 Task: Slide 6 - Company Description.
Action: Mouse moved to (30, 80)
Screenshot: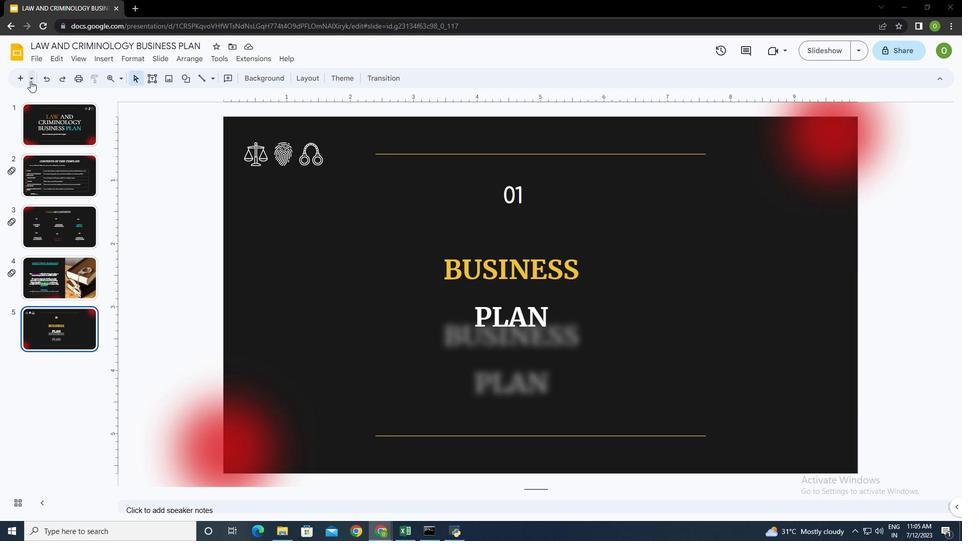 
Action: Mouse pressed left at (30, 80)
Screenshot: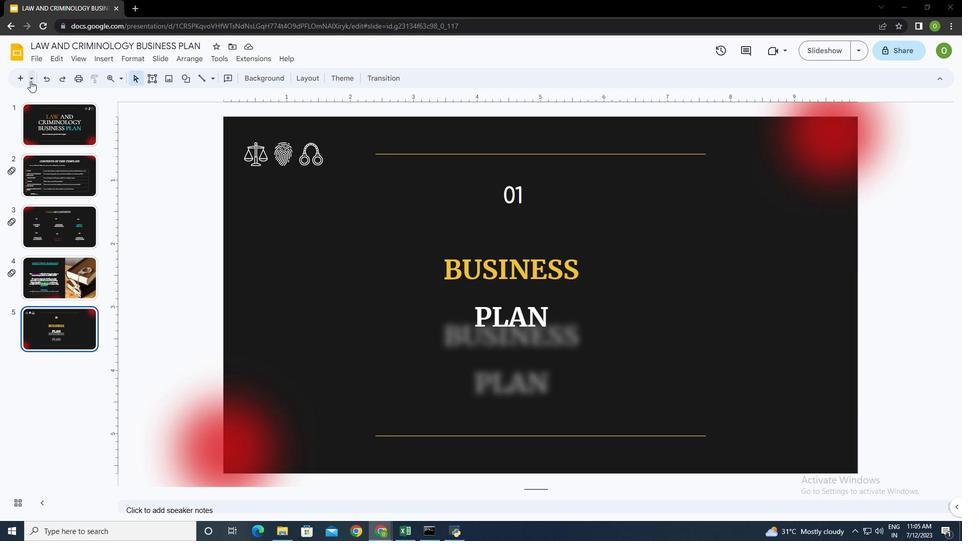 
Action: Mouse moved to (136, 266)
Screenshot: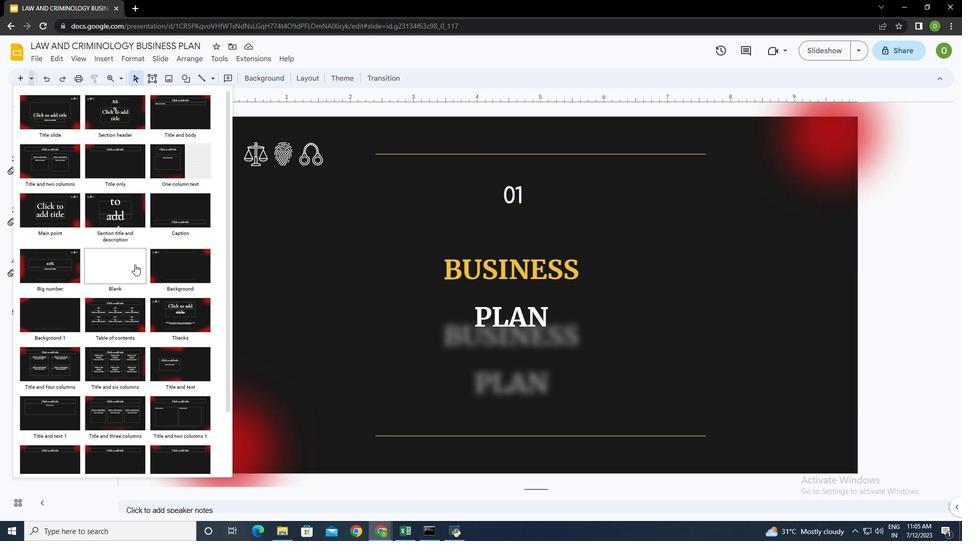 
Action: Mouse scrolled (136, 266) with delta (0, 0)
Screenshot: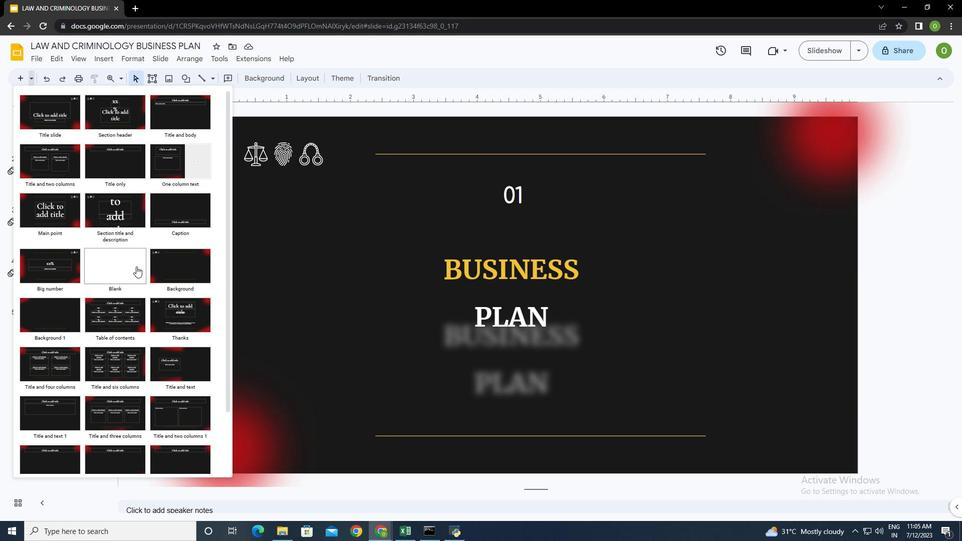 
Action: Mouse moved to (136, 266)
Screenshot: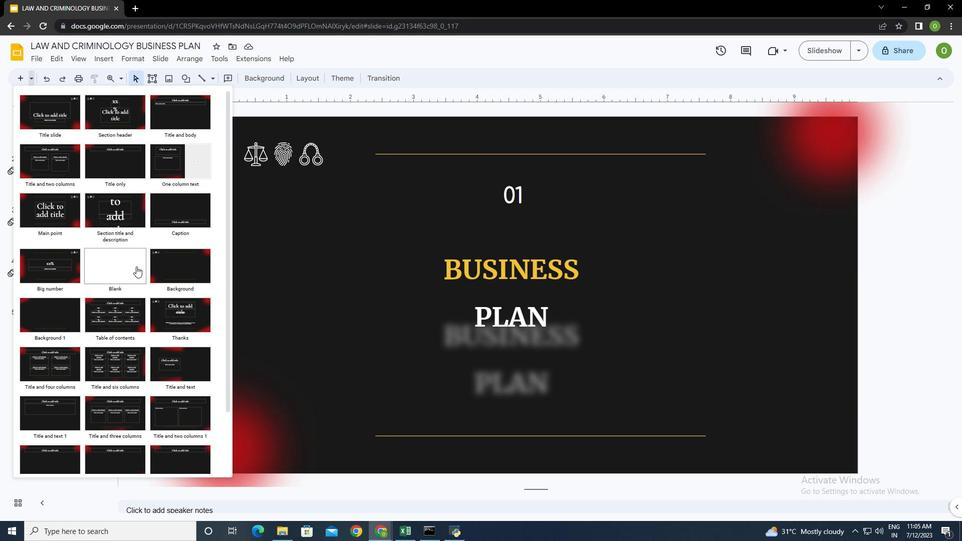 
Action: Mouse scrolled (136, 266) with delta (0, 0)
Screenshot: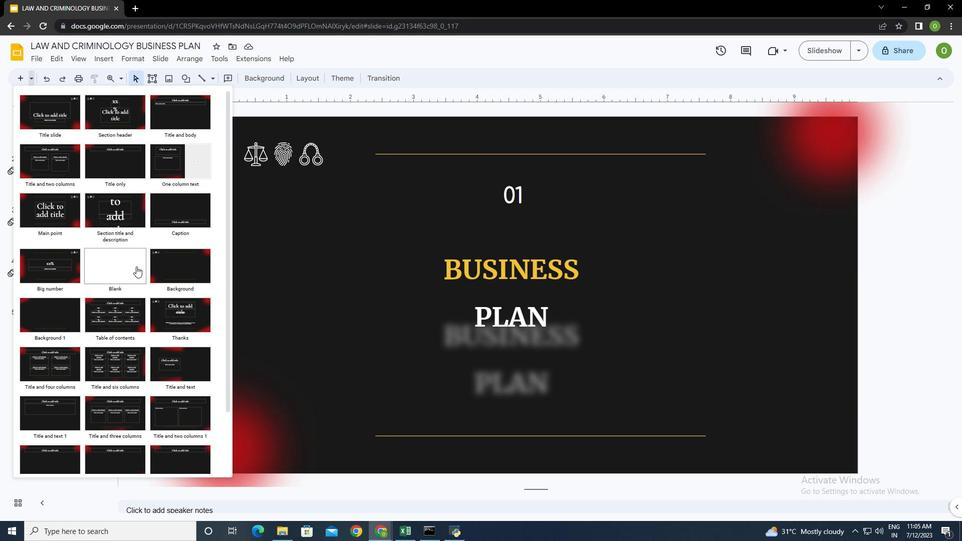 
Action: Mouse moved to (136, 266)
Screenshot: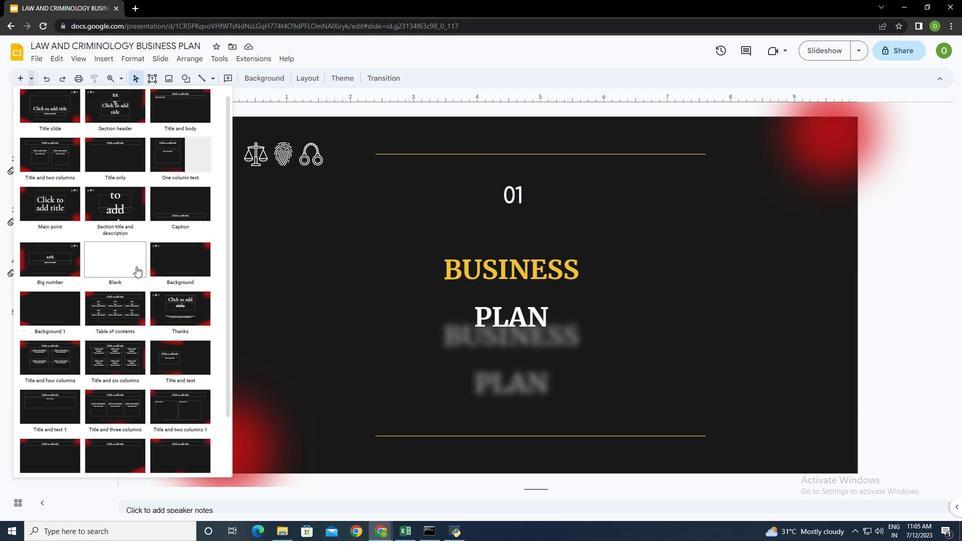 
Action: Mouse scrolled (136, 265) with delta (0, 0)
Screenshot: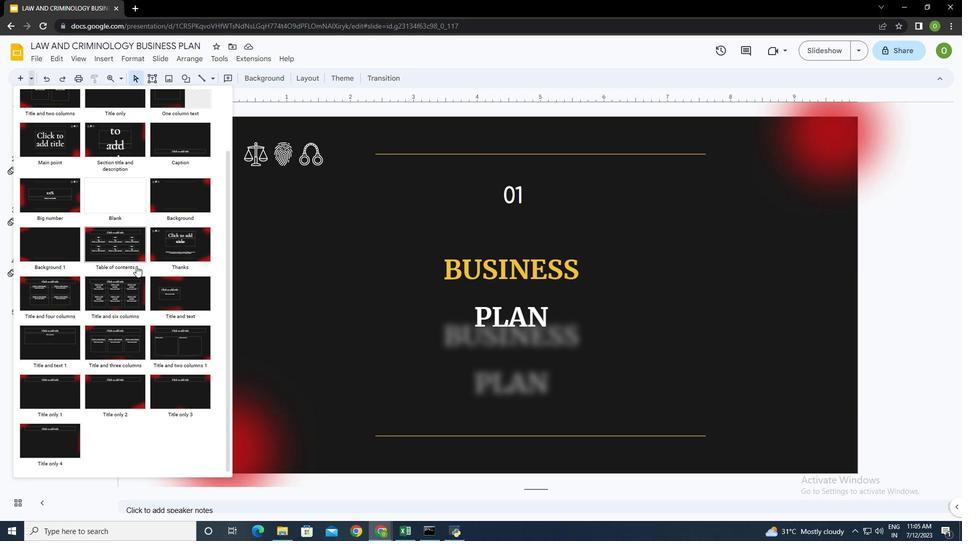
Action: Mouse moved to (136, 266)
Screenshot: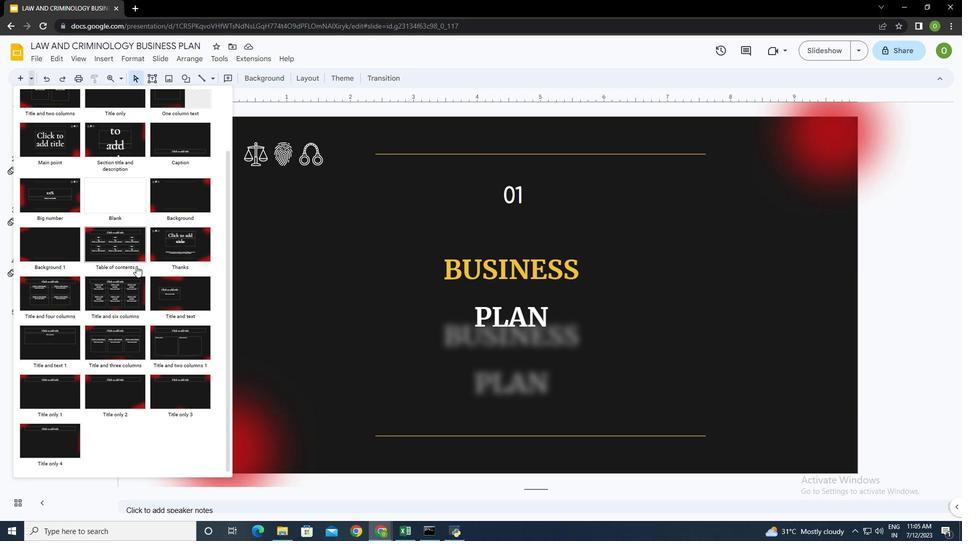 
Action: Mouse scrolled (136, 265) with delta (0, 0)
Screenshot: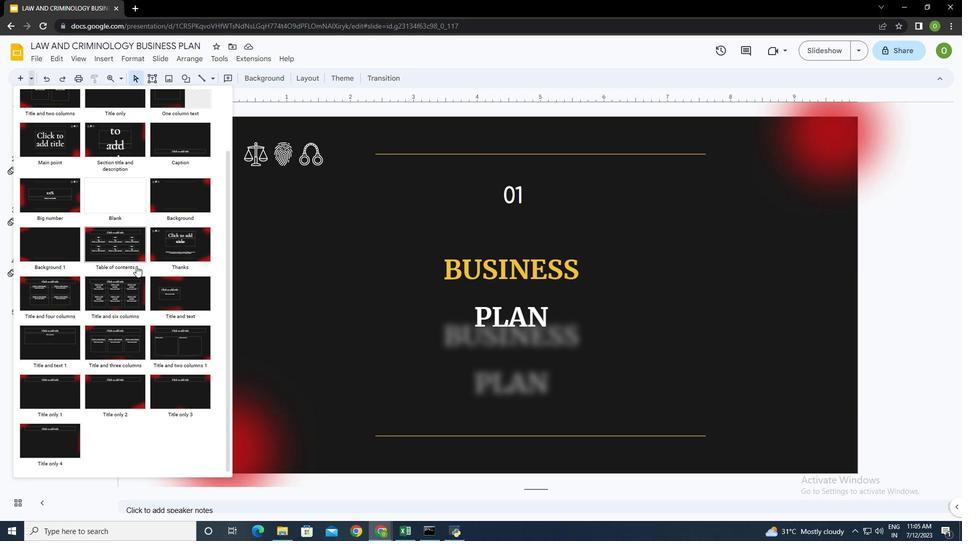 
Action: Mouse moved to (136, 266)
Screenshot: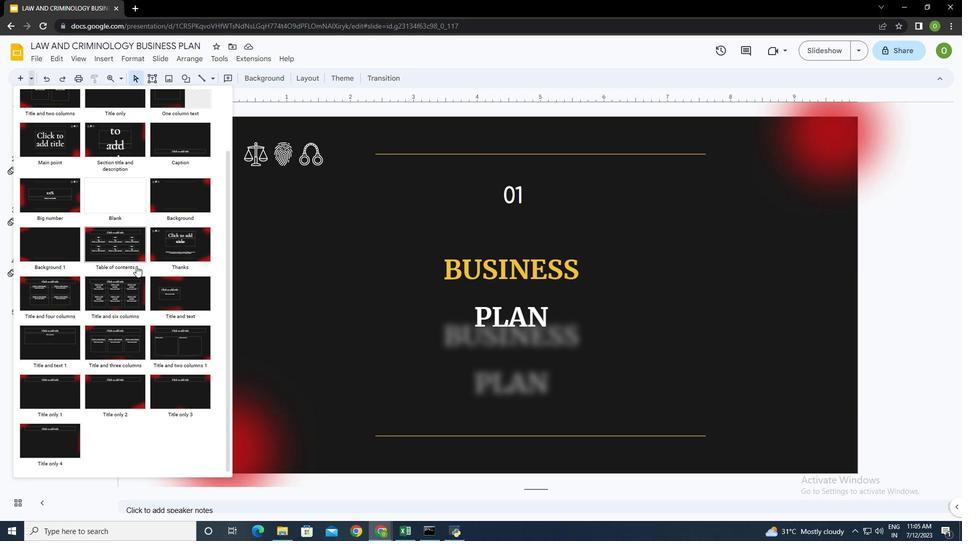 
Action: Mouse scrolled (136, 265) with delta (0, 0)
Screenshot: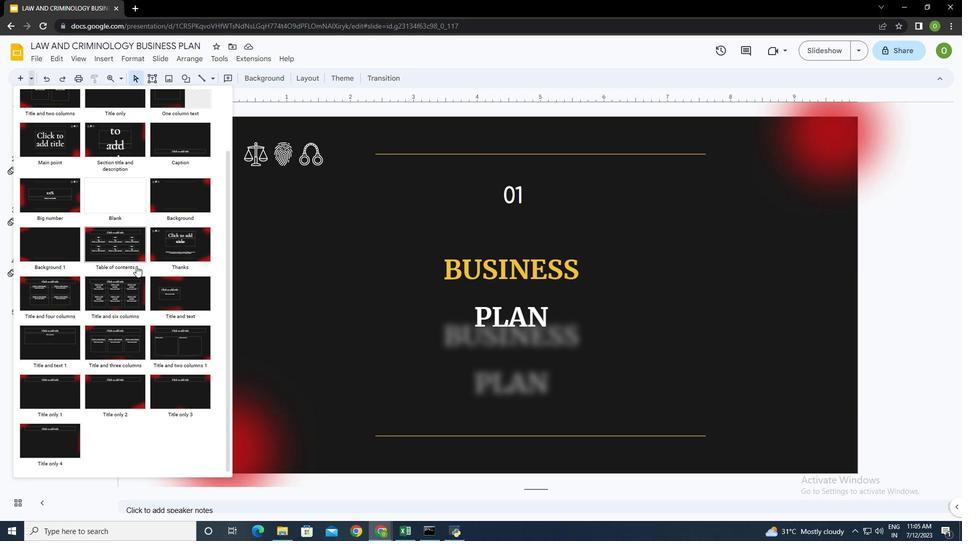 
Action: Mouse moved to (136, 273)
Screenshot: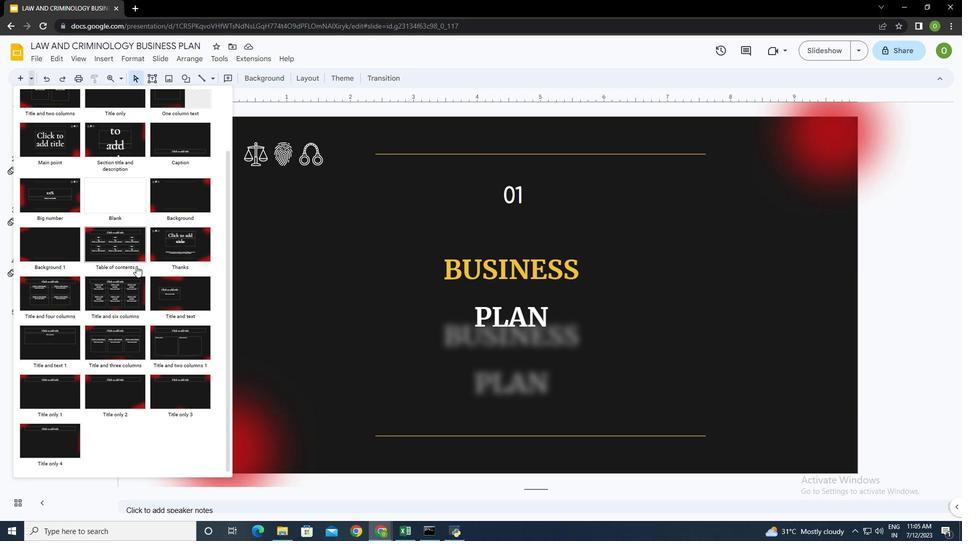
Action: Mouse scrolled (136, 272) with delta (0, 0)
Screenshot: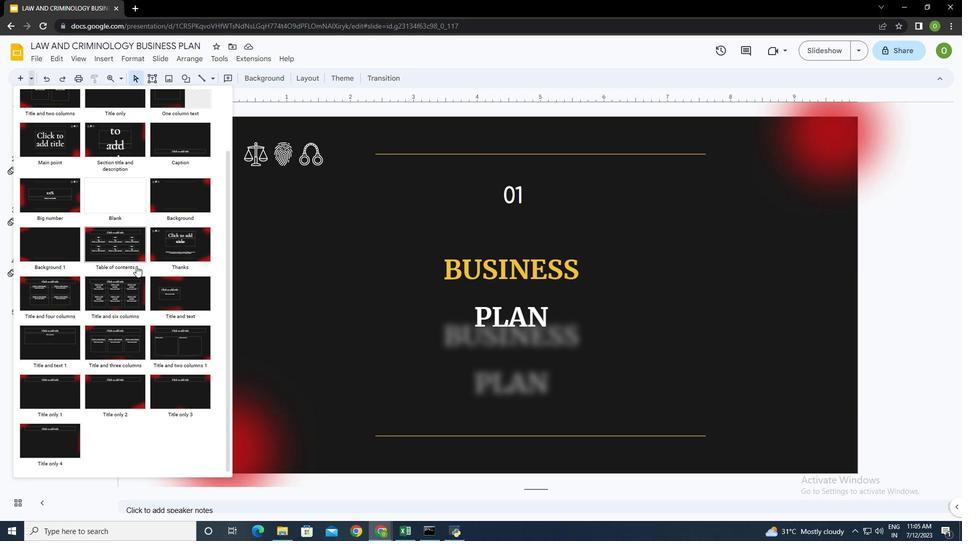 
Action: Mouse moved to (135, 276)
Screenshot: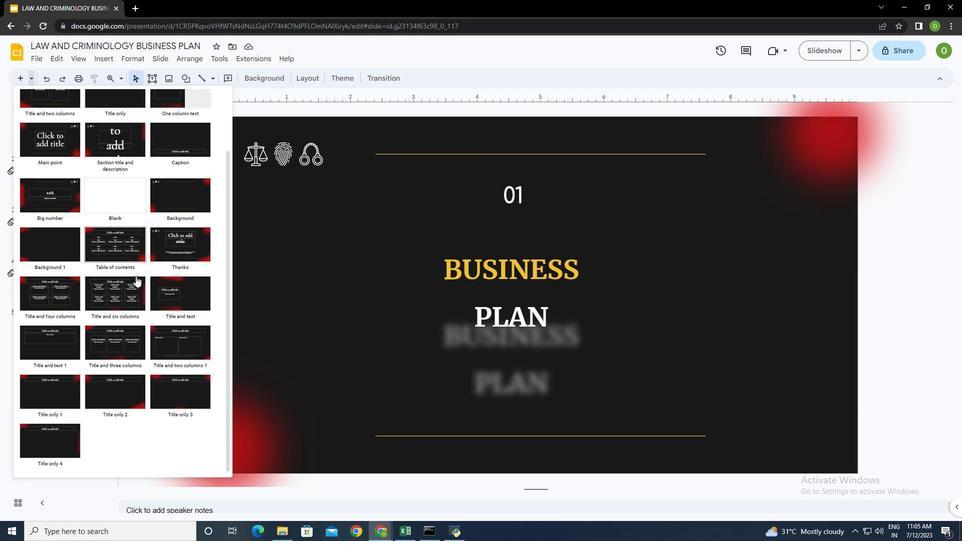 
Action: Mouse scrolled (135, 276) with delta (0, 0)
Screenshot: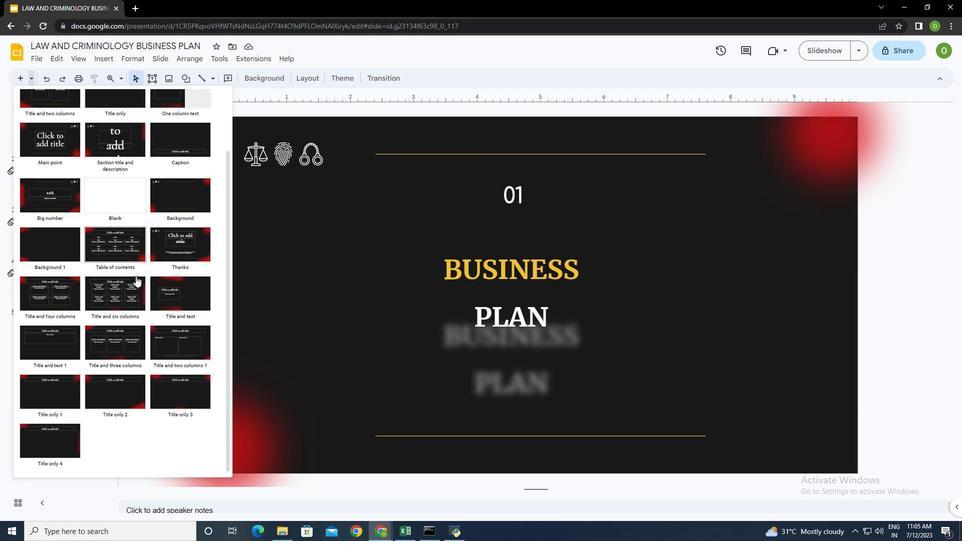 
Action: Mouse moved to (130, 291)
Screenshot: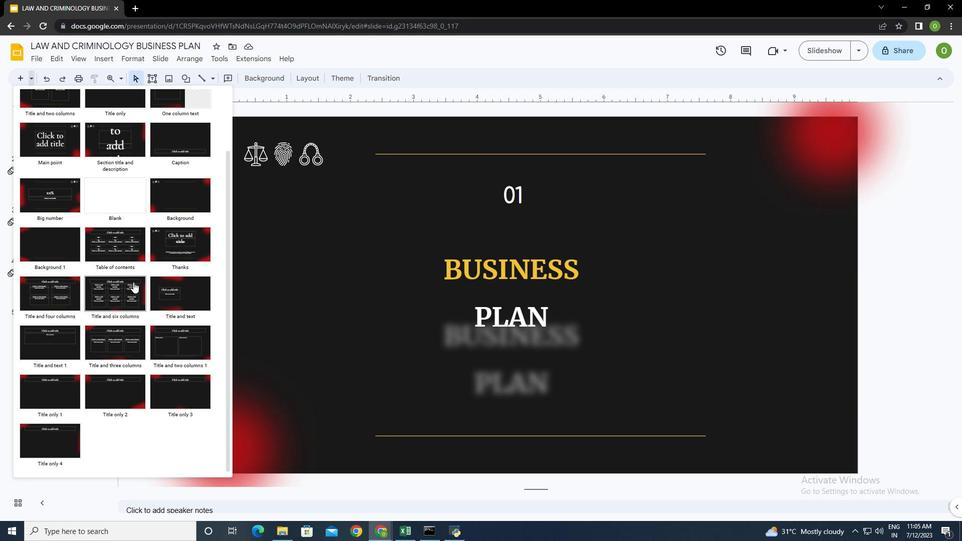 
Action: Mouse scrolled (130, 291) with delta (0, 0)
Screenshot: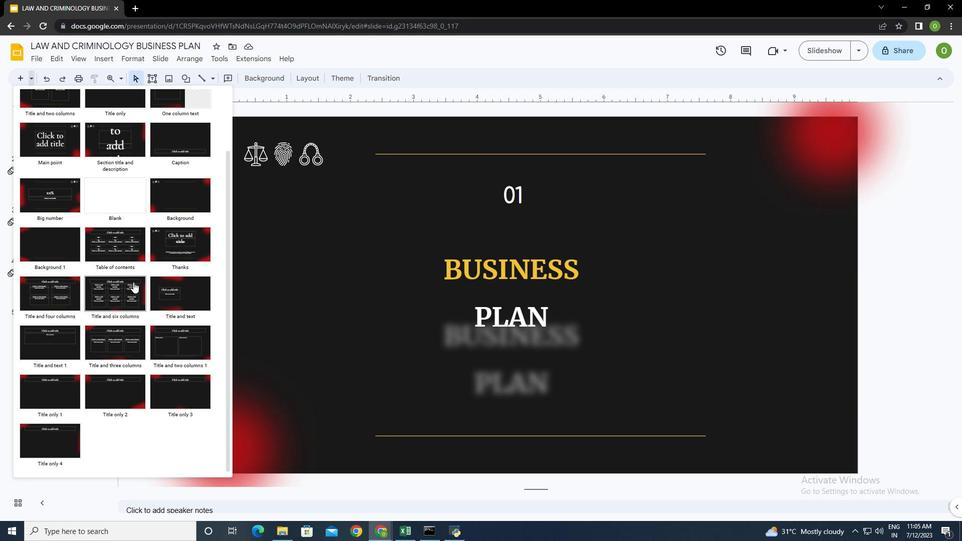 
Action: Mouse moved to (180, 394)
Screenshot: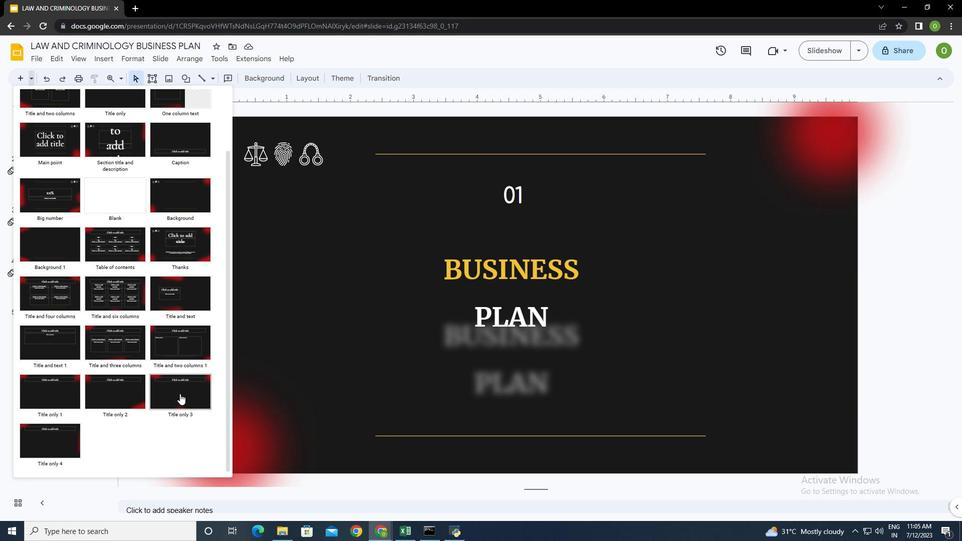 
Action: Mouse pressed left at (180, 394)
Screenshot: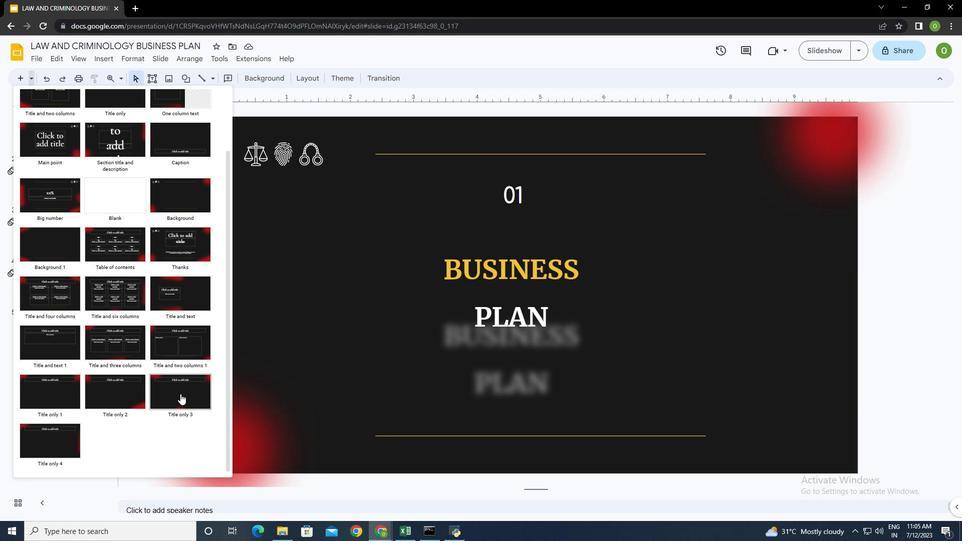 
Action: Mouse moved to (449, 162)
Screenshot: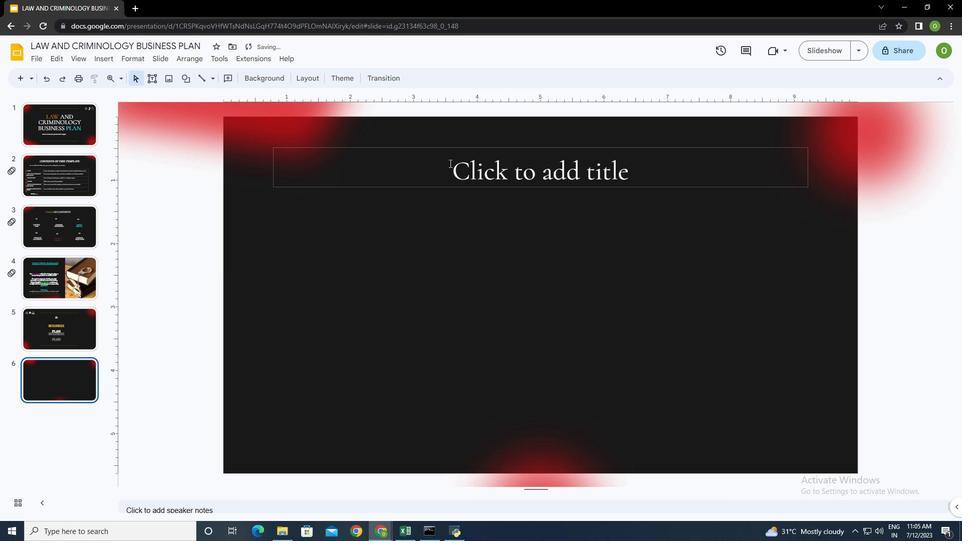 
Action: Mouse pressed left at (449, 162)
Screenshot: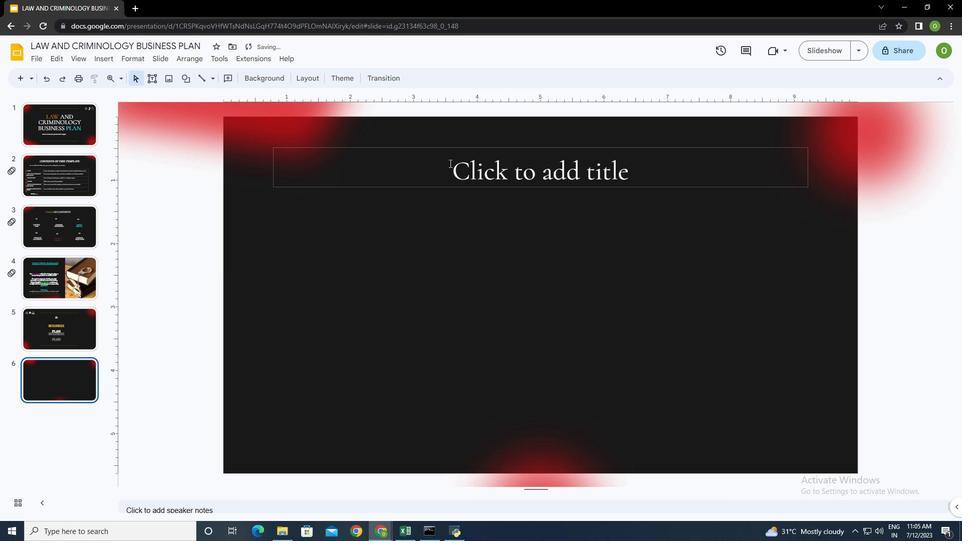 
Action: Mouse moved to (450, 165)
Screenshot: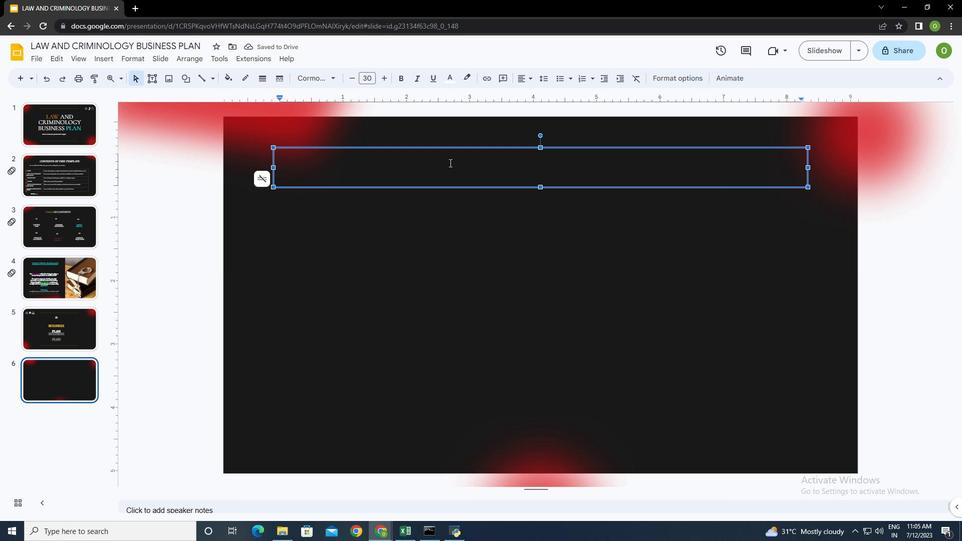
Action: Key pressed <Key.shift><Key.caps_lock>COMPSNY<Key.space>DESCRIPTION
Screenshot: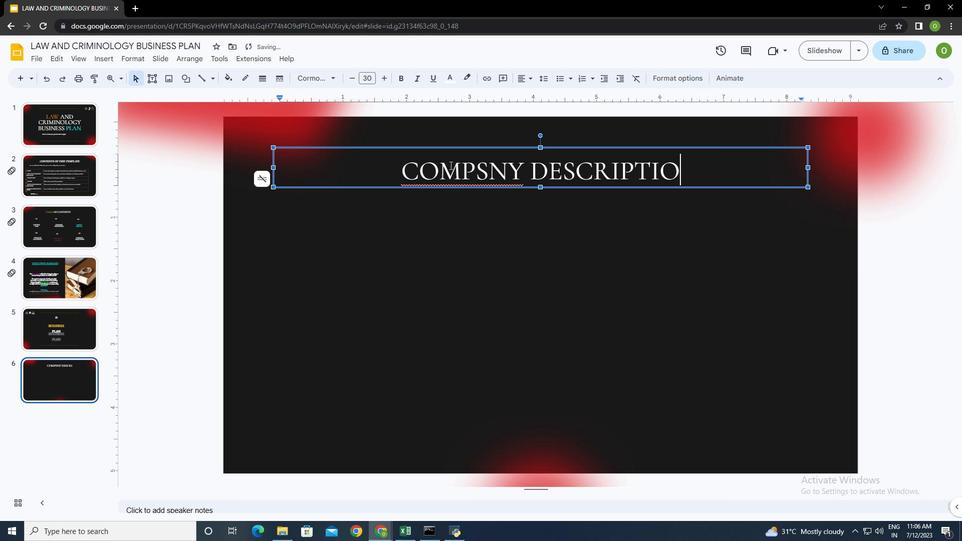 
Action: Mouse moved to (386, 234)
Screenshot: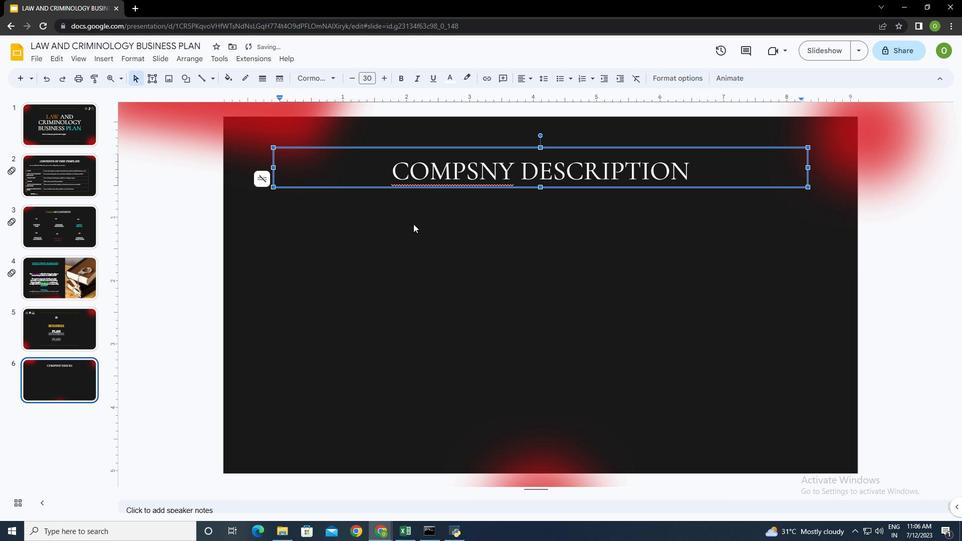 
Action: Mouse pressed left at (386, 234)
Screenshot: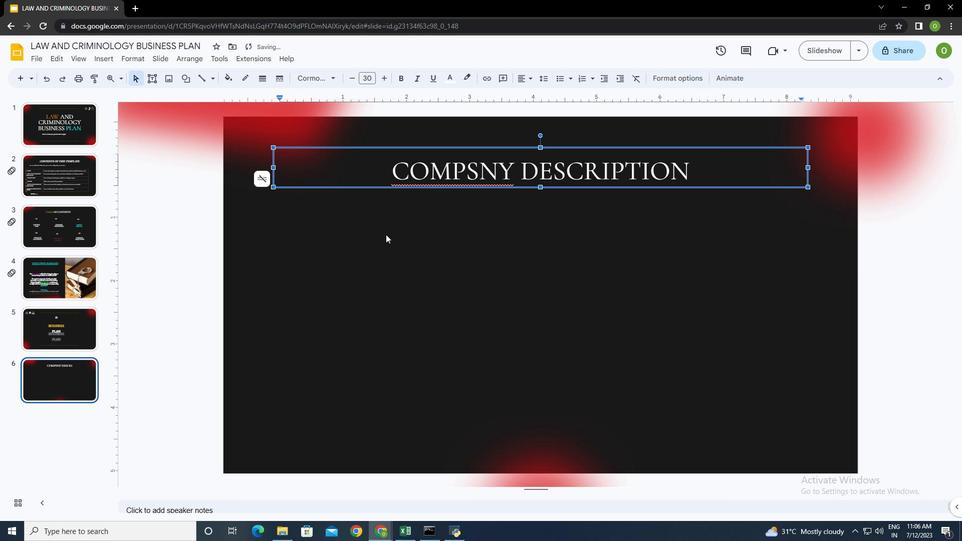 
Action: Mouse moved to (442, 168)
Screenshot: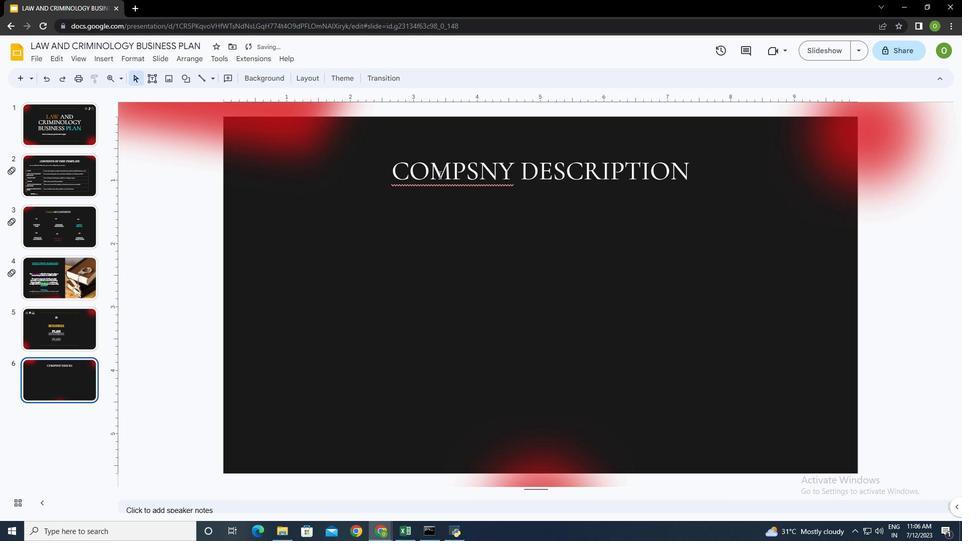 
Action: Mouse pressed left at (442, 168)
Screenshot: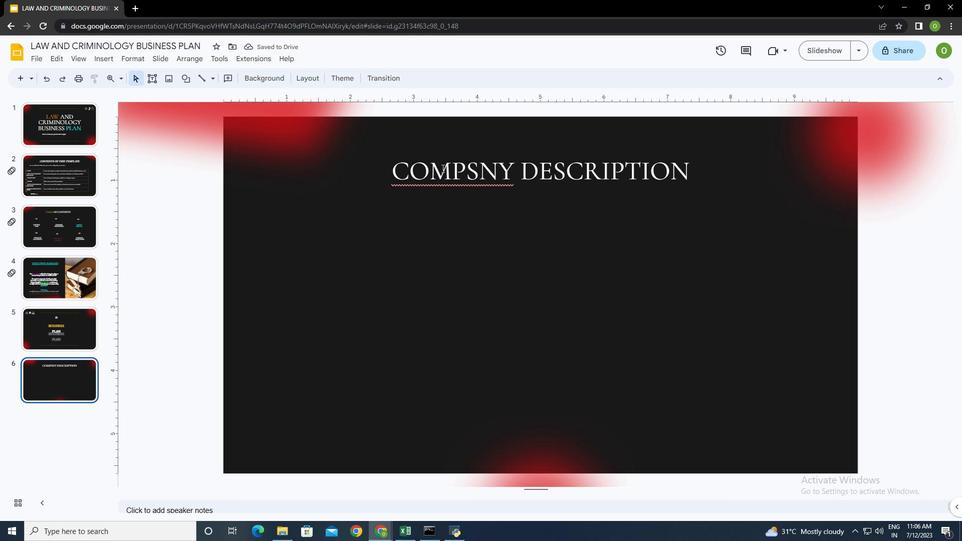 
Action: Mouse moved to (361, 233)
Screenshot: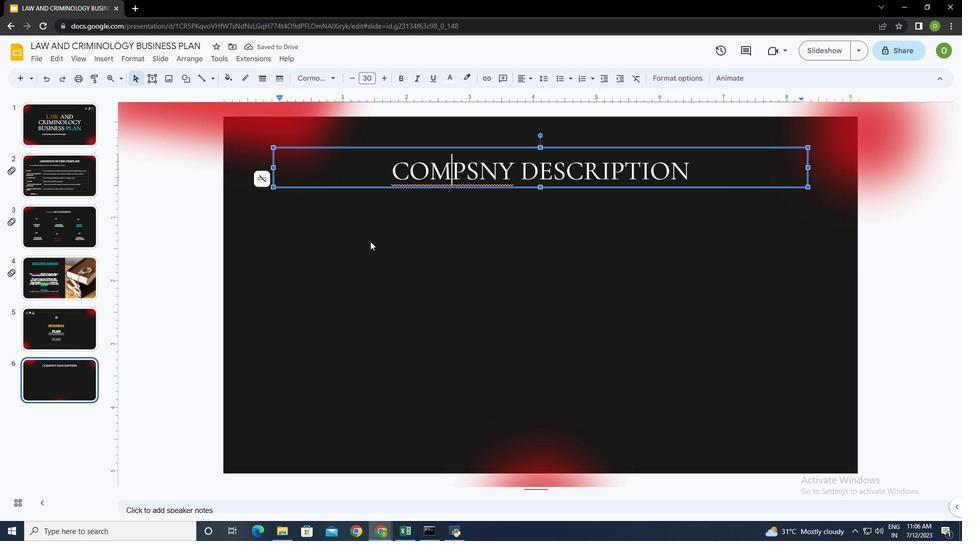 
Action: Mouse pressed left at (361, 233)
Screenshot: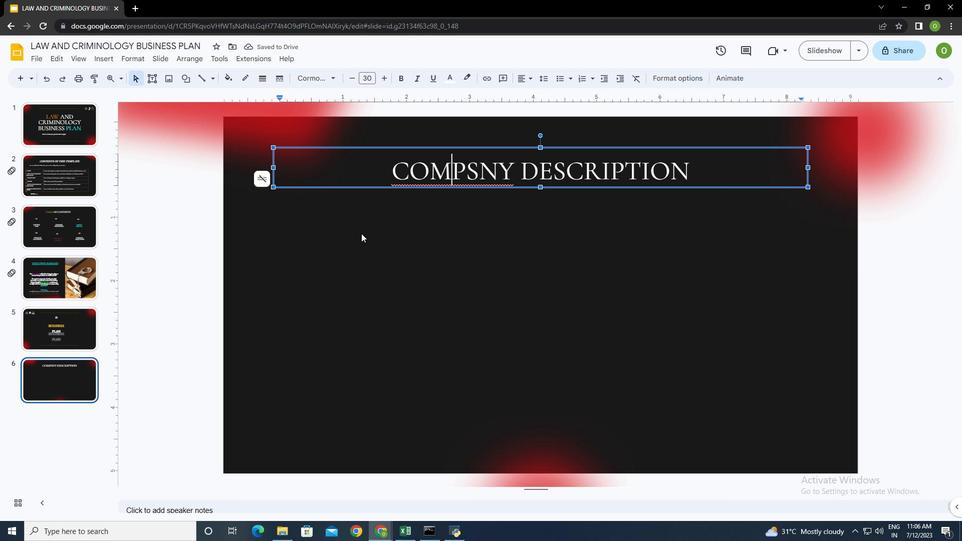 
Action: Mouse moved to (391, 168)
Screenshot: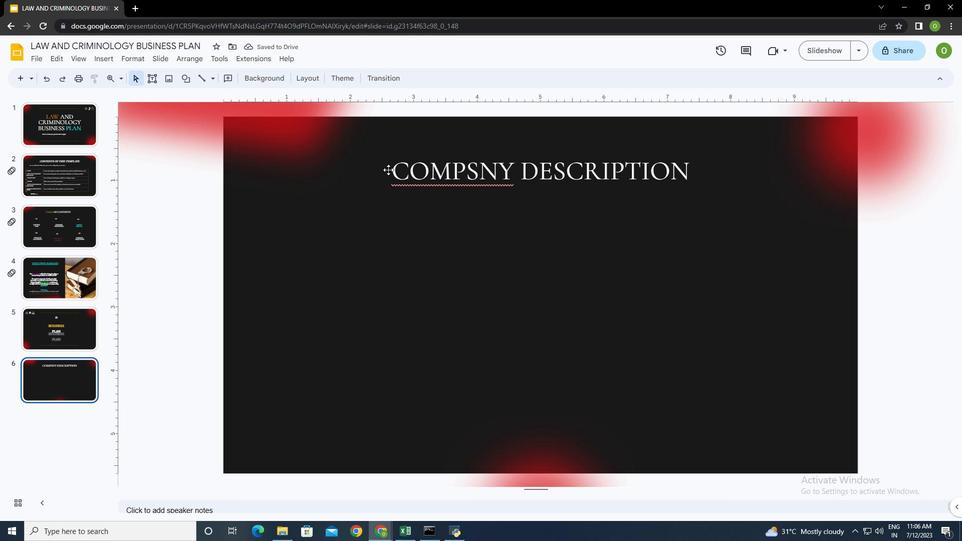 
Action: Mouse pressed left at (391, 168)
Screenshot: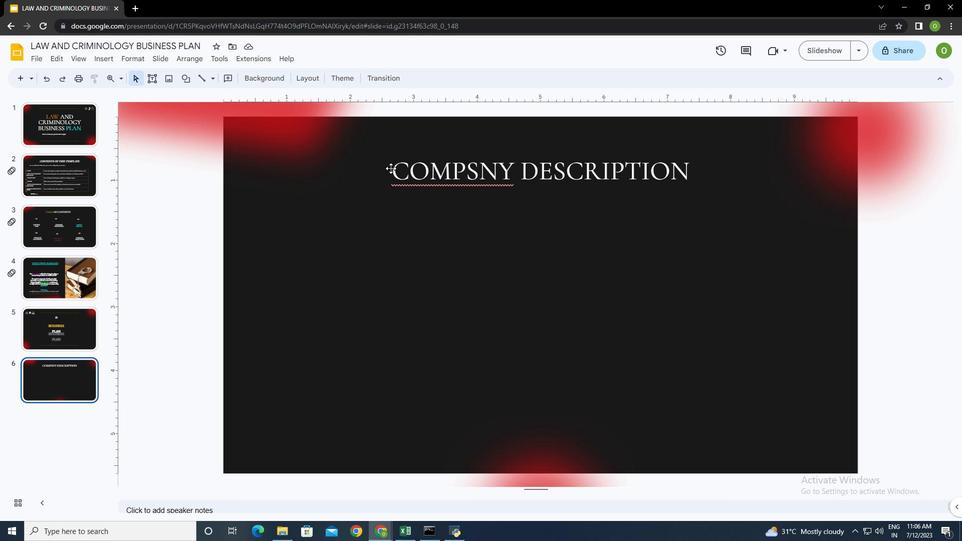 
Action: Mouse moved to (344, 234)
Screenshot: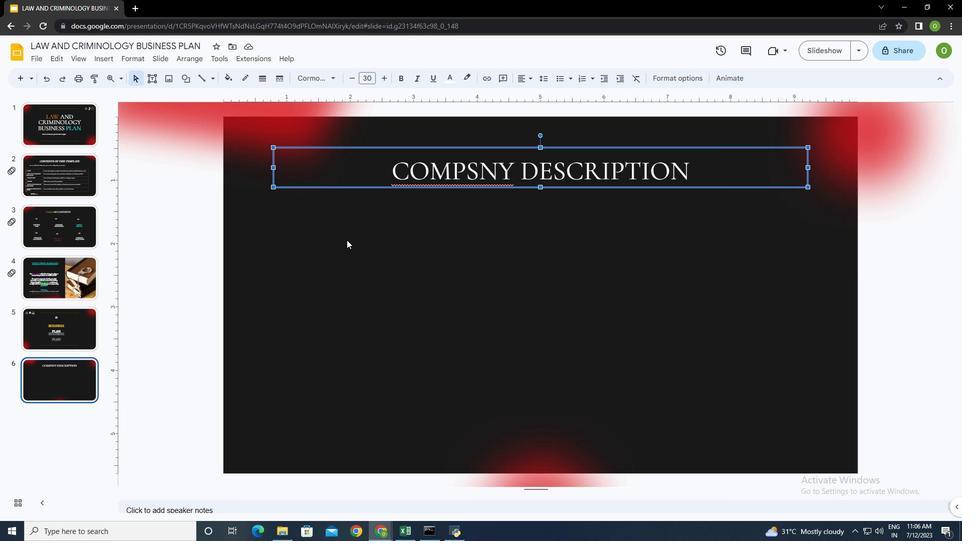 
Action: Mouse pressed left at (344, 234)
Screenshot: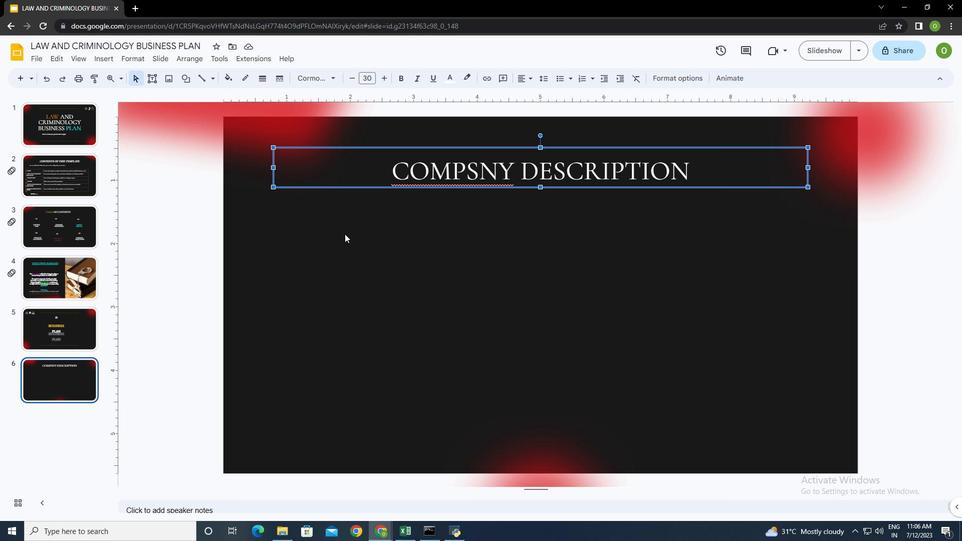 
Action: Mouse moved to (155, 78)
Screenshot: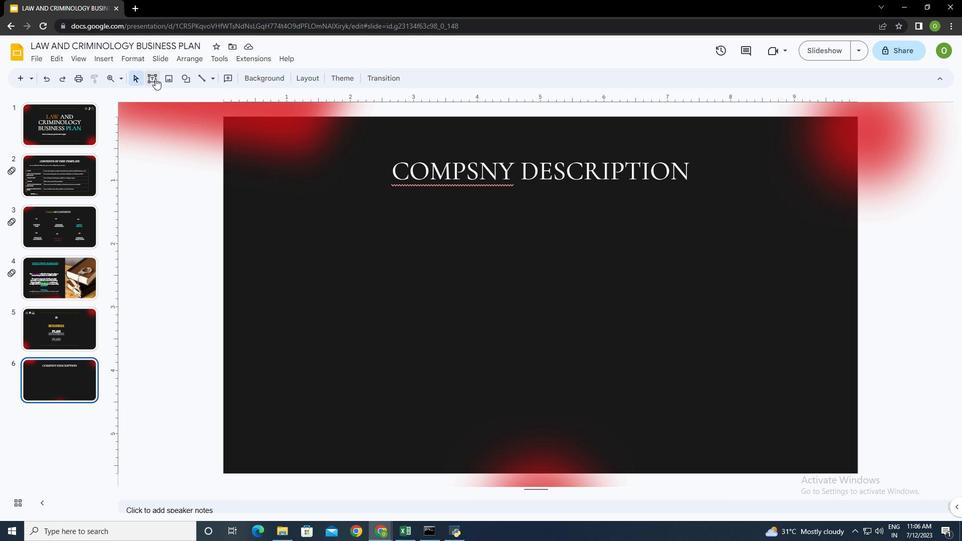 
Action: Mouse pressed left at (155, 78)
Screenshot: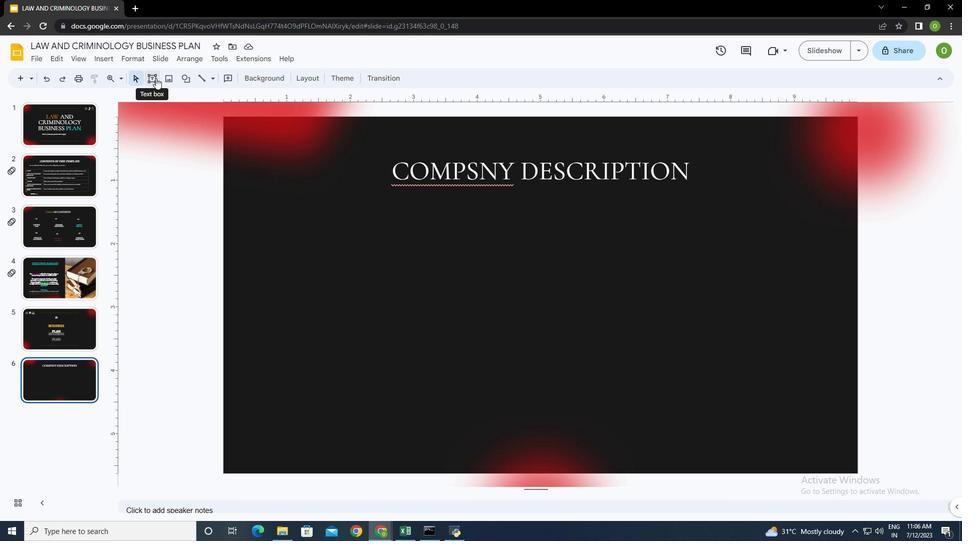 
Action: Mouse moved to (322, 216)
Screenshot: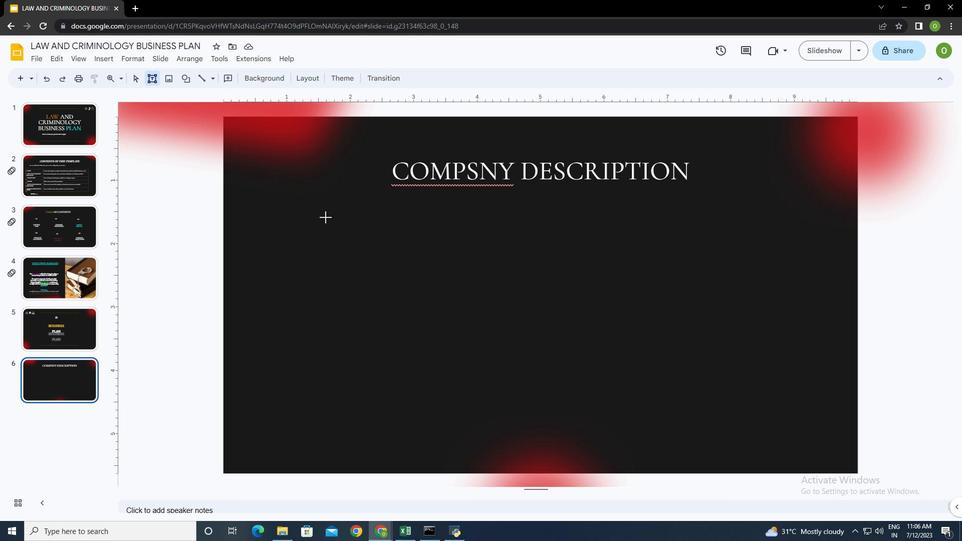 
Action: Mouse pressed left at (322, 216)
Screenshot: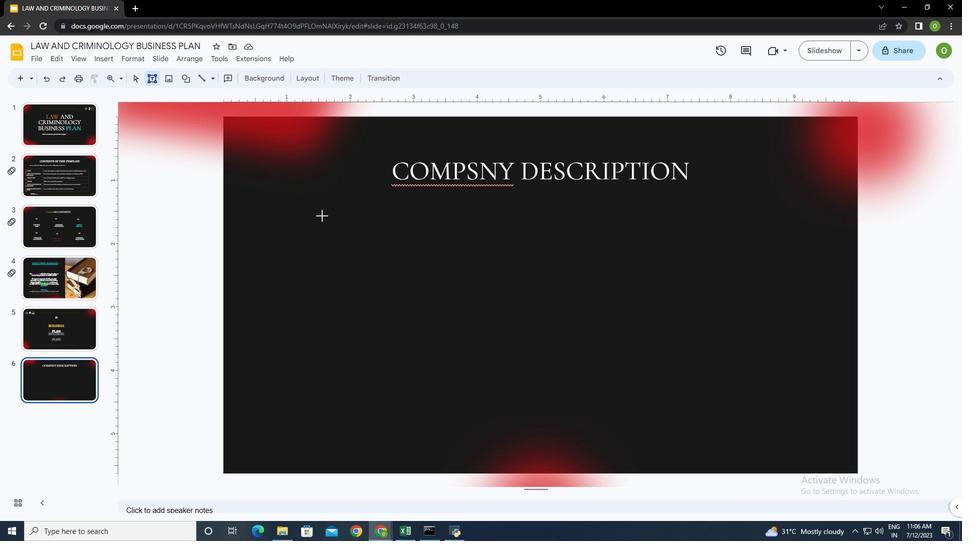 
Action: Mouse moved to (418, 255)
Screenshot: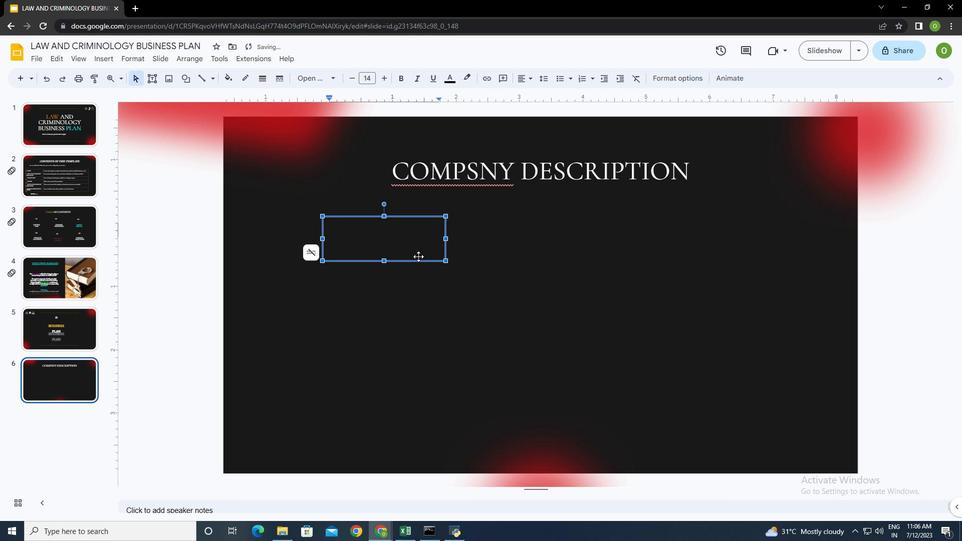 
Action: Key pressed <Key.delete>
Screenshot: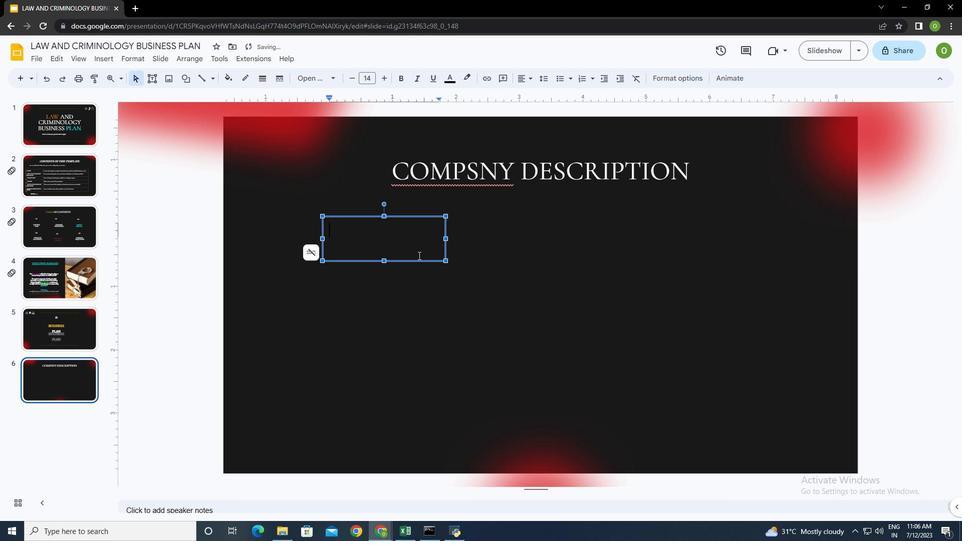 
Action: Mouse moved to (386, 217)
Screenshot: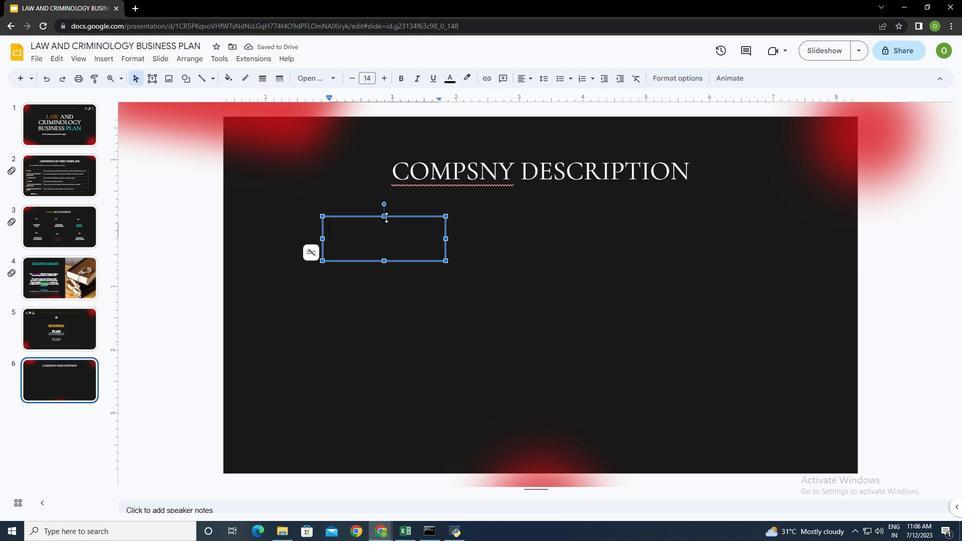 
Action: Mouse pressed left at (386, 217)
Screenshot: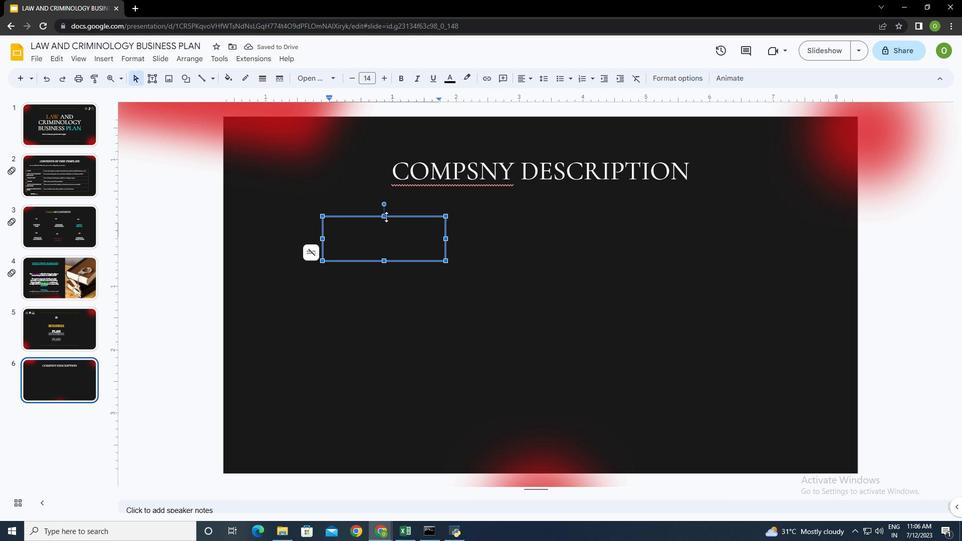 
Action: Key pressed <Key.delete>
Screenshot: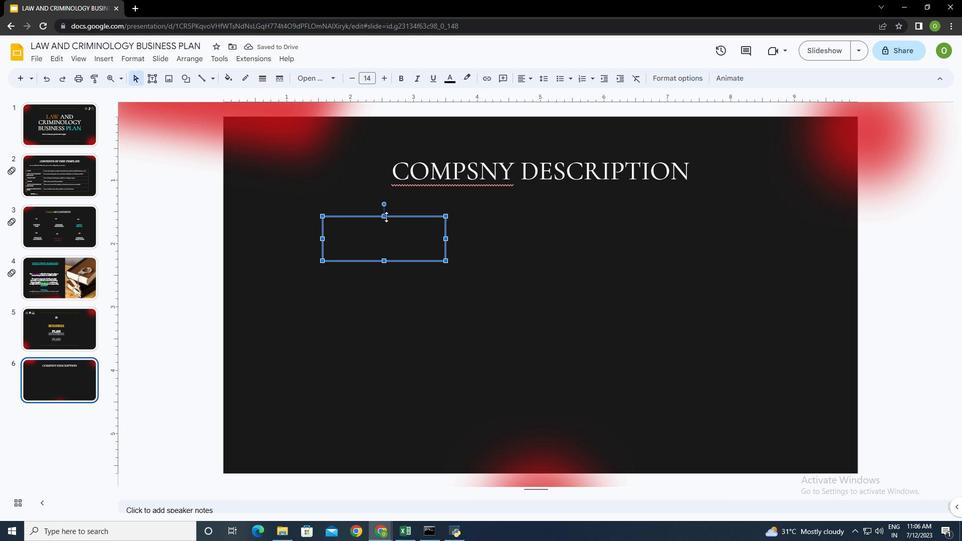 
Action: Mouse moved to (187, 75)
Screenshot: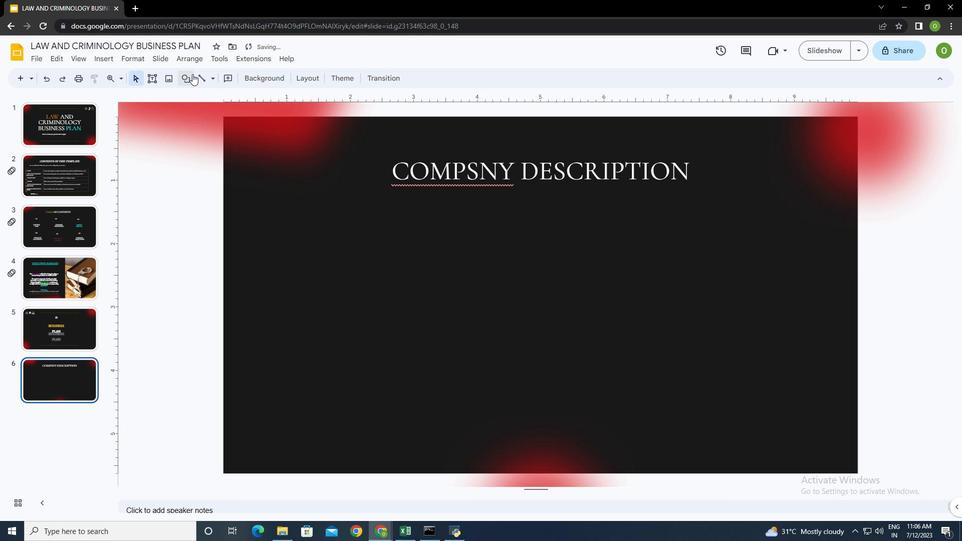 
Action: Mouse pressed left at (187, 75)
Screenshot: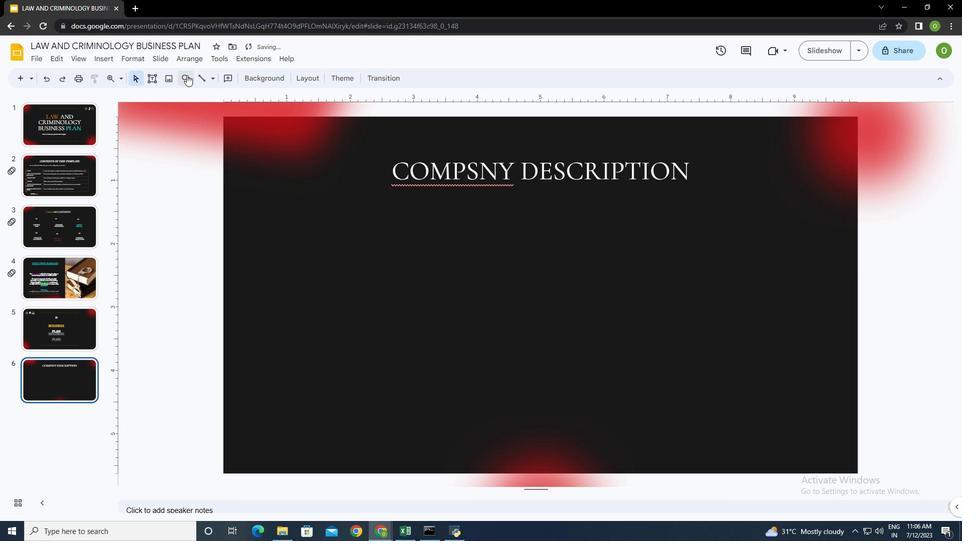 
Action: Mouse moved to (361, 142)
Screenshot: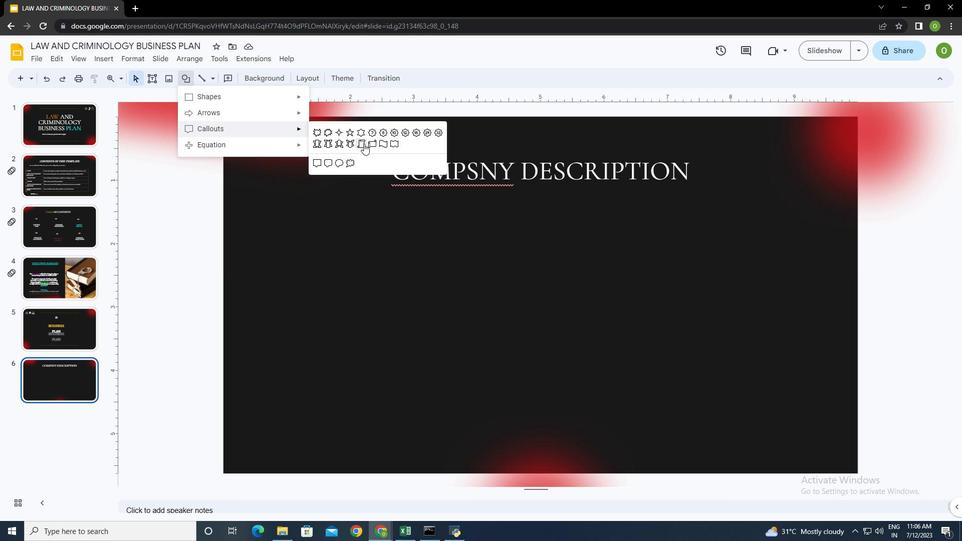 
Action: Mouse pressed left at (361, 142)
Screenshot: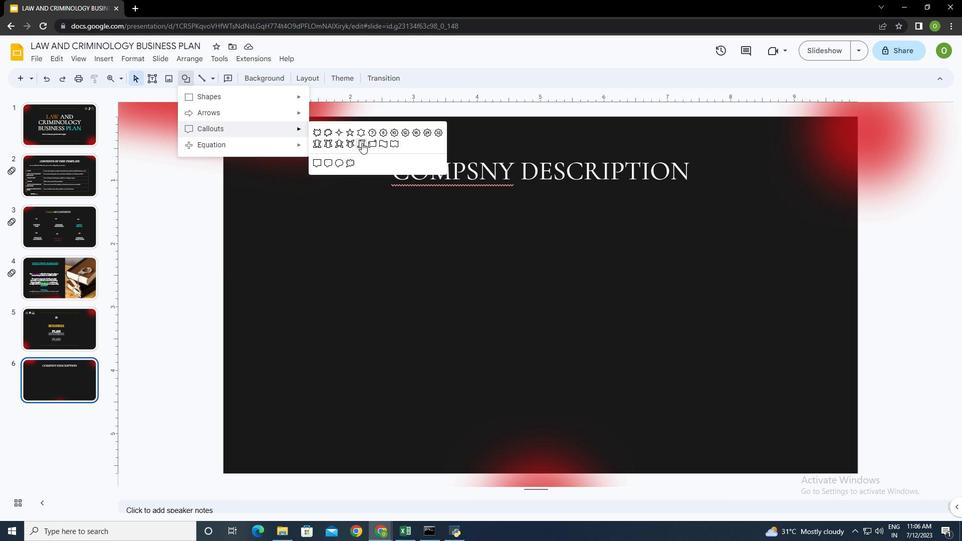
Action: Mouse moved to (290, 232)
Screenshot: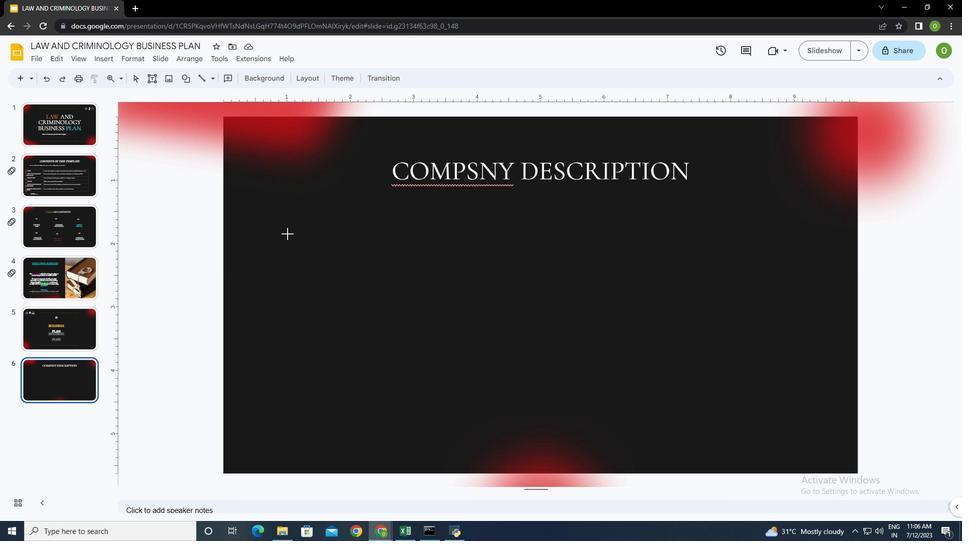 
Action: Mouse pressed left at (290, 232)
Screenshot: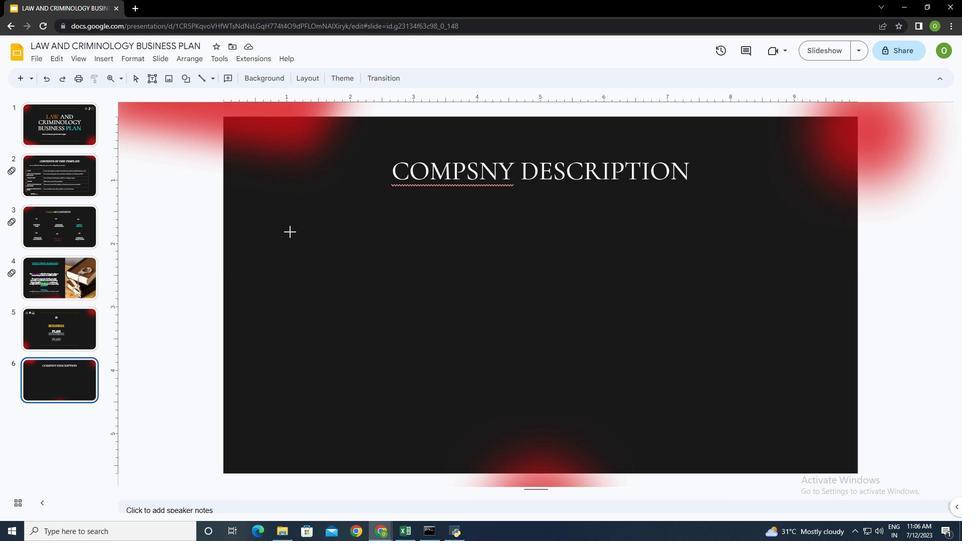 
Action: Mouse moved to (243, 78)
Screenshot: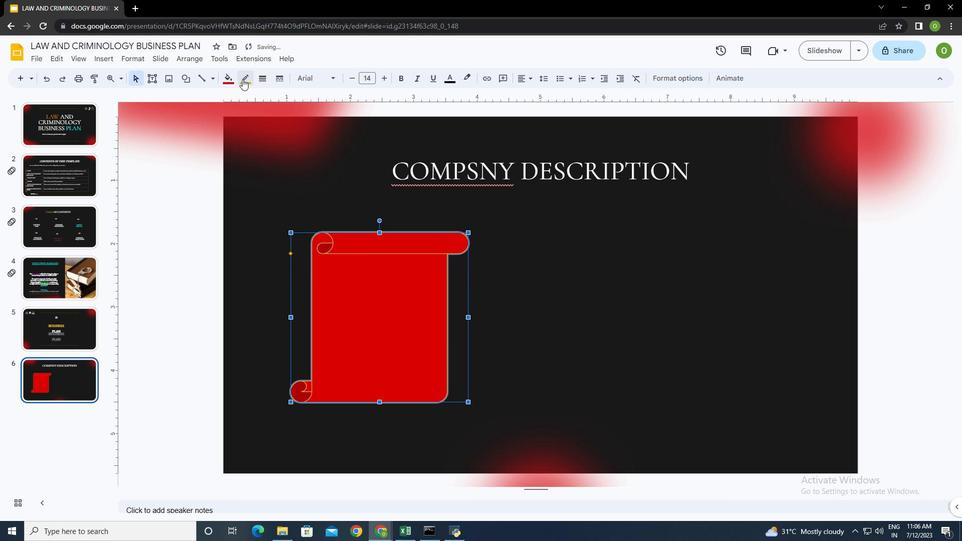 
Action: Mouse pressed left at (243, 78)
Screenshot: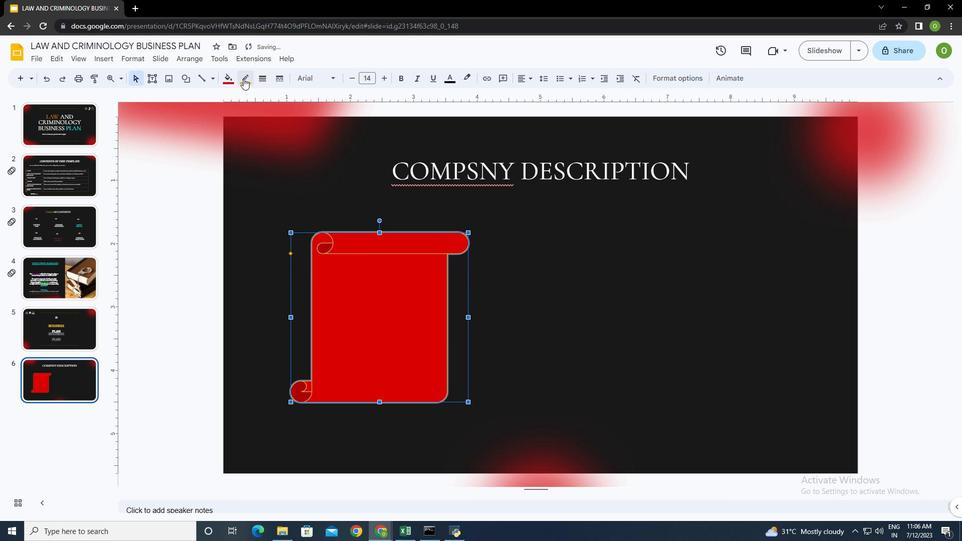 
Action: Mouse moved to (325, 173)
Screenshot: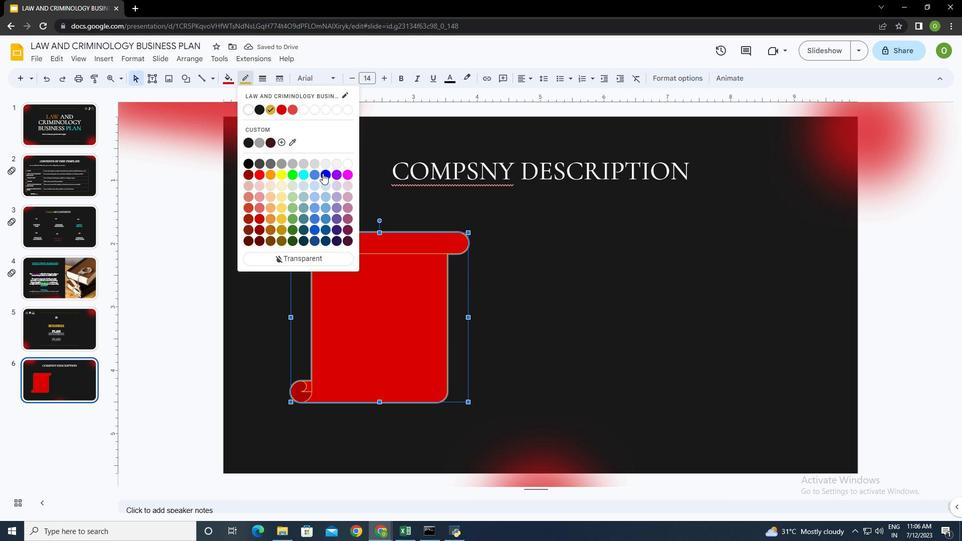 
Action: Mouse pressed left at (325, 173)
Screenshot: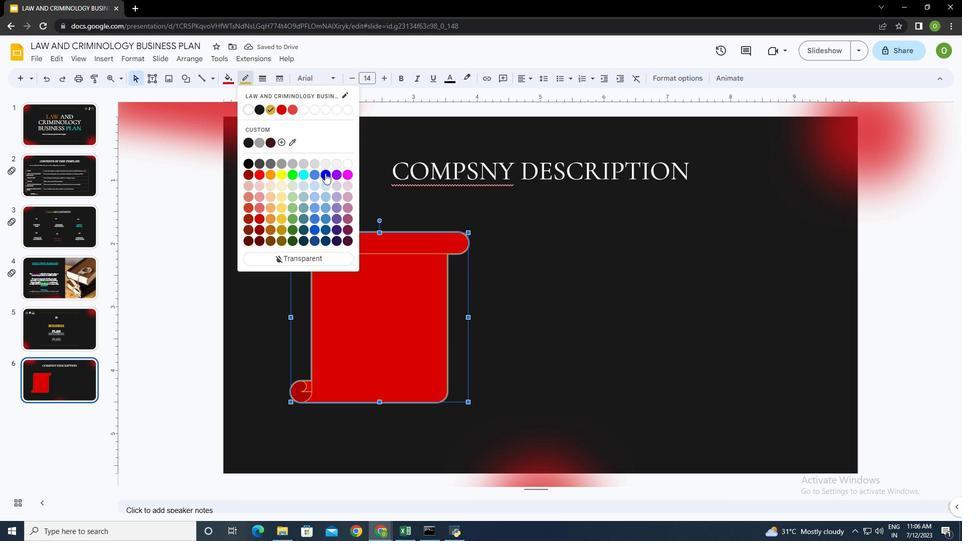 
Action: Mouse moved to (228, 77)
Screenshot: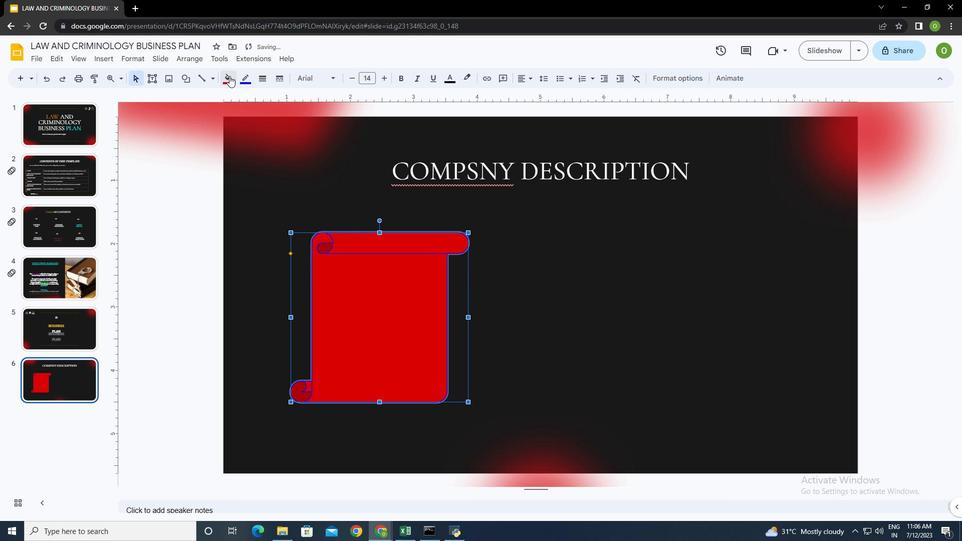 
Action: Mouse pressed left at (228, 77)
Screenshot: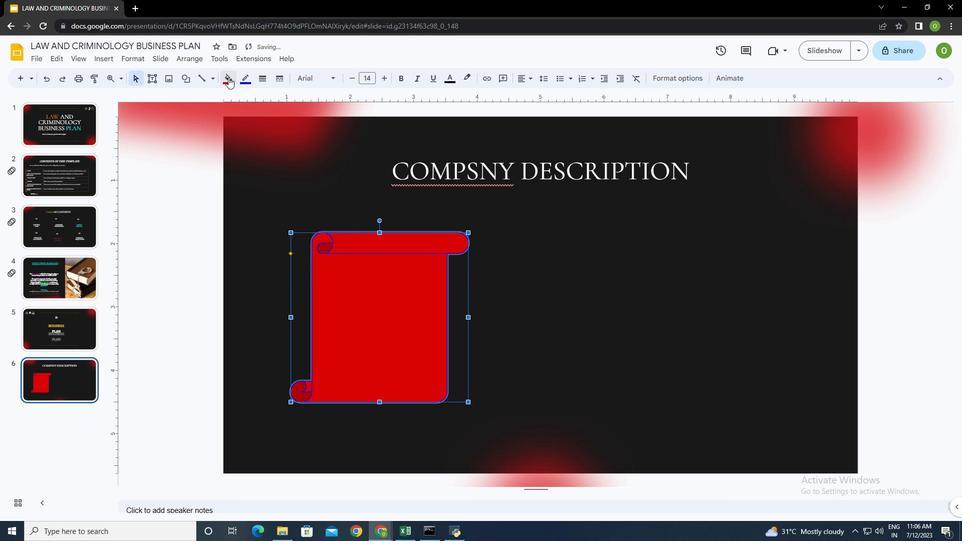 
Action: Mouse moved to (297, 192)
Screenshot: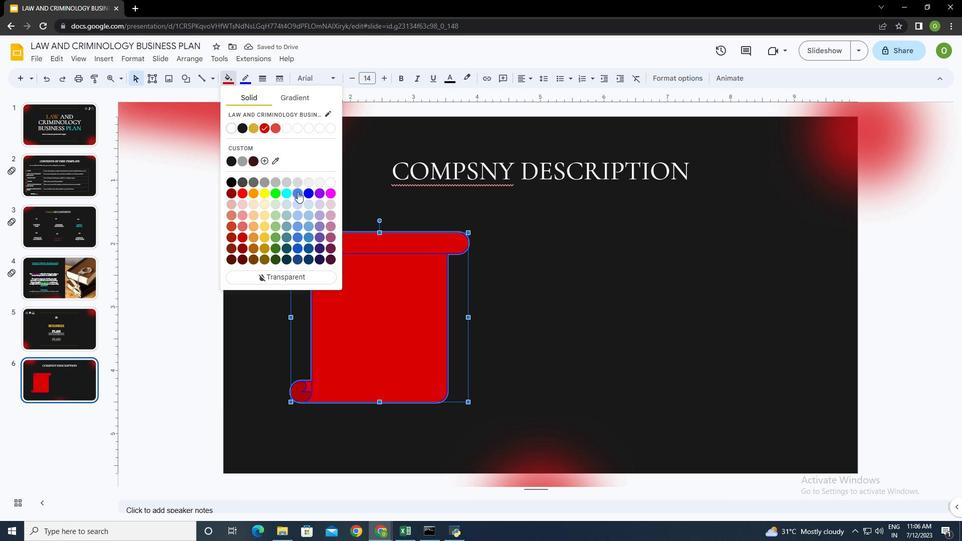 
Action: Mouse pressed left at (297, 192)
Screenshot: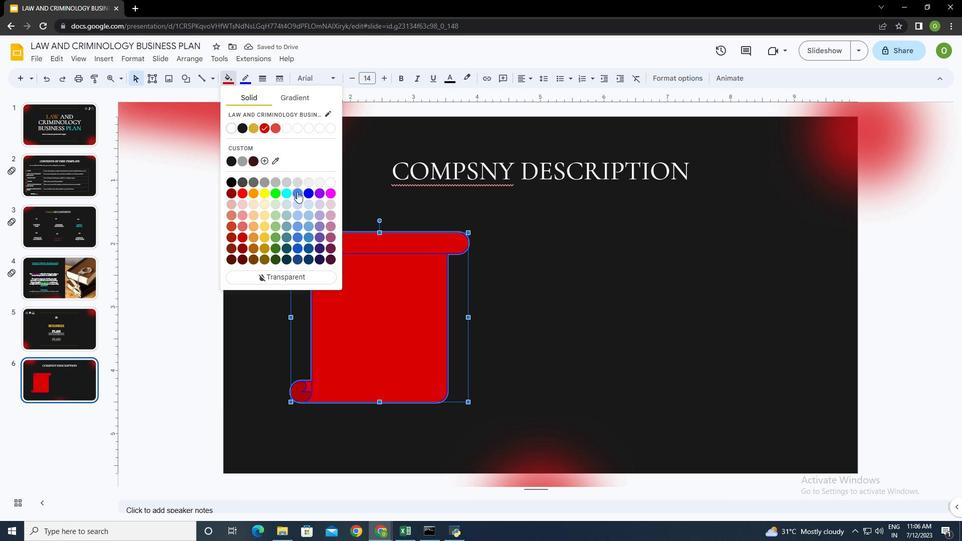 
Action: Mouse moved to (380, 403)
Screenshot: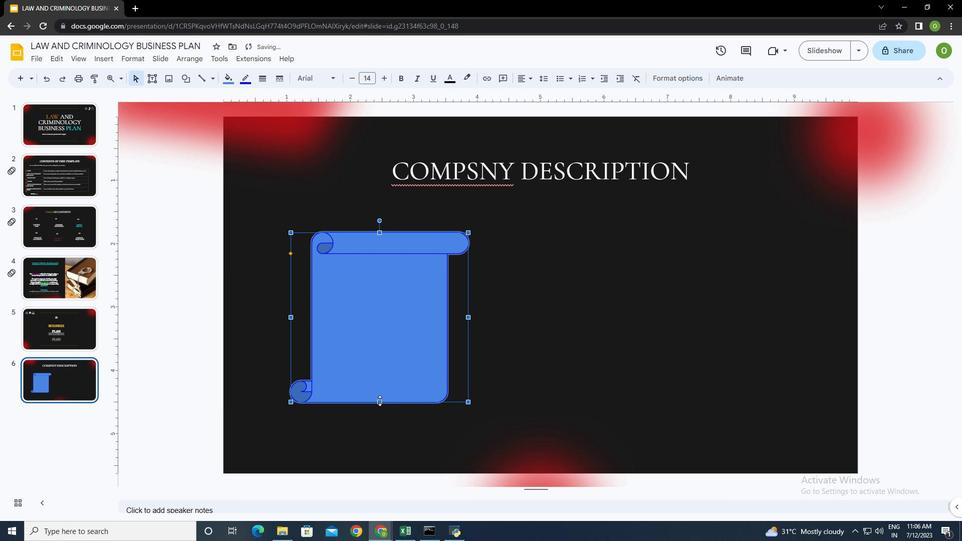 
Action: Mouse pressed left at (380, 403)
Screenshot: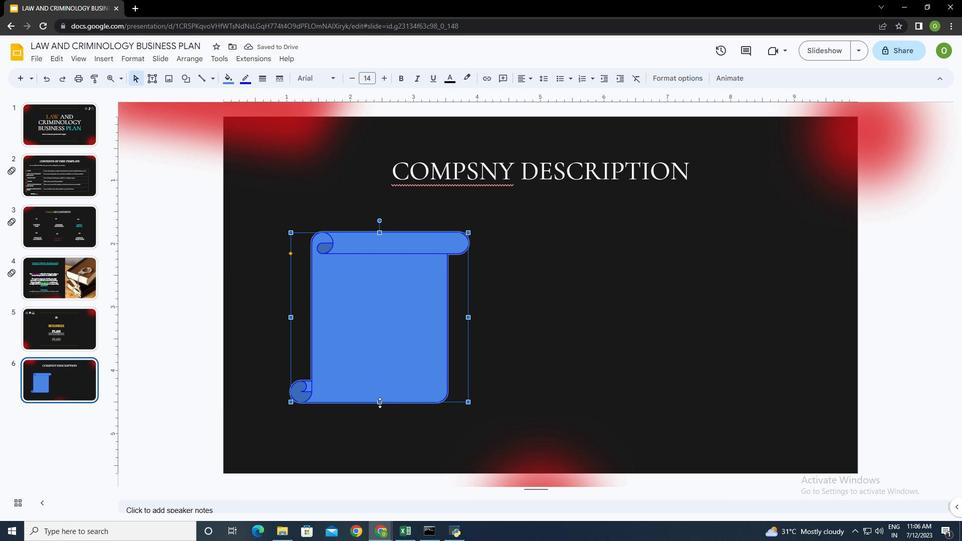 
Action: Mouse moved to (359, 241)
Screenshot: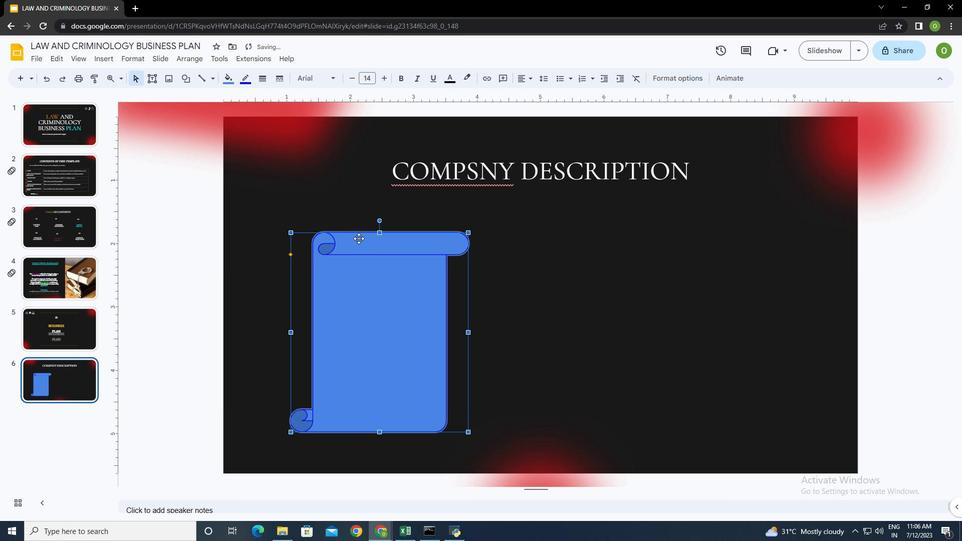 
Action: Mouse pressed left at (359, 241)
Screenshot: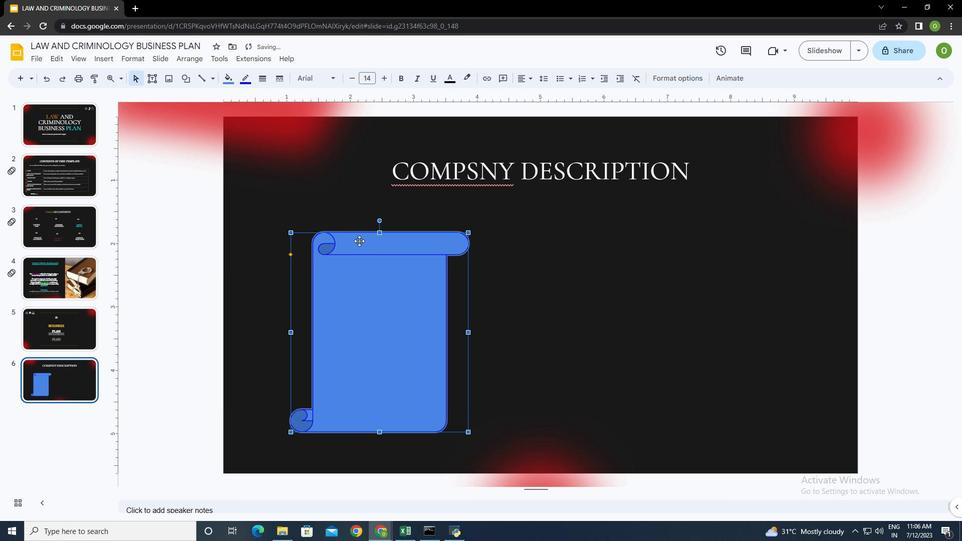
Action: Mouse moved to (225, 80)
Screenshot: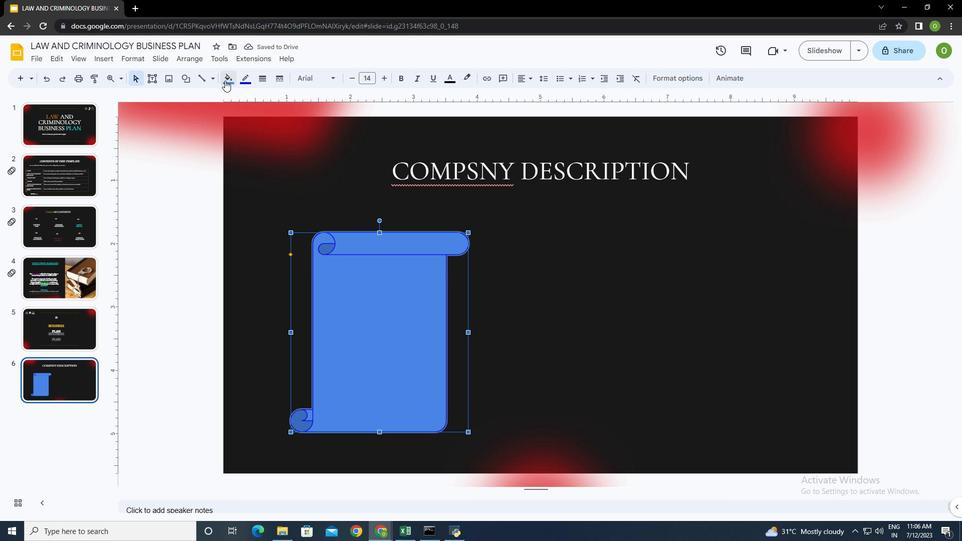 
Action: Mouse pressed left at (225, 80)
Screenshot: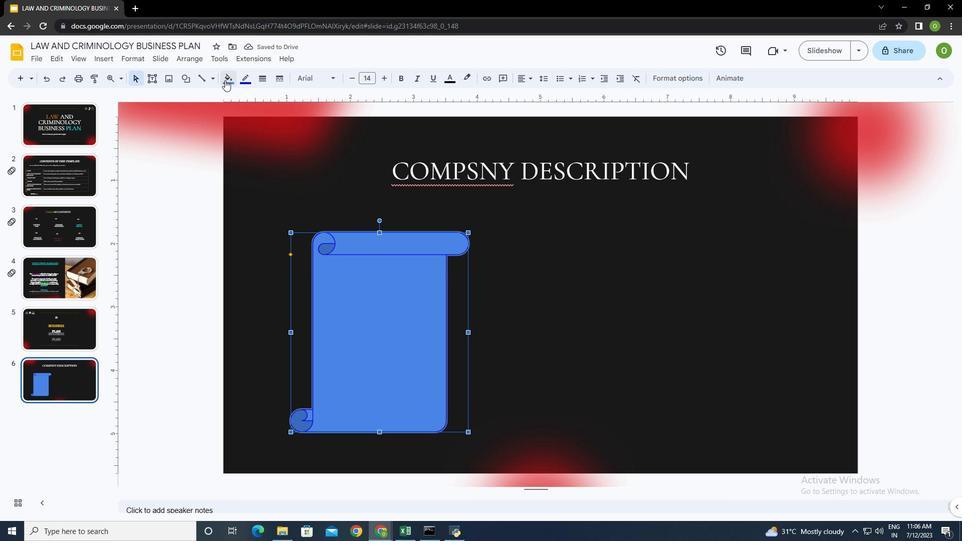 
Action: Mouse moved to (299, 213)
Screenshot: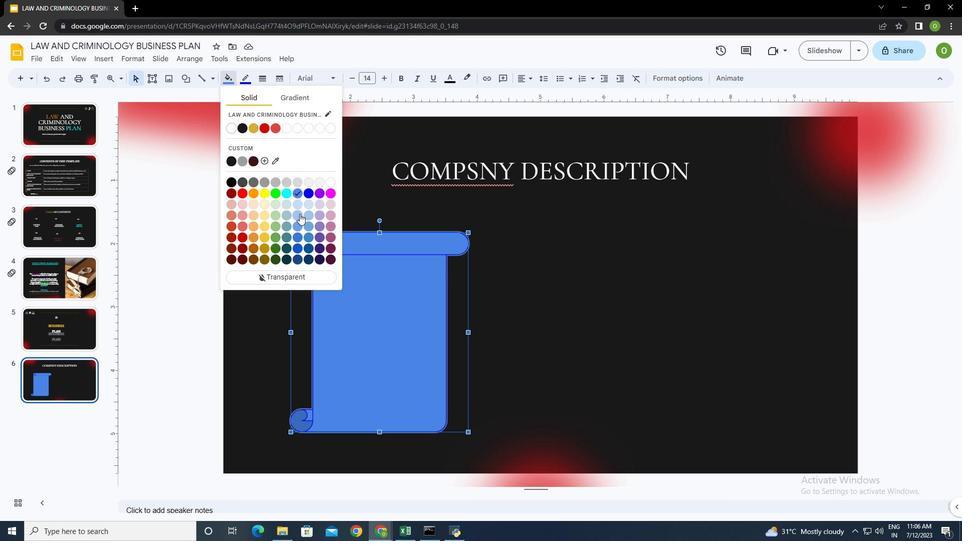 
Action: Mouse pressed left at (299, 213)
Screenshot: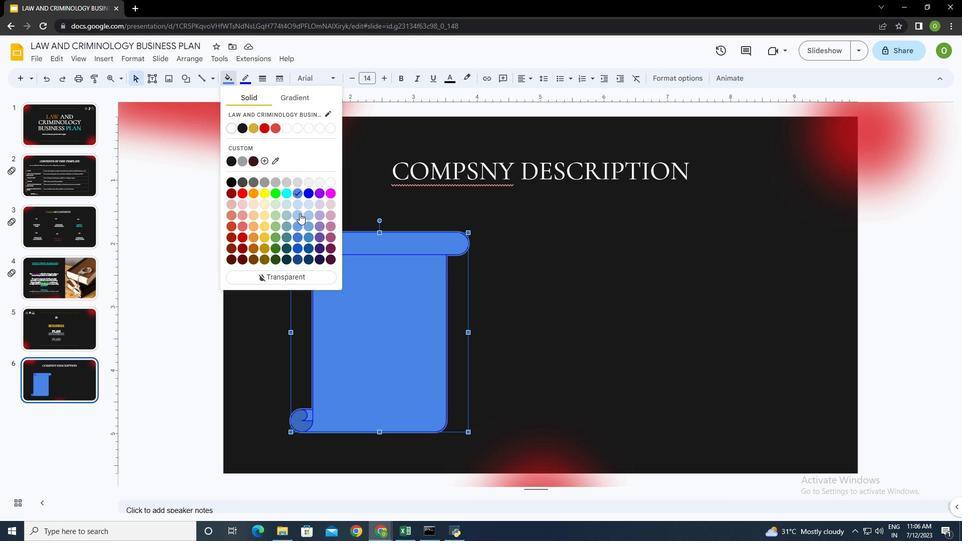 
Action: Mouse moved to (226, 77)
Screenshot: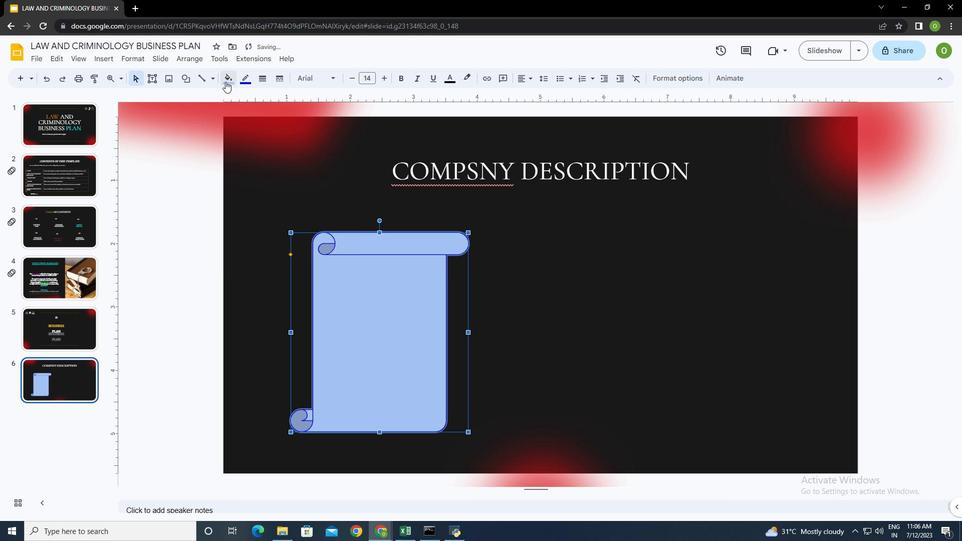 
Action: Mouse pressed left at (226, 77)
Screenshot: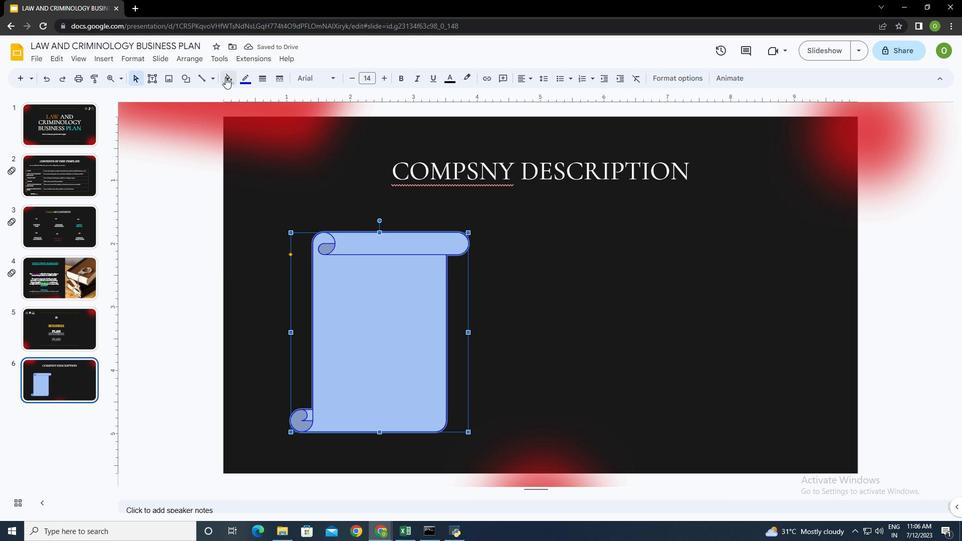 
Action: Mouse moved to (296, 226)
Screenshot: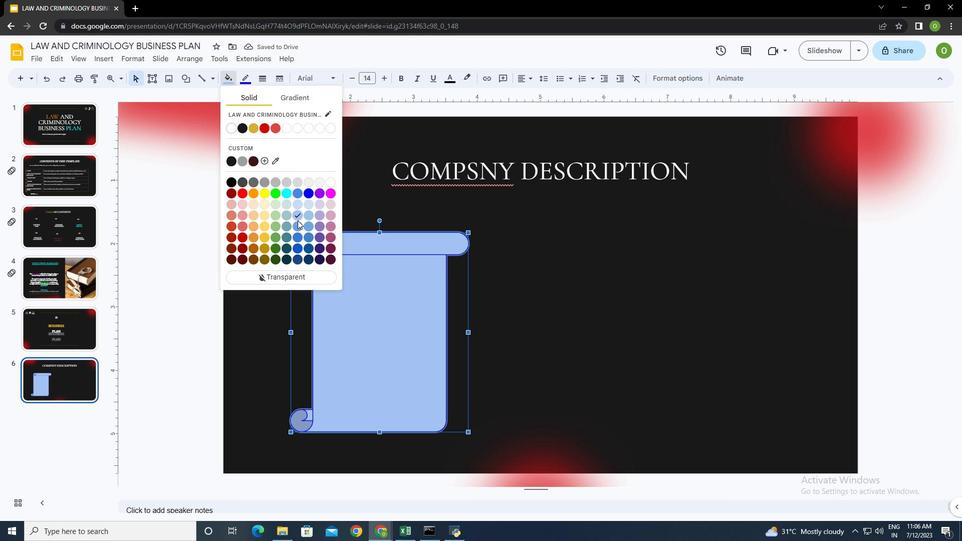 
Action: Mouse pressed left at (296, 226)
Screenshot: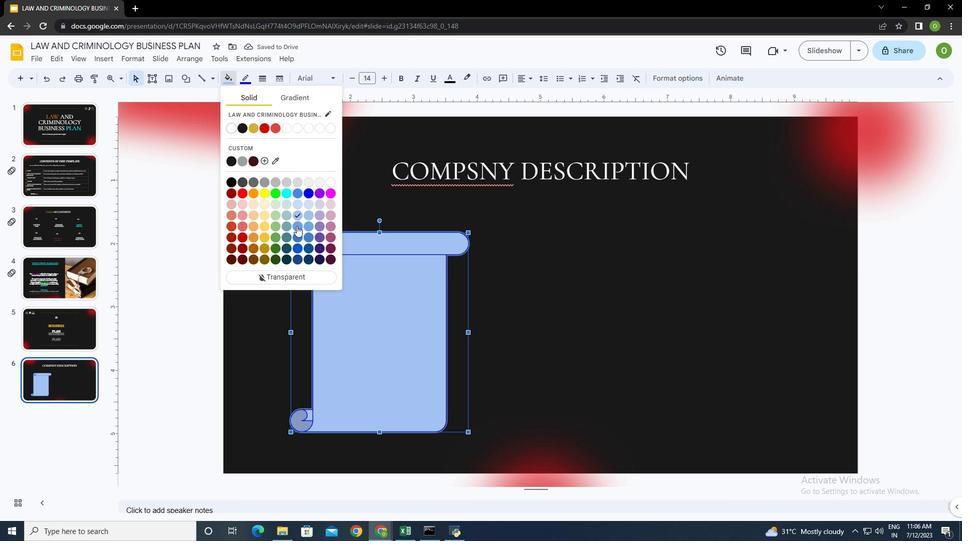 
Action: Mouse moved to (350, 246)
Screenshot: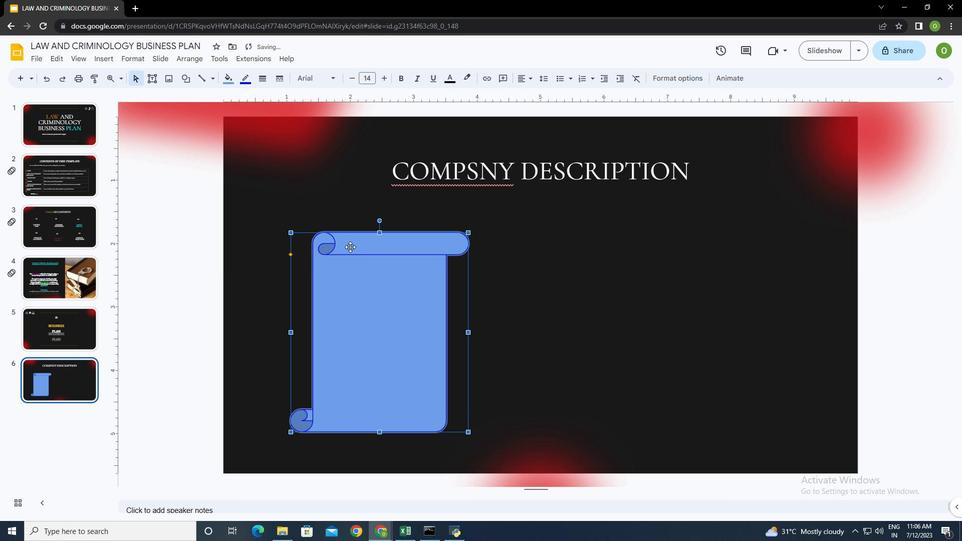 
Action: Mouse pressed left at (350, 246)
Screenshot: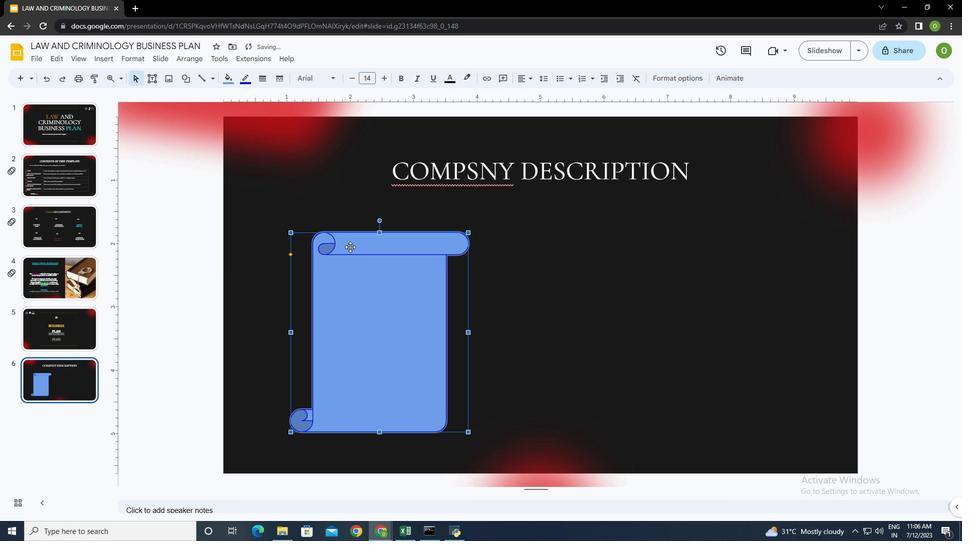 
Action: Mouse moved to (151, 77)
Screenshot: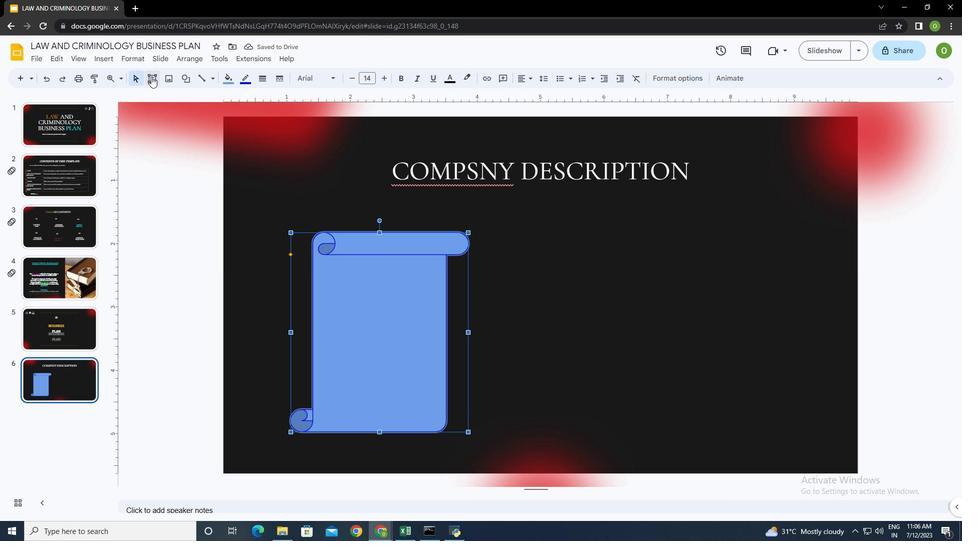 
Action: Mouse pressed left at (151, 77)
Screenshot: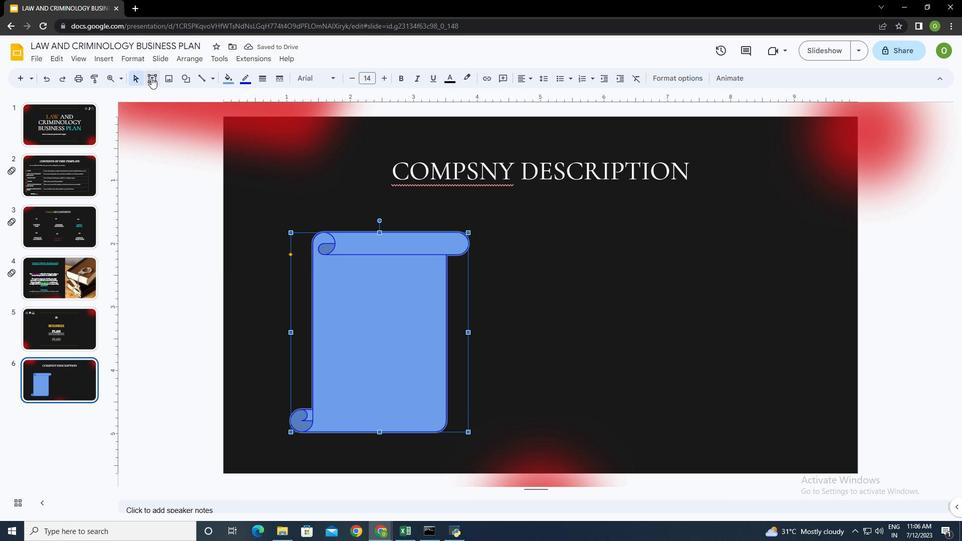
Action: Mouse moved to (344, 236)
Screenshot: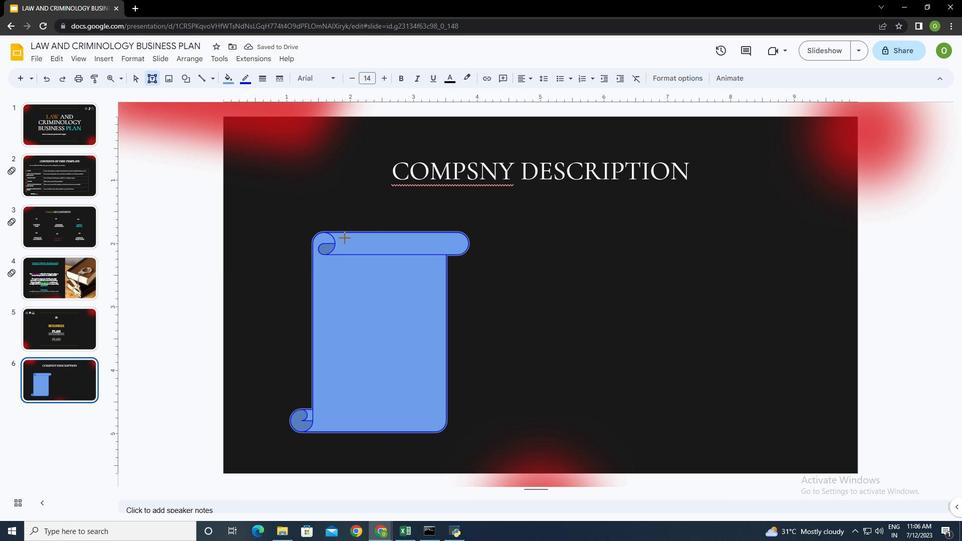 
Action: Mouse pressed left at (344, 236)
Screenshot: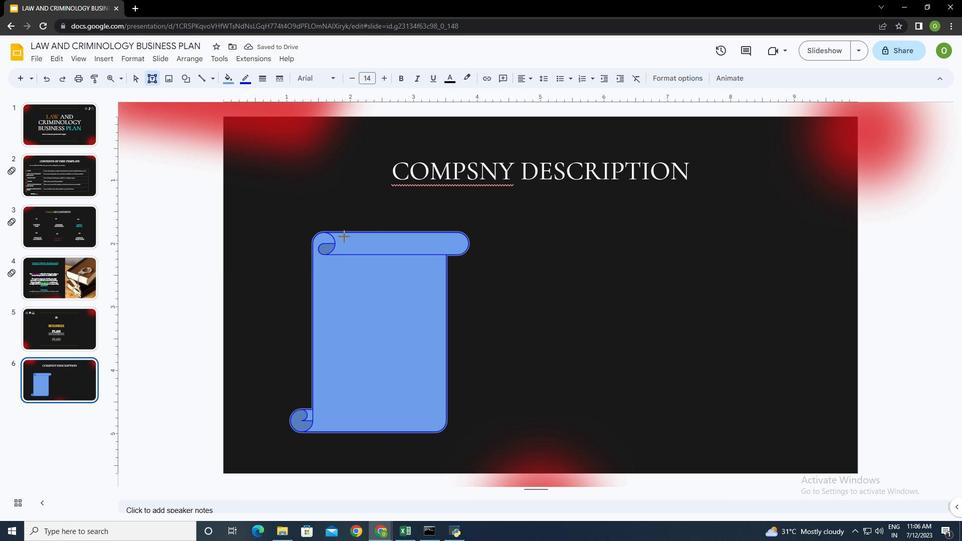 
Action: Mouse moved to (368, 251)
Screenshot: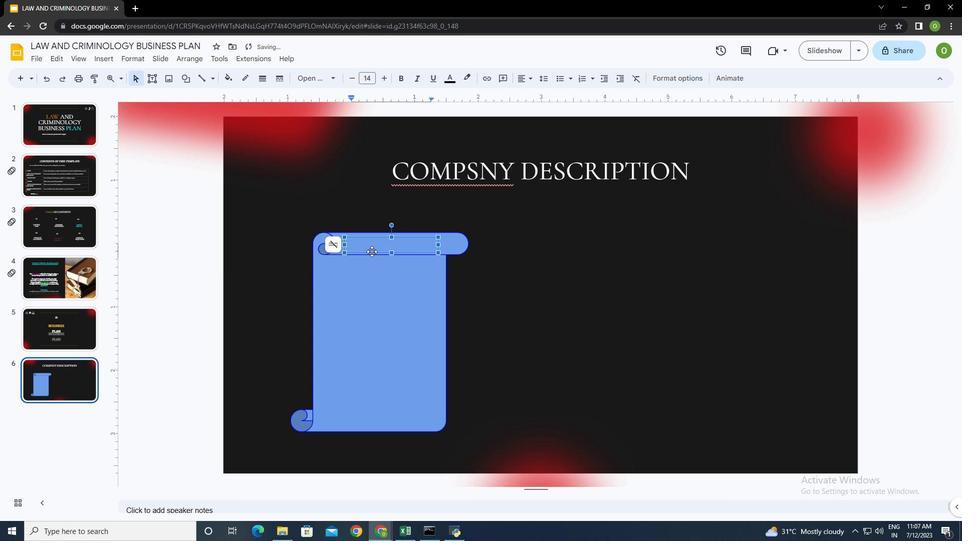 
Action: Key pressed H<Key.caps_lock>istory<Key.space>and<Key.space>vision
Screenshot: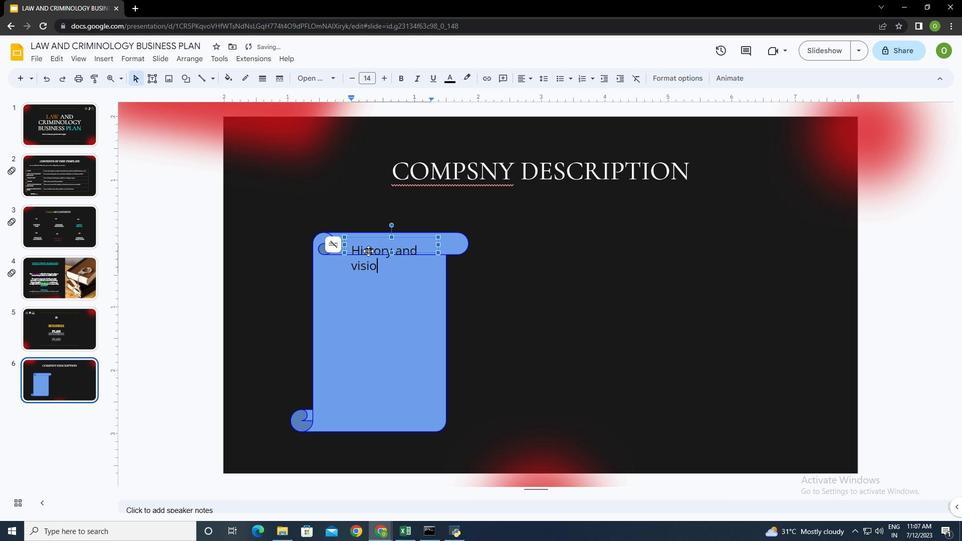 
Action: Mouse moved to (437, 246)
Screenshot: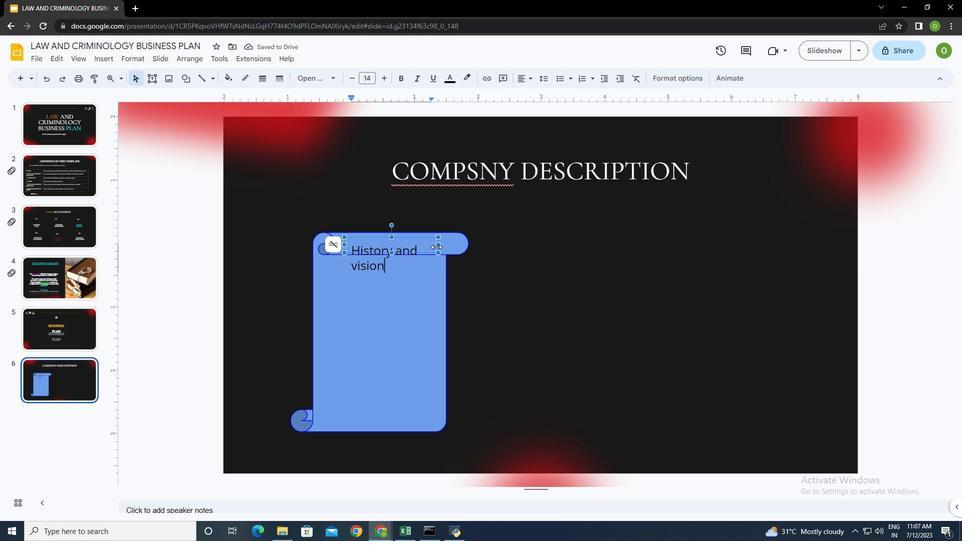 
Action: Mouse pressed left at (437, 246)
Screenshot: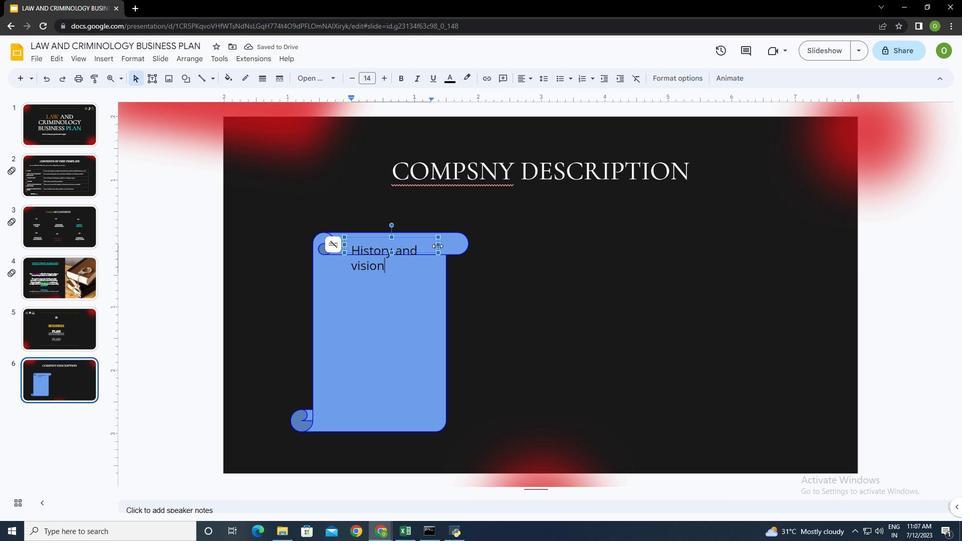 
Action: Mouse moved to (345, 246)
Screenshot: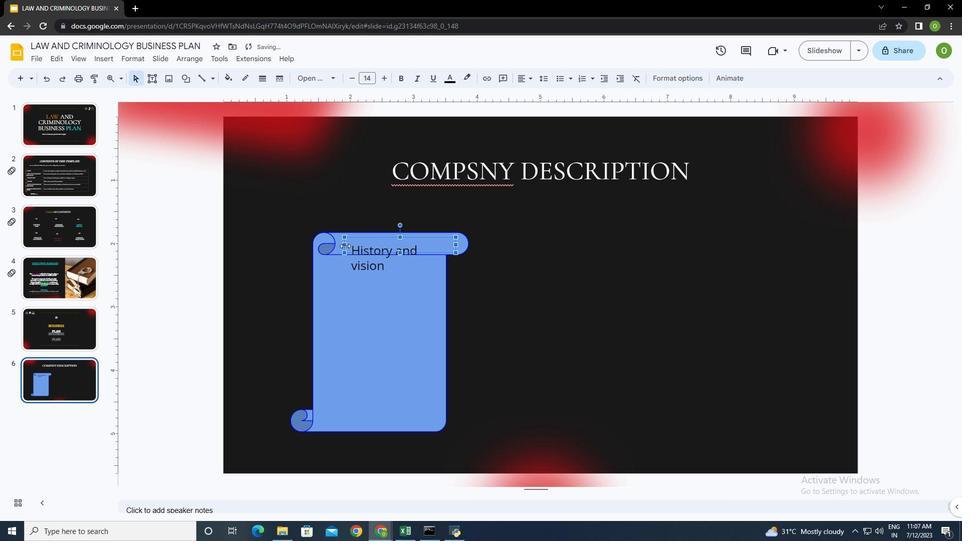 
Action: Mouse pressed left at (345, 246)
Screenshot: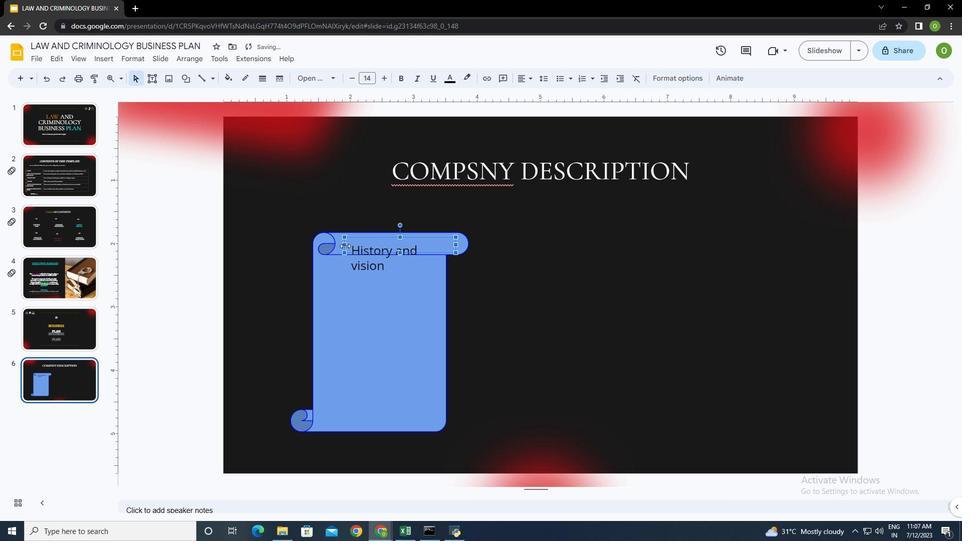 
Action: Mouse moved to (421, 248)
Screenshot: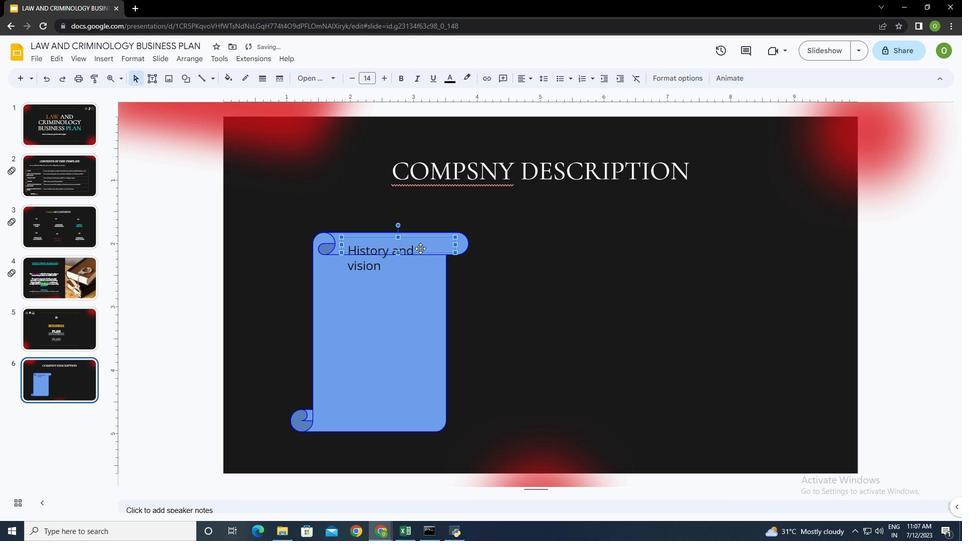 
Action: Mouse pressed left at (421, 248)
Screenshot: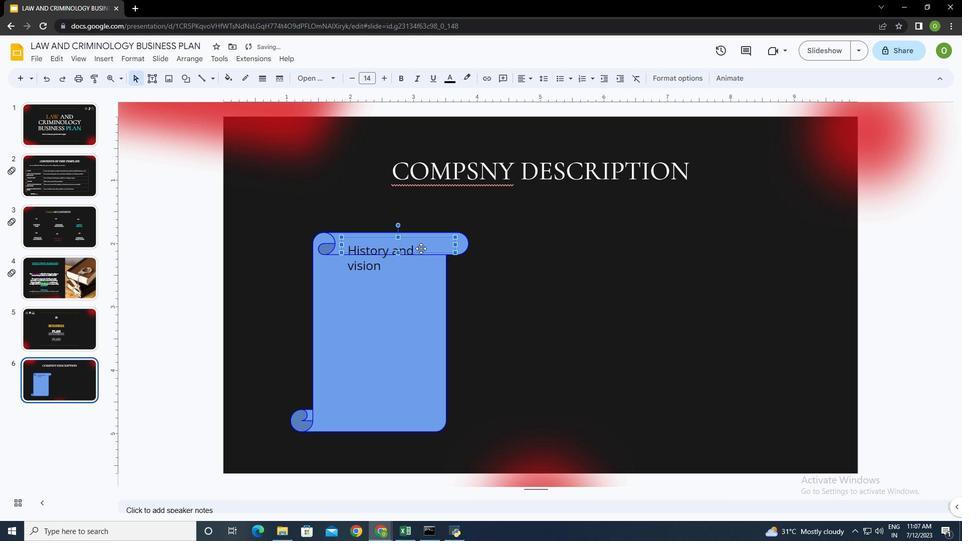 
Action: Mouse moved to (421, 248)
Screenshot: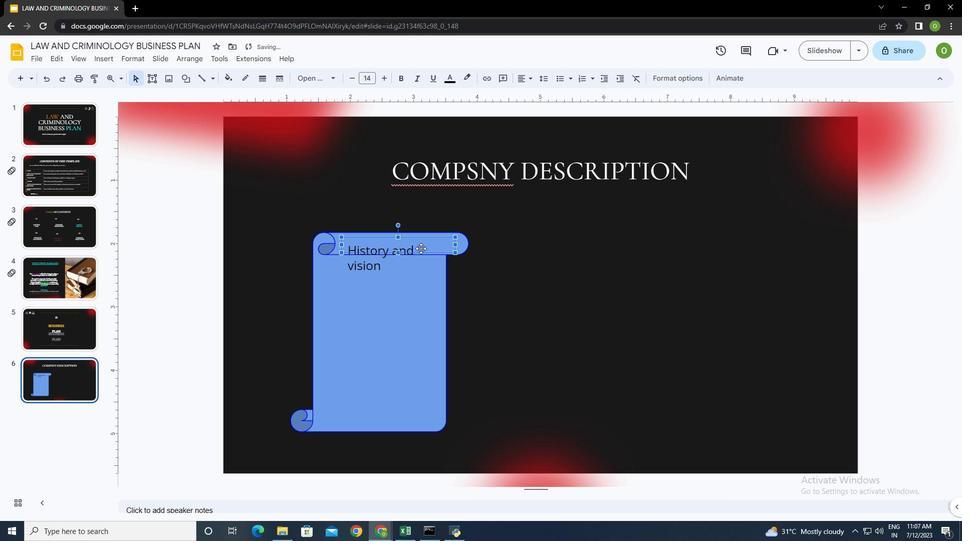 
Action: Key pressed ctrl+A
Screenshot: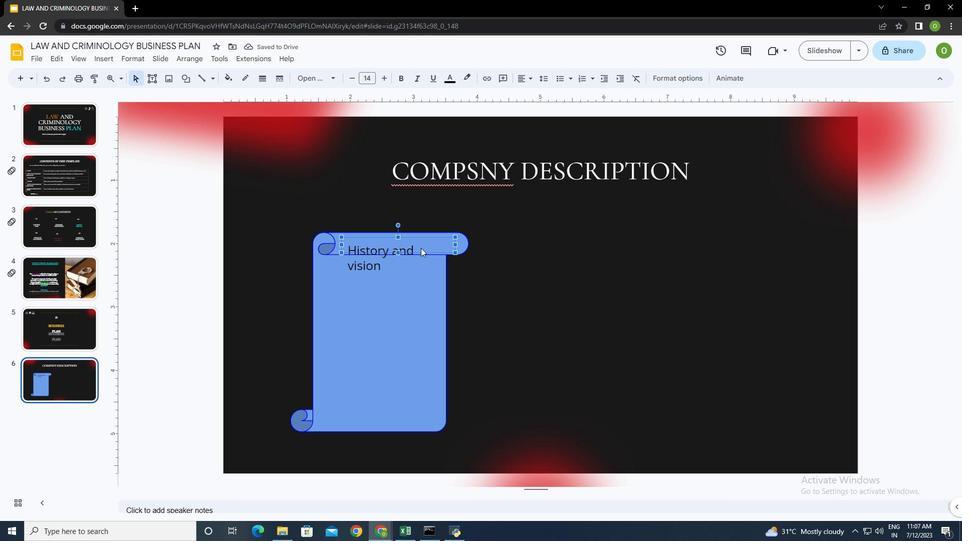 
Action: Mouse moved to (421, 247)
Screenshot: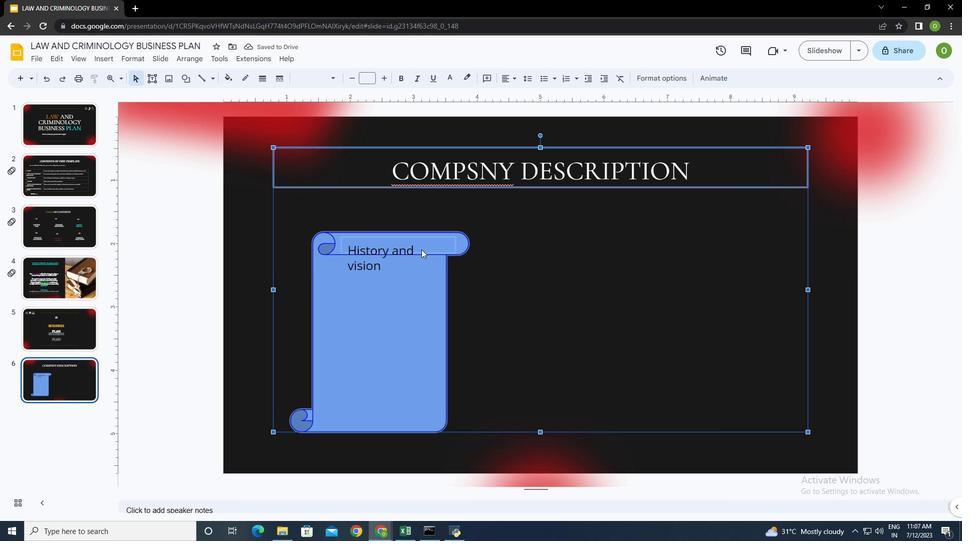 
Action: Mouse pressed left at (421, 247)
Screenshot: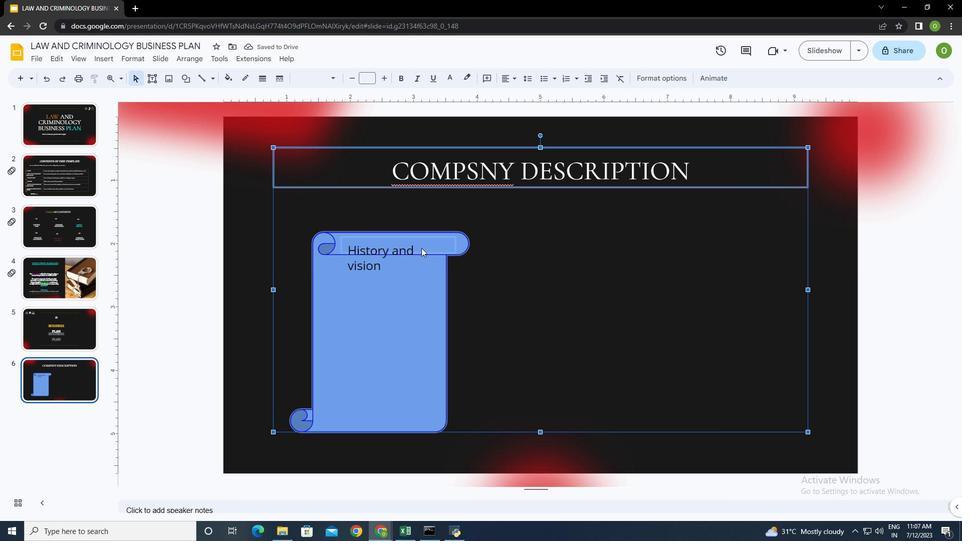 
Action: Mouse moved to (379, 275)
Screenshot: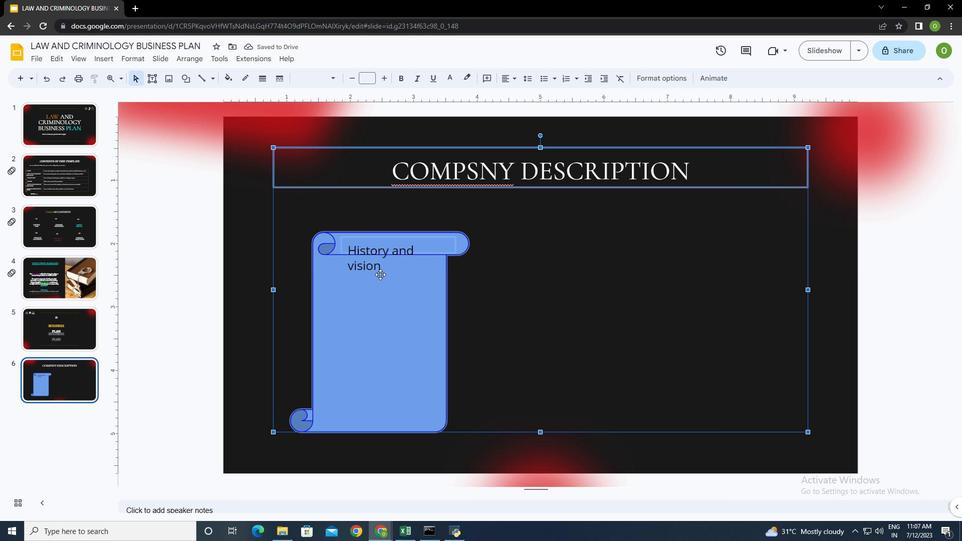
Action: Mouse pressed left at (379, 275)
Screenshot: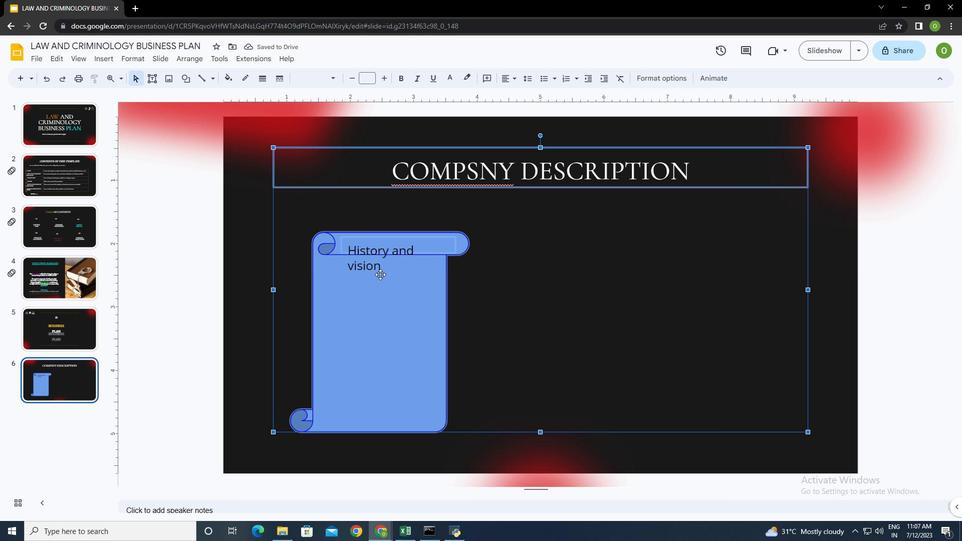 
Action: Mouse moved to (379, 275)
Screenshot: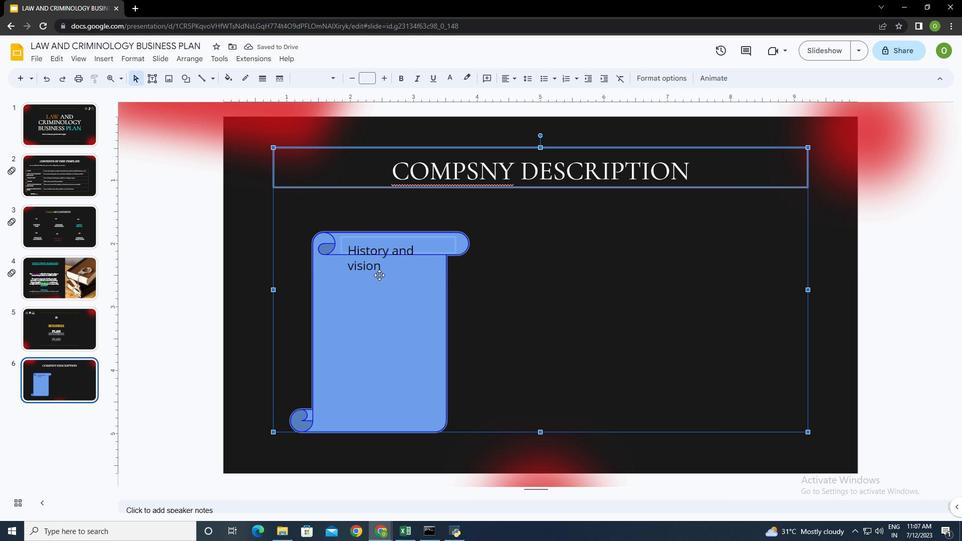 
Action: Mouse pressed left at (379, 275)
Screenshot: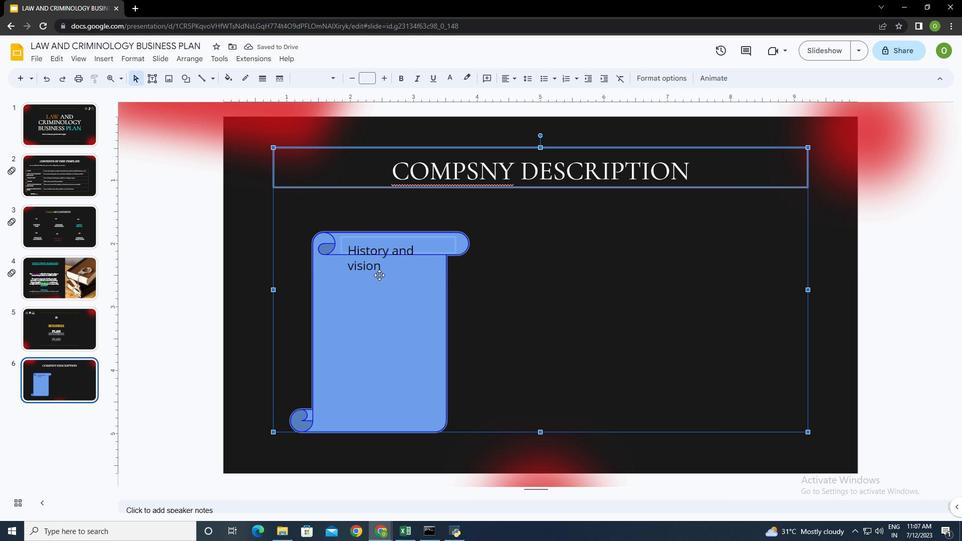 
Action: Mouse moved to (378, 250)
Screenshot: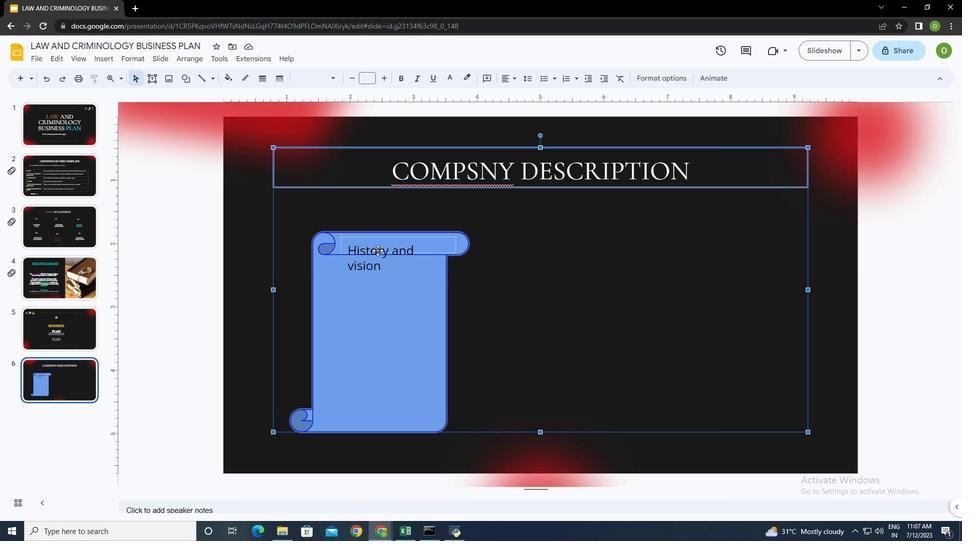 
Action: Mouse pressed left at (378, 250)
Screenshot: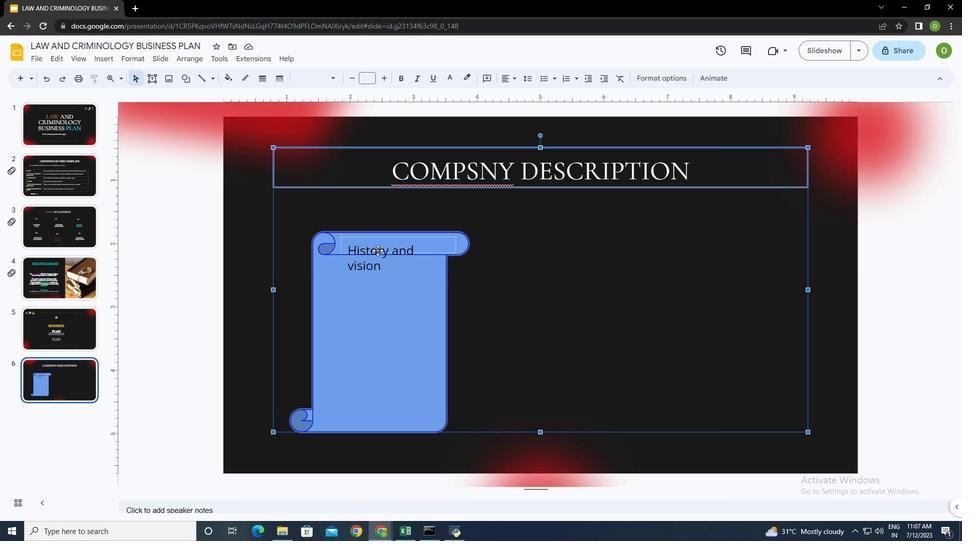 
Action: Mouse pressed left at (378, 250)
Screenshot: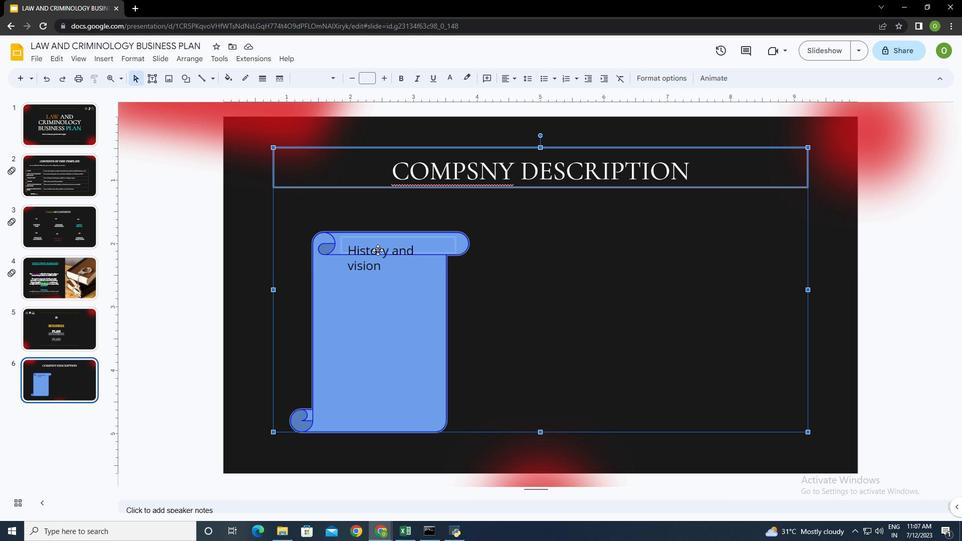 
Action: Mouse pressed left at (378, 250)
Screenshot: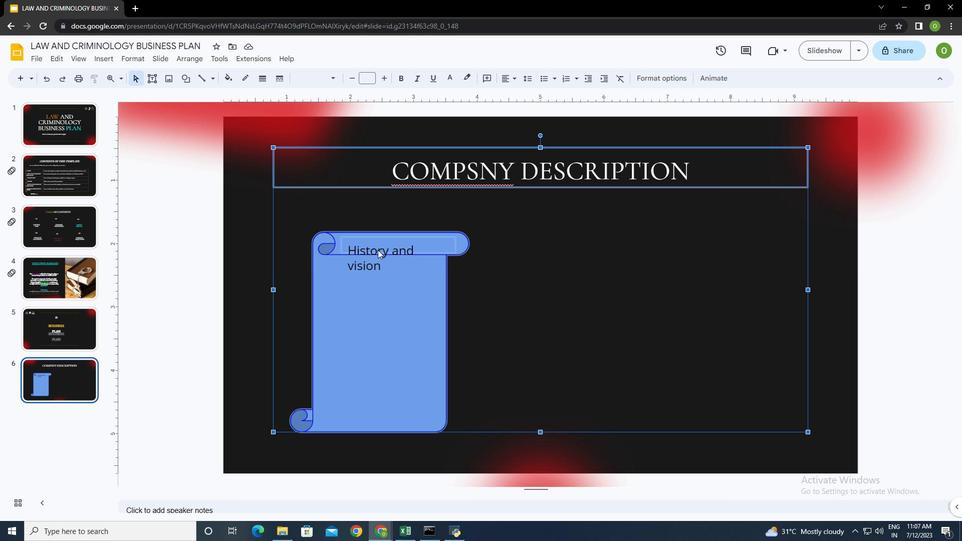 
Action: Mouse moved to (237, 238)
Screenshot: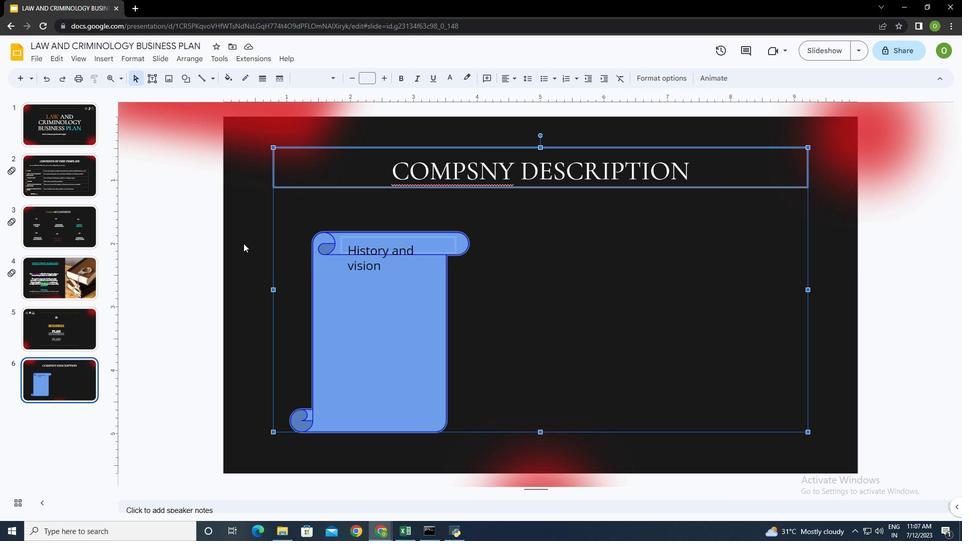 
Action: Mouse pressed left at (237, 238)
Screenshot: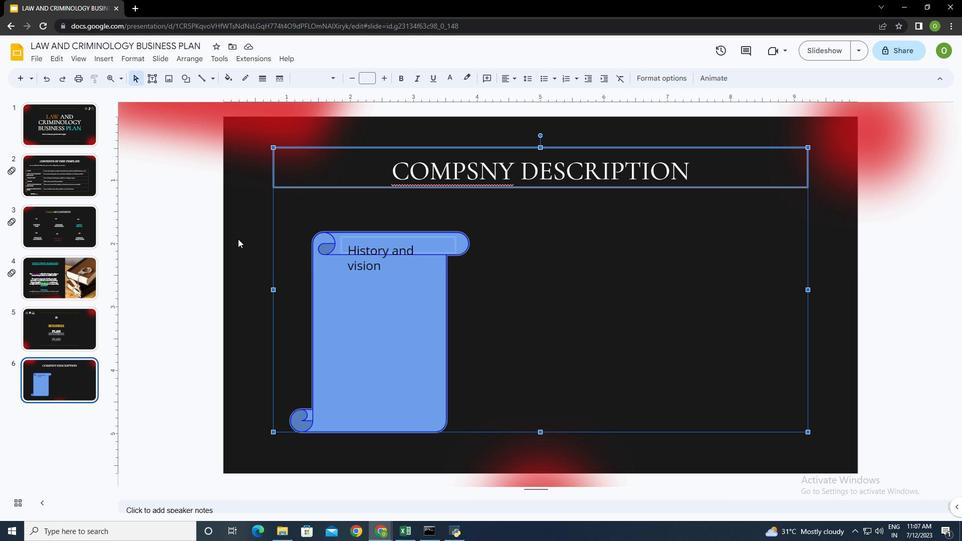 
Action: Mouse moved to (395, 243)
Screenshot: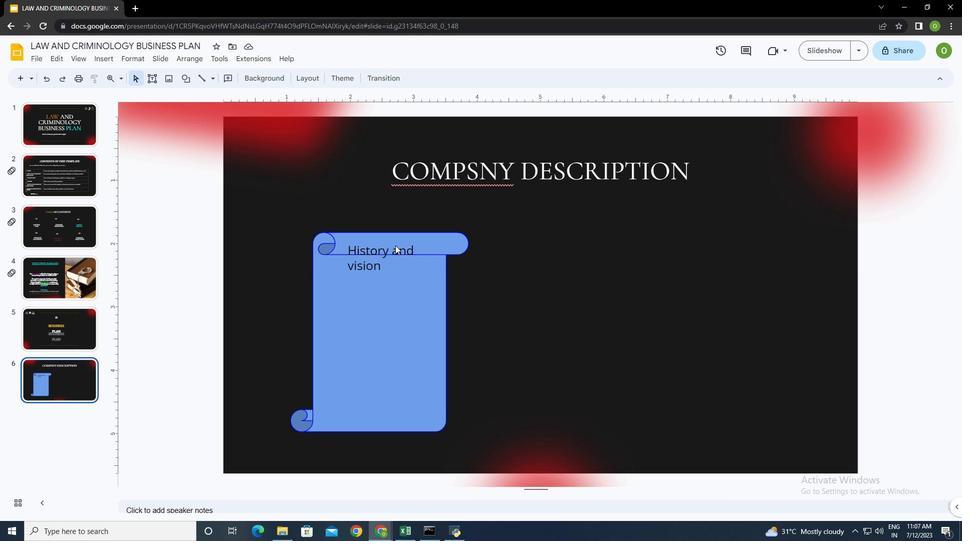 
Action: Mouse pressed left at (395, 243)
Screenshot: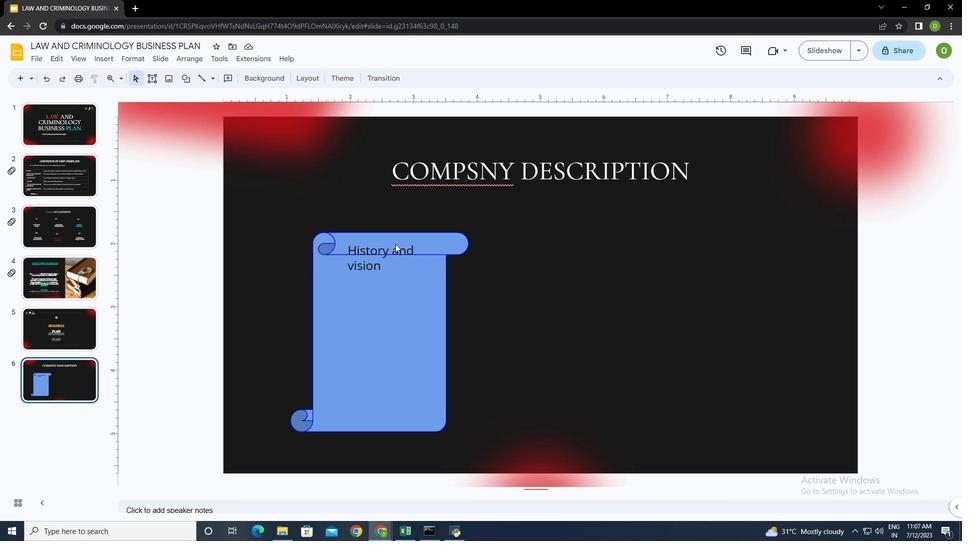 
Action: Mouse moved to (387, 225)
Screenshot: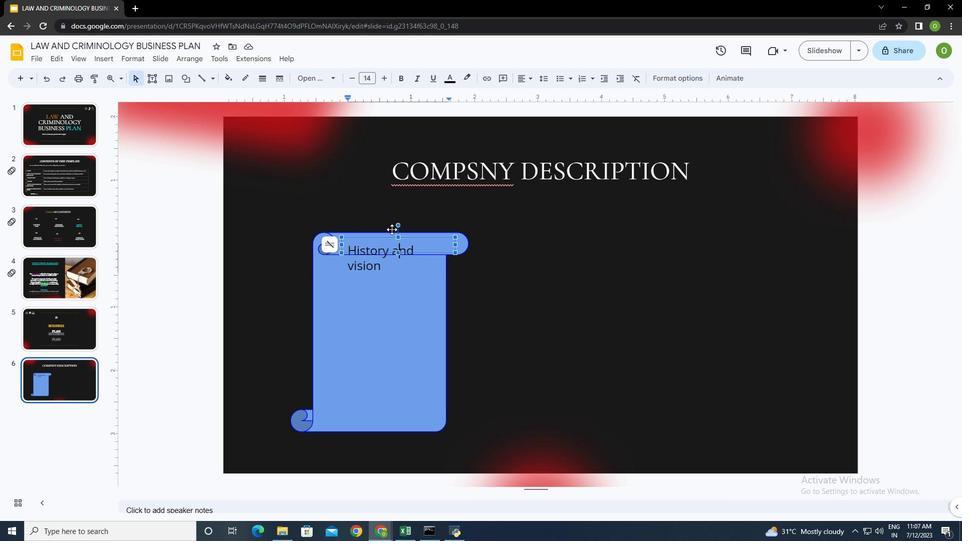 
Action: Key pressed <Key.left><Key.left><Key.left><Key.left><Key.left><Key.left><Key.left><Key.left><Key.left><Key.shift_r><Key.down><Key.down>
Screenshot: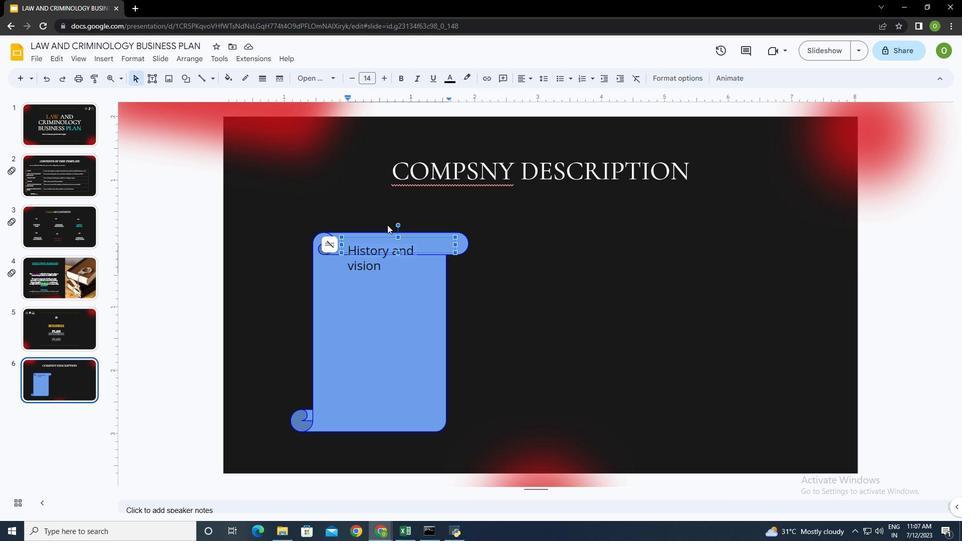 
Action: Mouse moved to (327, 75)
Screenshot: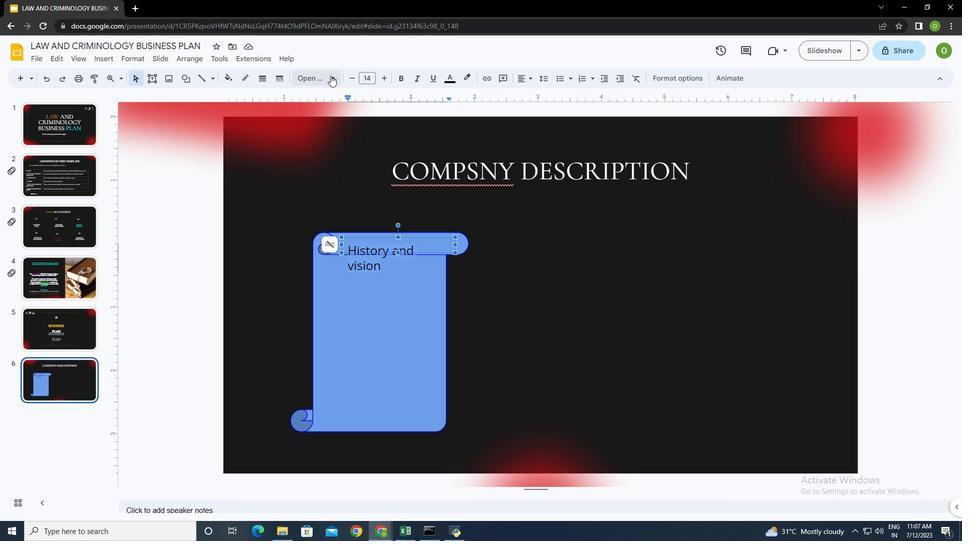 
Action: Mouse pressed left at (327, 75)
Screenshot: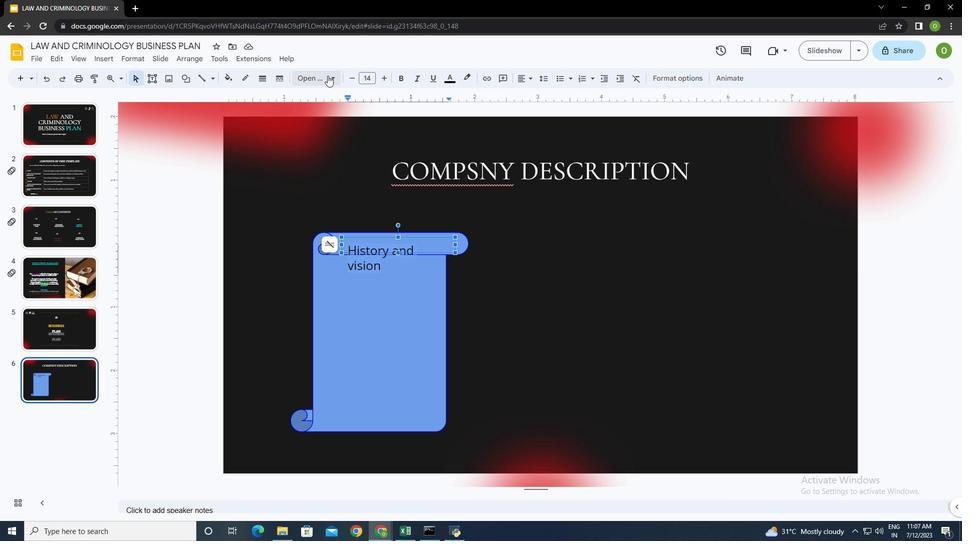 
Action: Mouse moved to (343, 334)
Screenshot: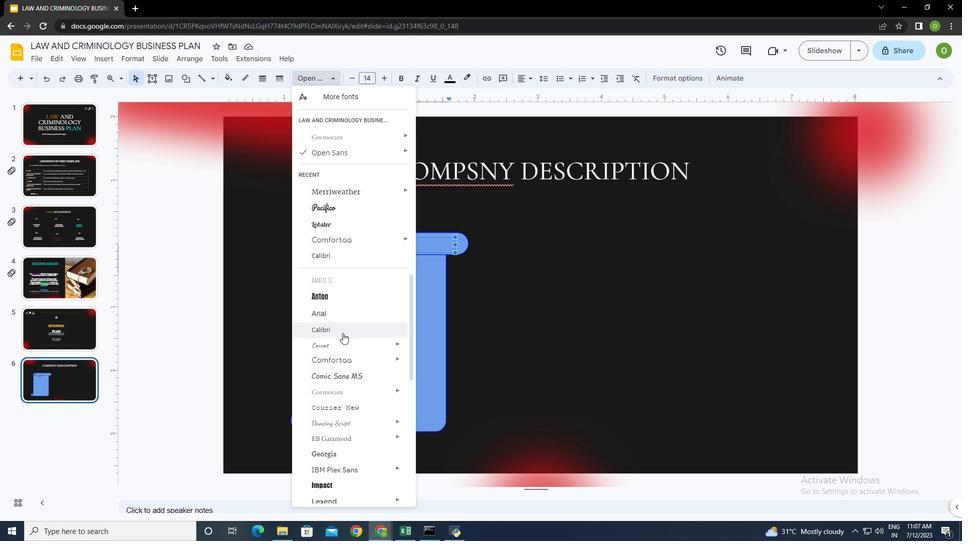 
Action: Mouse scrolled (343, 333) with delta (0, 0)
Screenshot: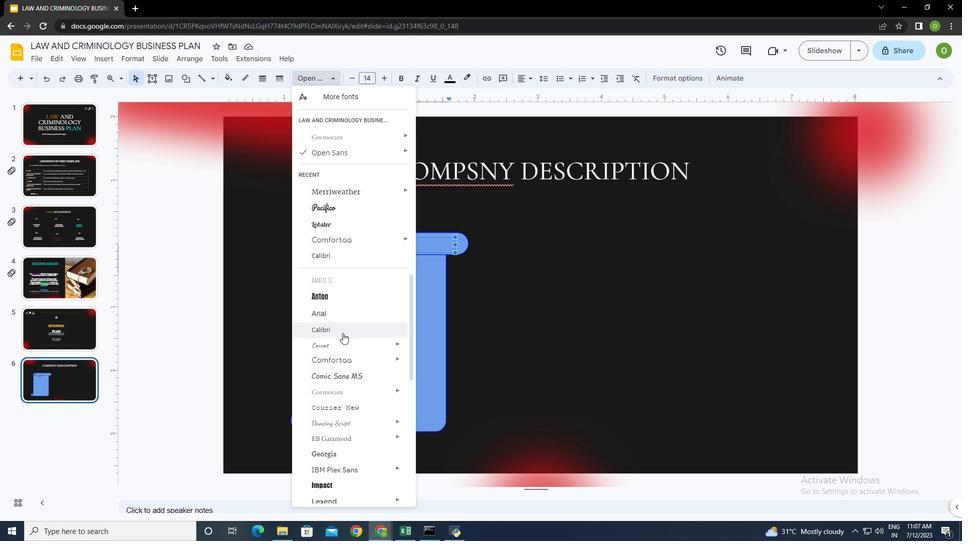 
Action: Mouse scrolled (343, 333) with delta (0, 0)
Screenshot: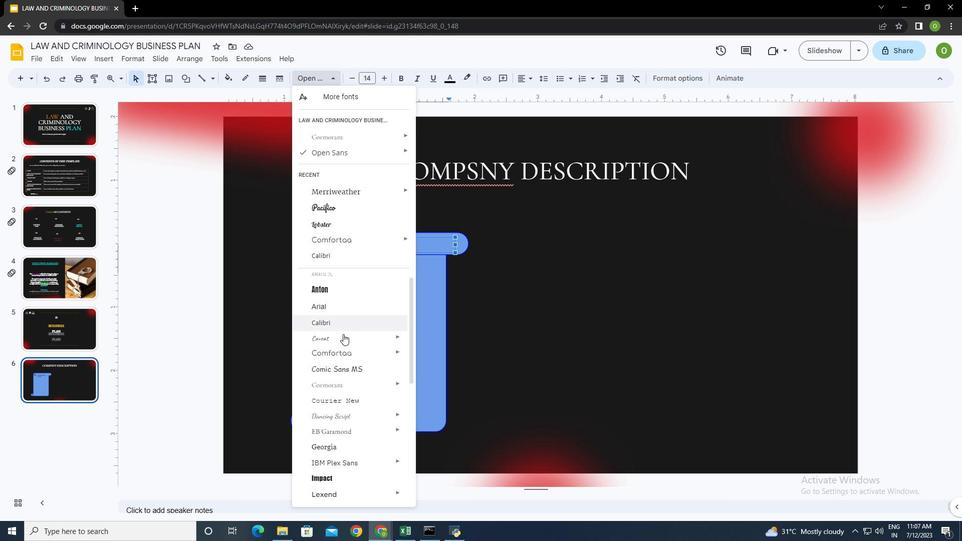 
Action: Mouse scrolled (343, 334) with delta (0, 0)
Screenshot: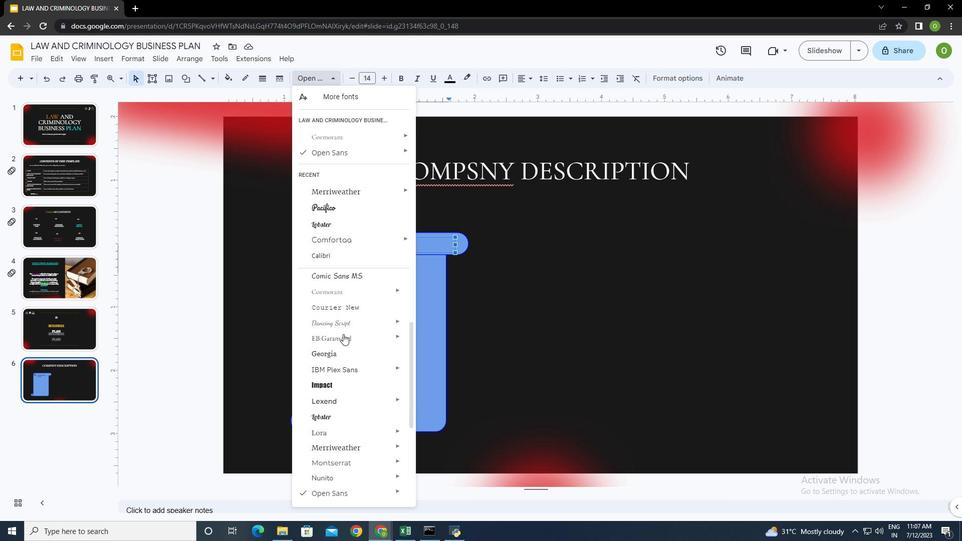 
Action: Mouse scrolled (343, 334) with delta (0, 0)
Screenshot: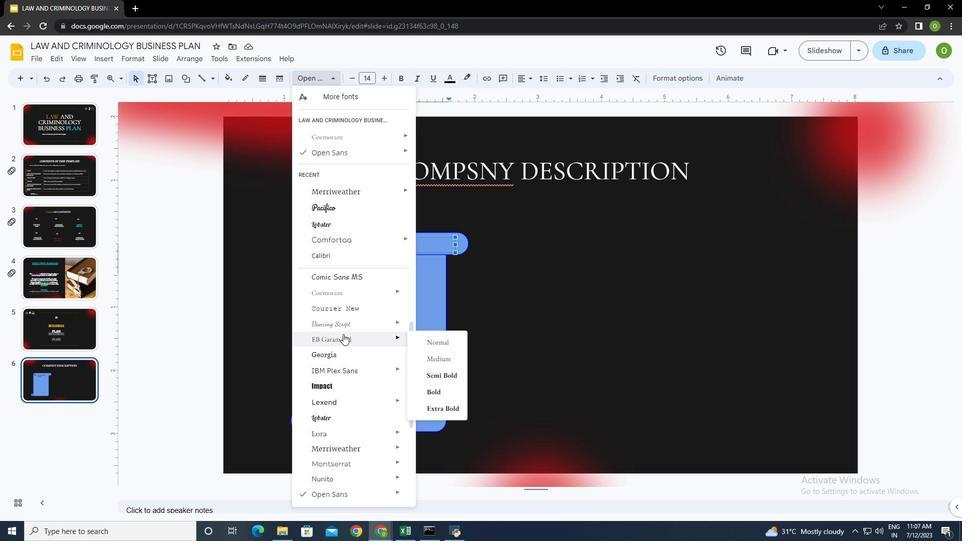 
Action: Mouse moved to (345, 323)
Screenshot: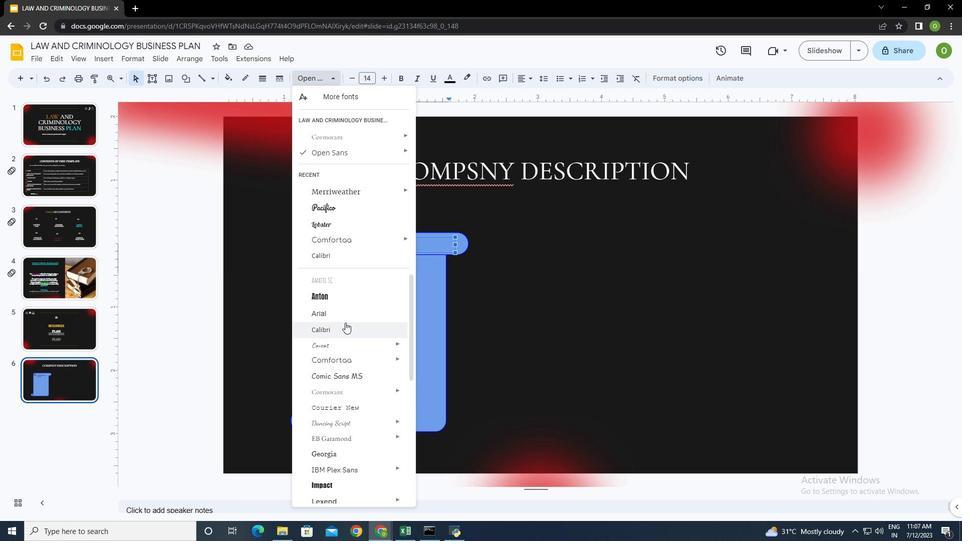 
Action: Mouse scrolled (345, 323) with delta (0, 0)
Screenshot: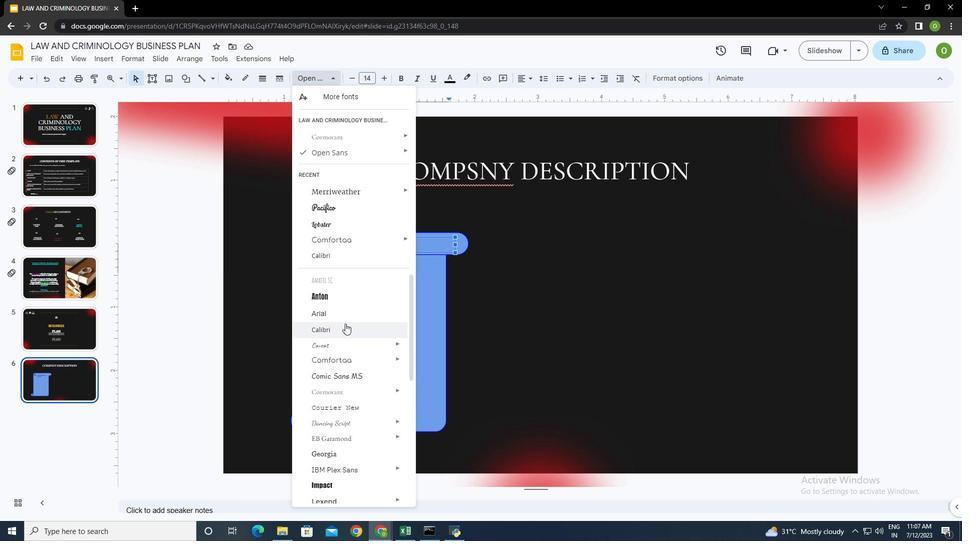 
Action: Mouse scrolled (345, 323) with delta (0, 0)
Screenshot: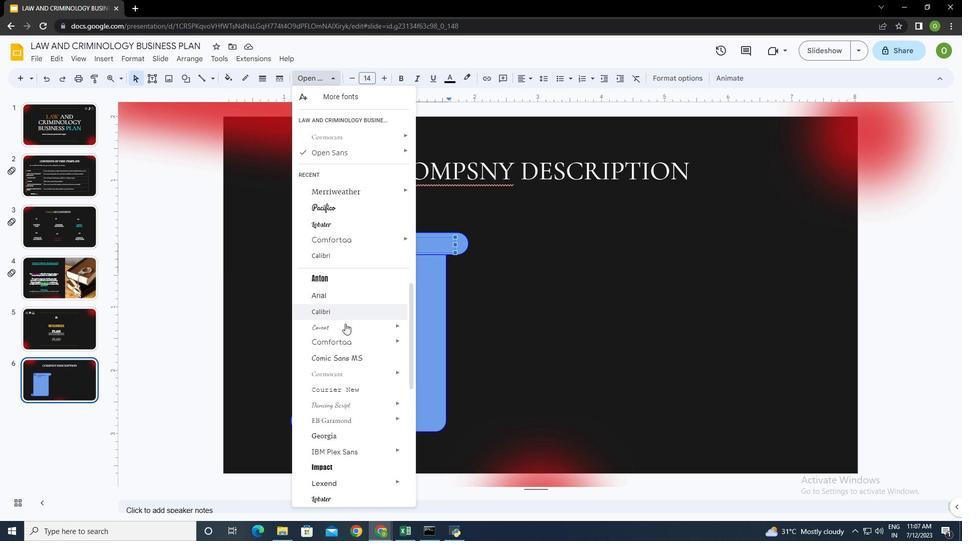 
Action: Mouse scrolled (345, 323) with delta (0, 0)
Screenshot: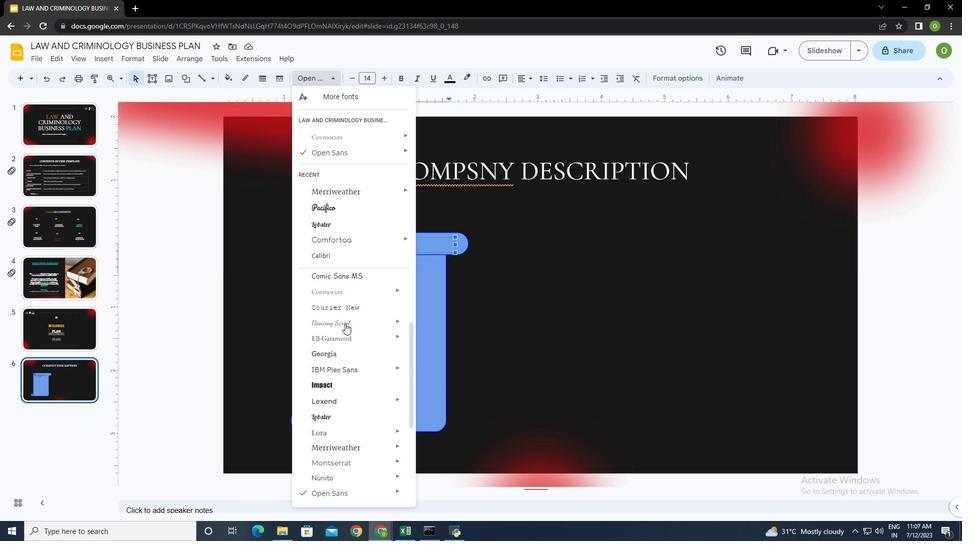 
Action: Mouse moved to (344, 477)
Screenshot: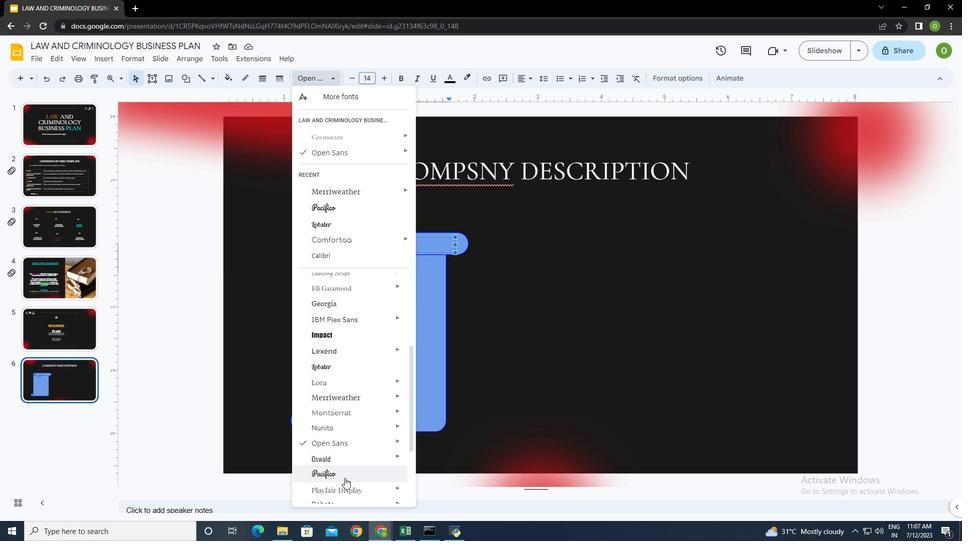 
Action: Mouse scrolled (344, 477) with delta (0, 0)
Screenshot: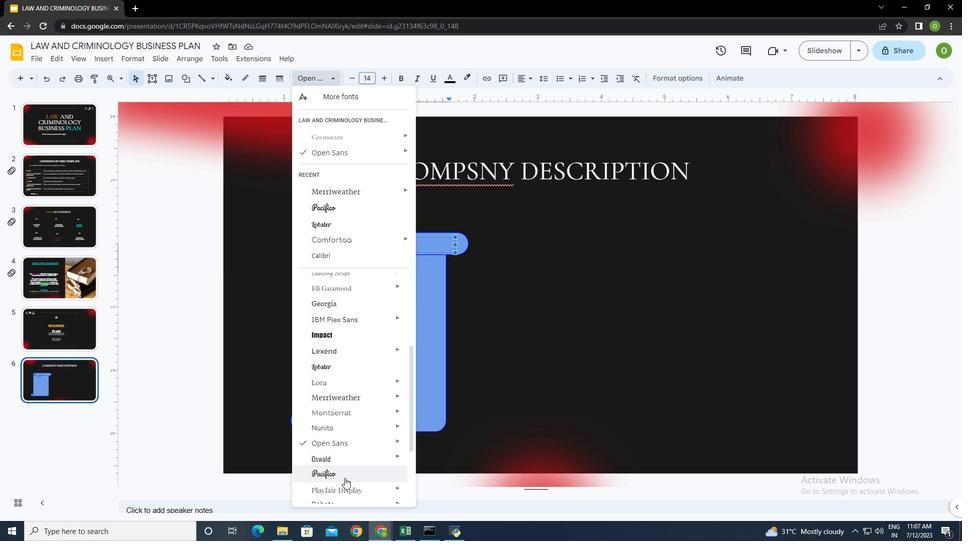 
Action: Mouse moved to (344, 477)
Screenshot: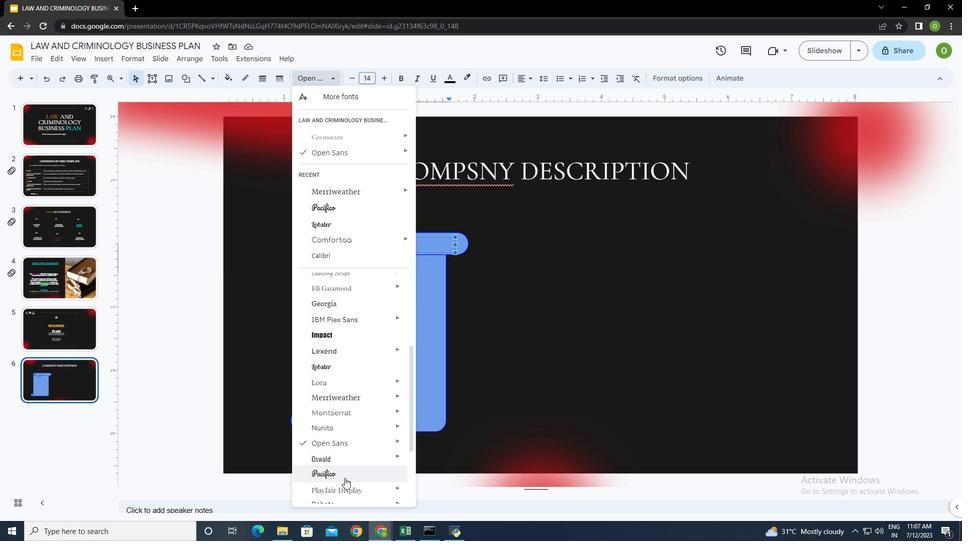 
Action: Mouse scrolled (344, 476) with delta (0, 0)
Screenshot: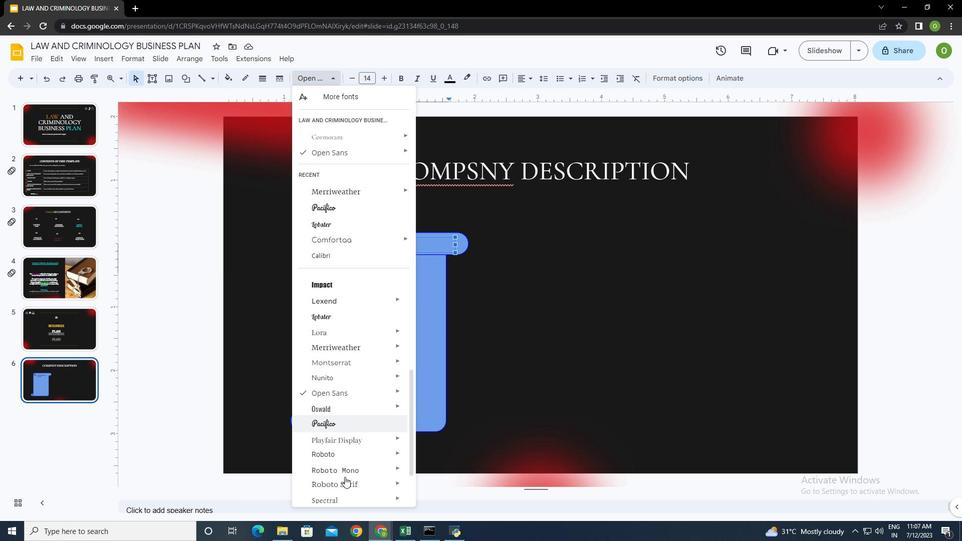 
Action: Mouse scrolled (344, 476) with delta (0, 0)
Screenshot: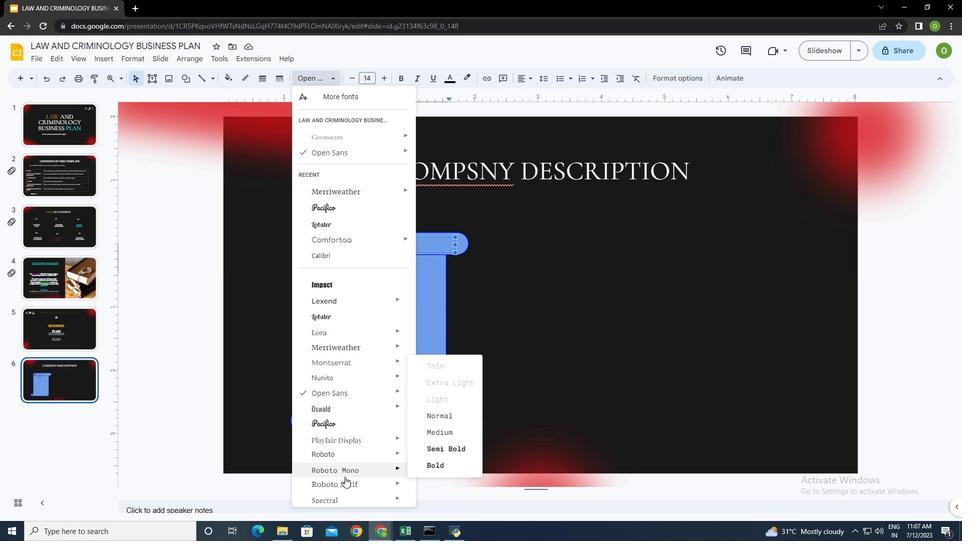 
Action: Mouse moved to (345, 478)
Screenshot: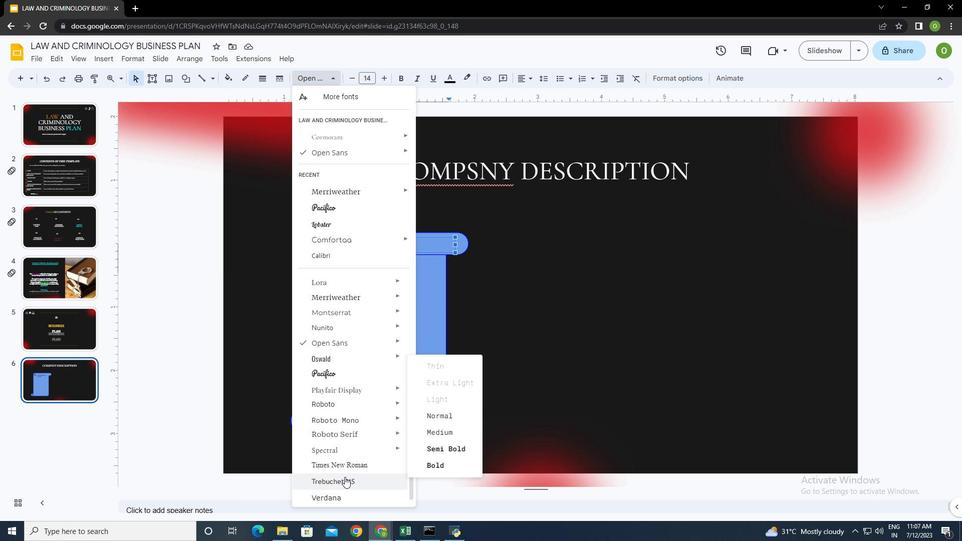 
Action: Mouse scrolled (345, 478) with delta (0, 0)
Screenshot: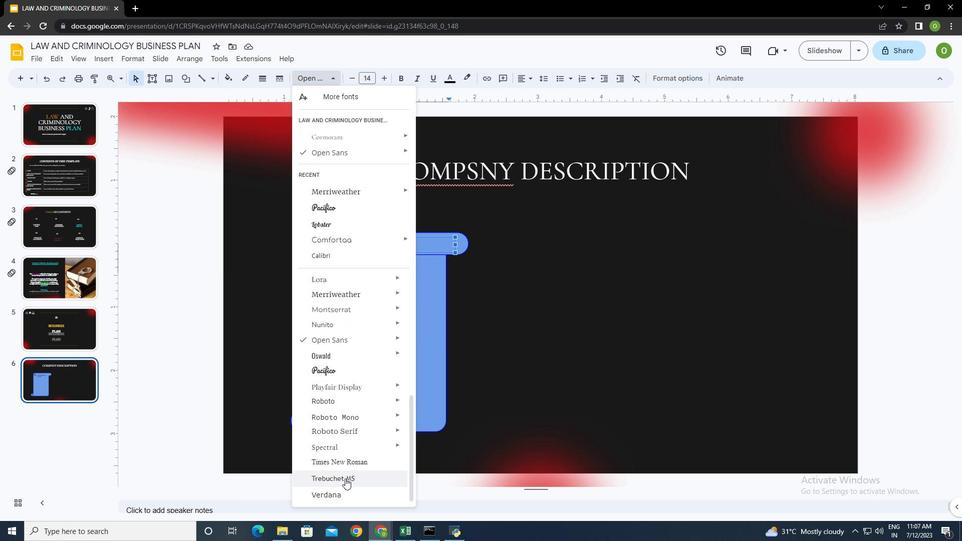 
Action: Mouse scrolled (345, 478) with delta (0, 0)
Screenshot: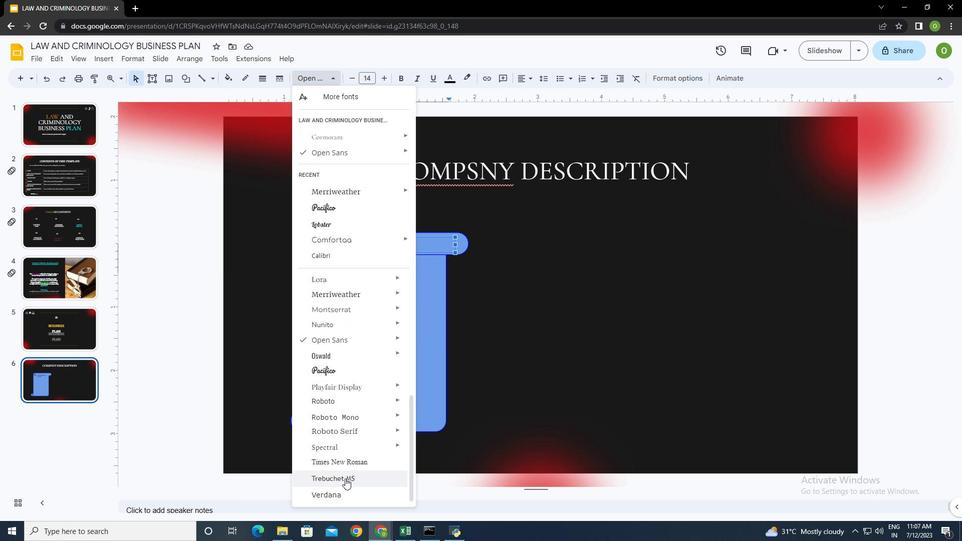
Action: Mouse moved to (440, 426)
Screenshot: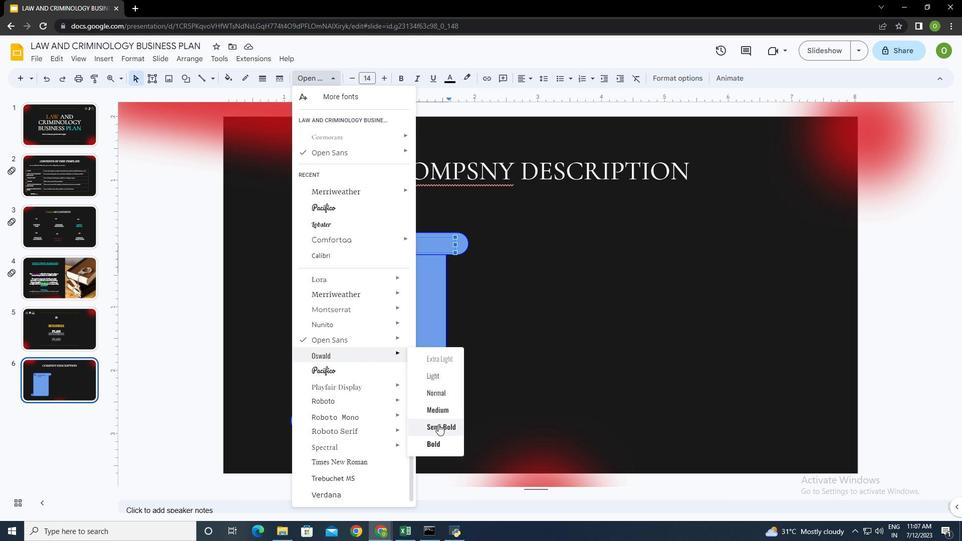 
Action: Mouse pressed left at (440, 426)
Screenshot: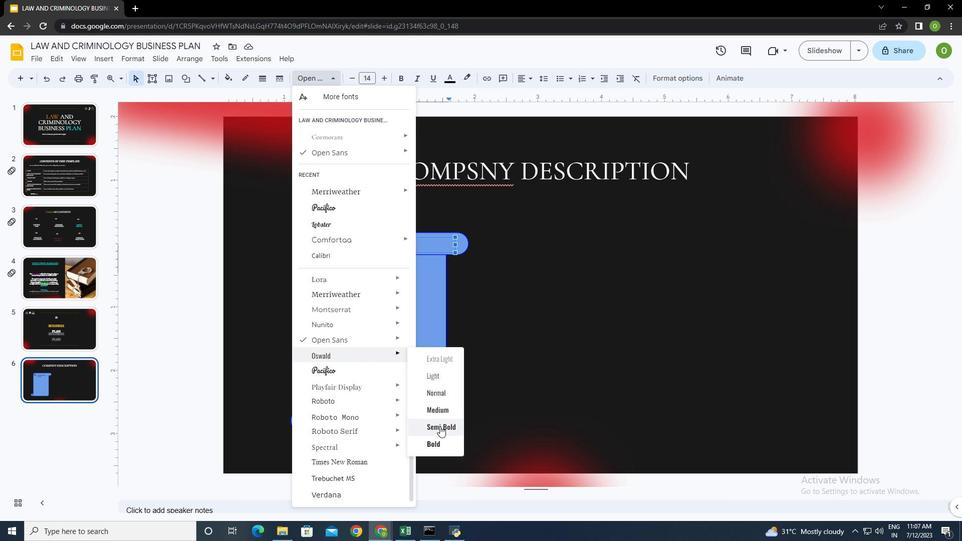 
Action: Mouse moved to (397, 237)
Screenshot: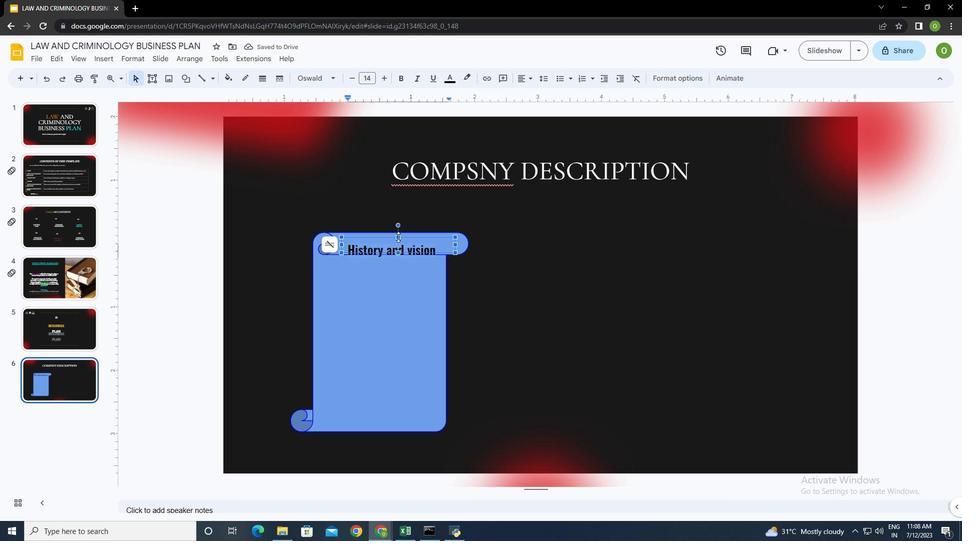 
Action: Mouse pressed left at (397, 237)
Screenshot: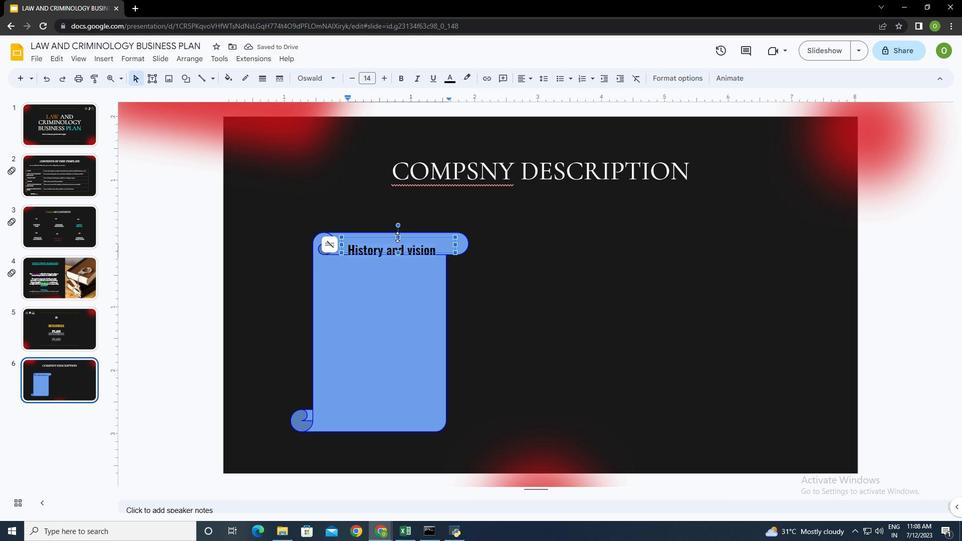 
Action: Mouse moved to (395, 275)
Screenshot: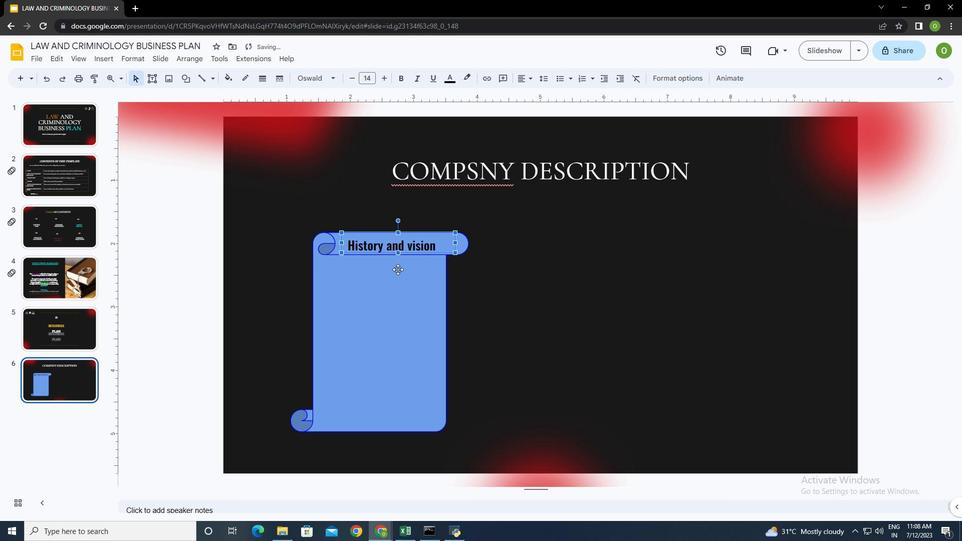 
Action: Mouse pressed left at (395, 275)
Screenshot: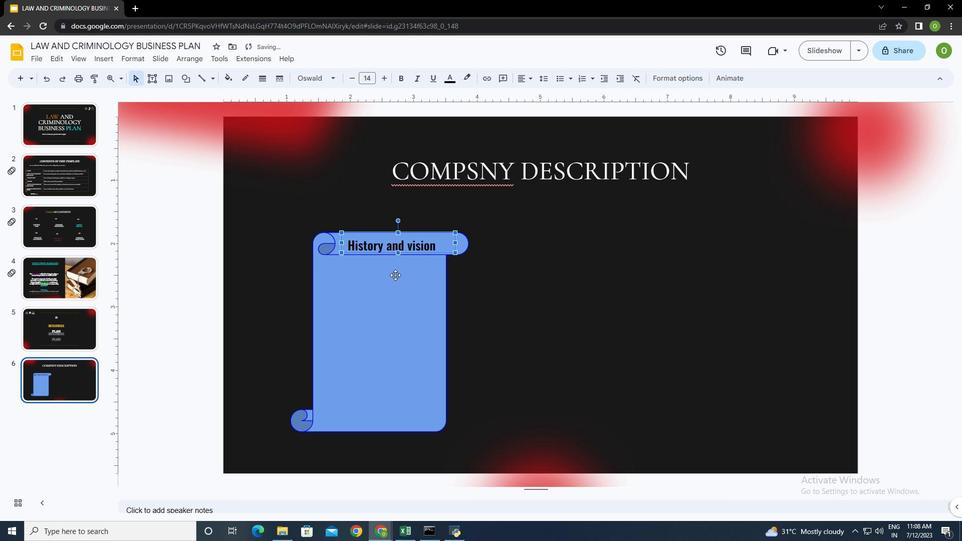 
Action: Mouse moved to (150, 75)
Screenshot: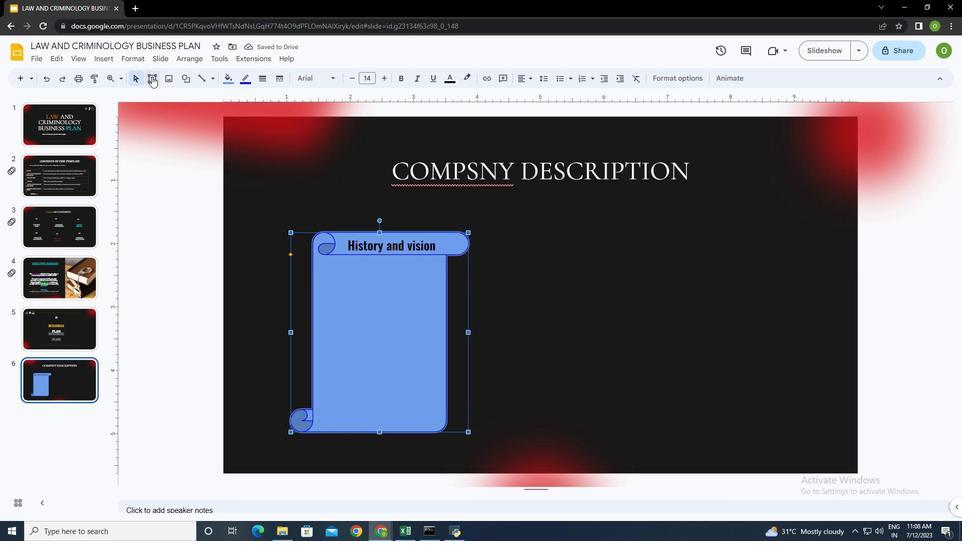 
Action: Mouse pressed left at (150, 75)
Screenshot: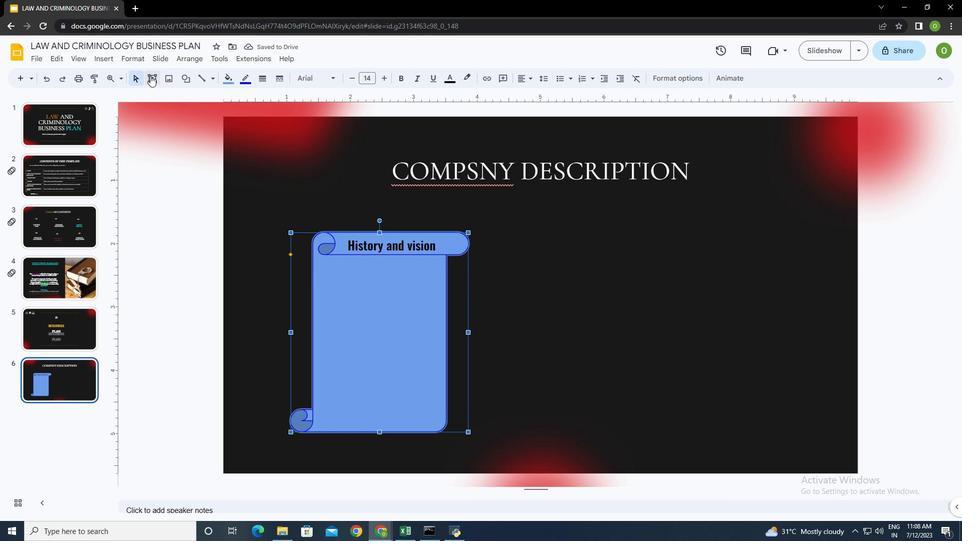 
Action: Mouse moved to (320, 259)
Screenshot: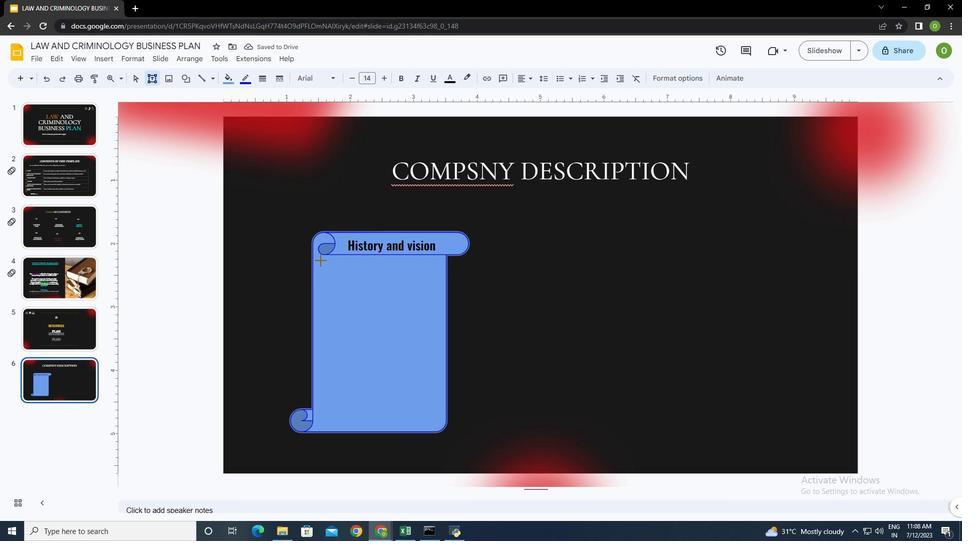 
Action: Mouse pressed left at (320, 259)
Screenshot: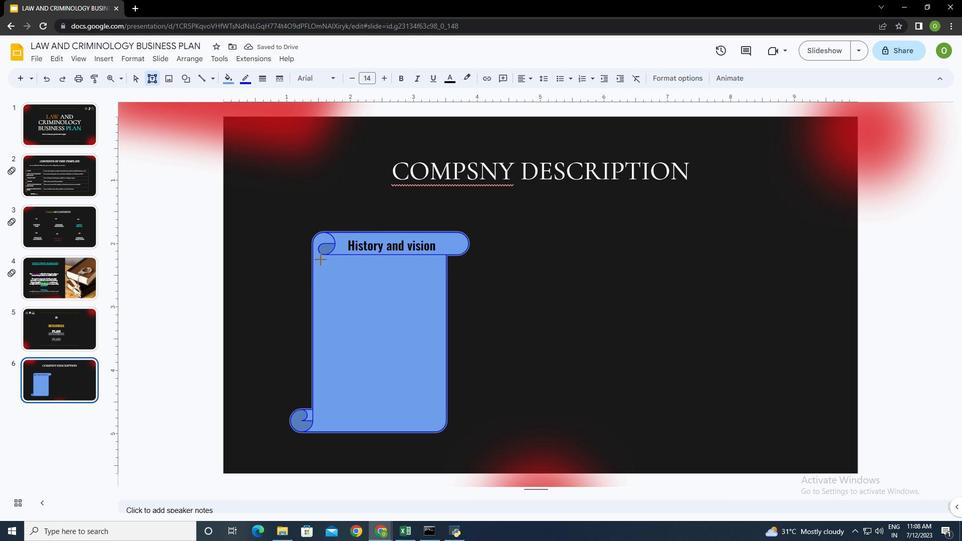 
Action: Mouse moved to (356, 301)
Screenshot: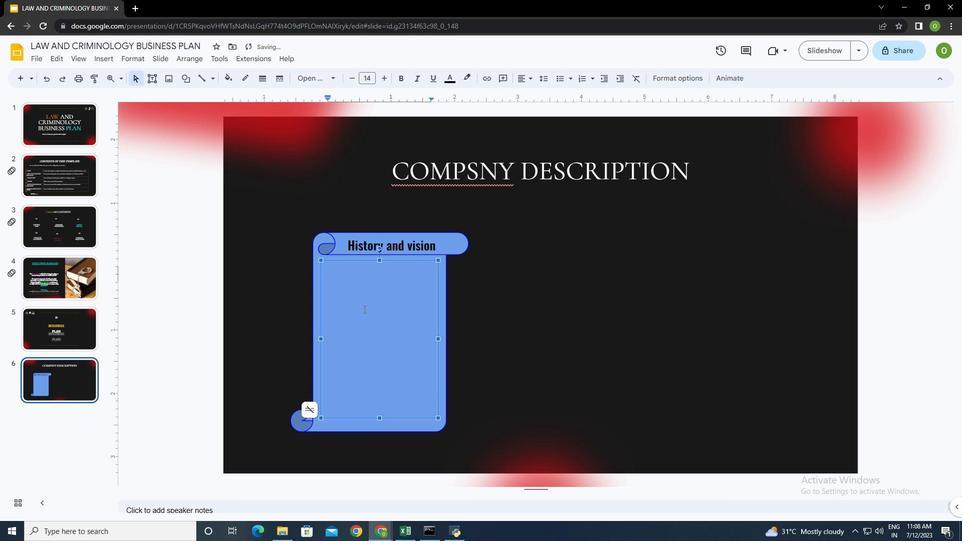 
Action: Key pressed <Key.shift>Providee<Key.backspace><Key.space>a<Key.space>brif<Key.space>history<Key.space>of<Key.space>your<Key.space>company,<Key.space>including<Key.space>when<Key.space>it<Key.space>was<Key.space>founded<Key.space>and<Key.space>its<Key.space>evolution<Key.space>over<Key.space>time.<Key.space><Key.shift>Then<Key.space><Key.backspace>,<Key.space>describe<Key.space>your<Key.space>compn's<Key.space>vision<Key.space>for<Key.space>the<Key.space>d<Key.backspace>future<Key.space>and<Key.space>its<Key.space>long<Key.space><Key.backspace>-term<Key.space>objectives
Screenshot: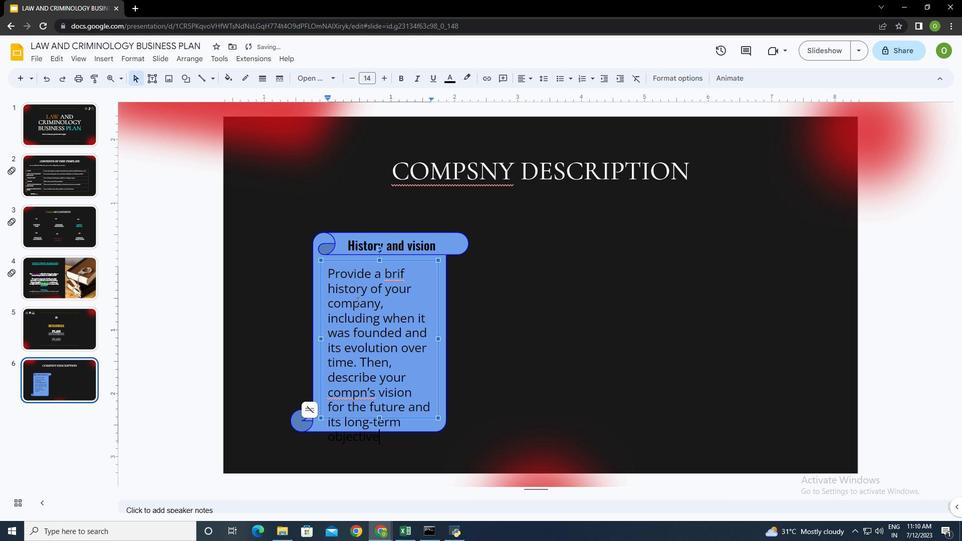 
Action: Mouse moved to (437, 338)
Screenshot: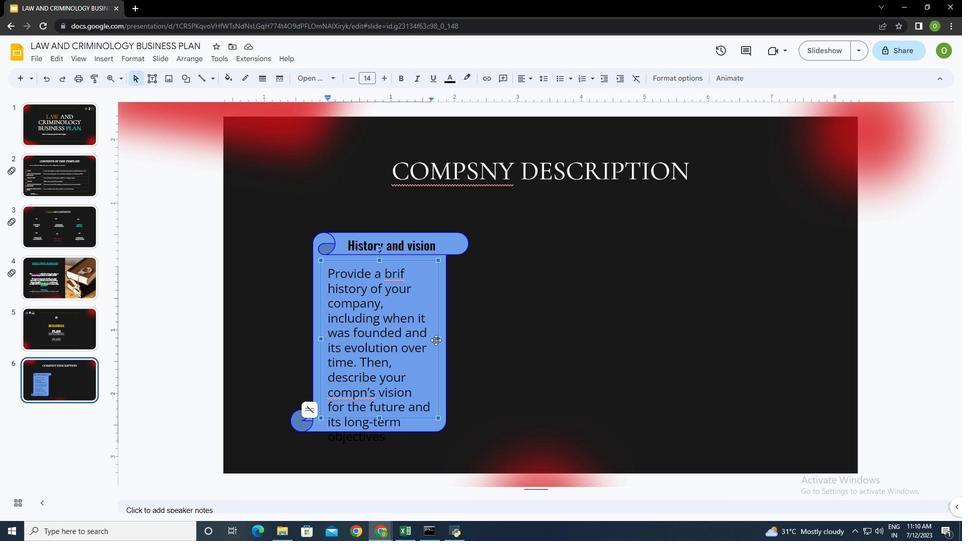 
Action: Mouse pressed left at (437, 338)
Screenshot: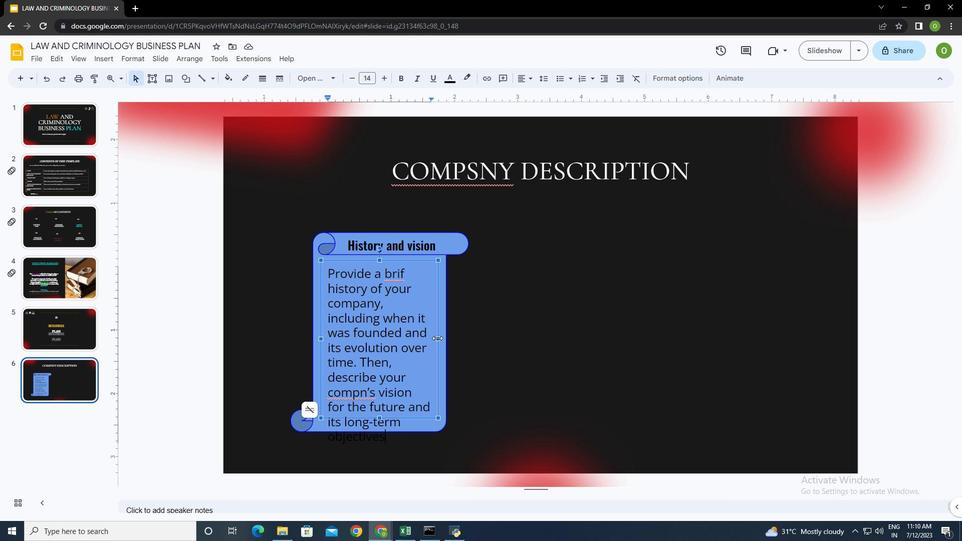 
Action: Mouse moved to (380, 260)
Screenshot: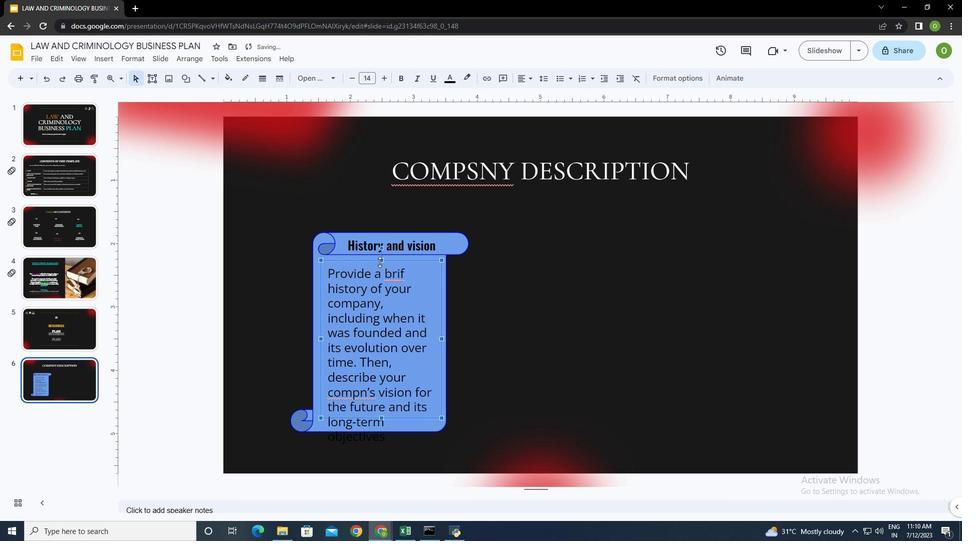 
Action: Mouse pressed left at (380, 260)
Screenshot: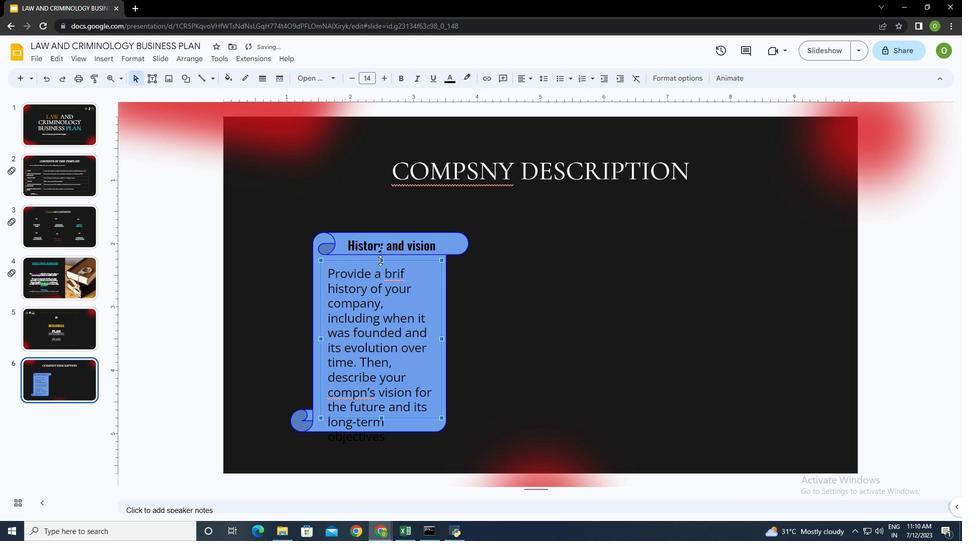 
Action: Mouse moved to (382, 418)
Screenshot: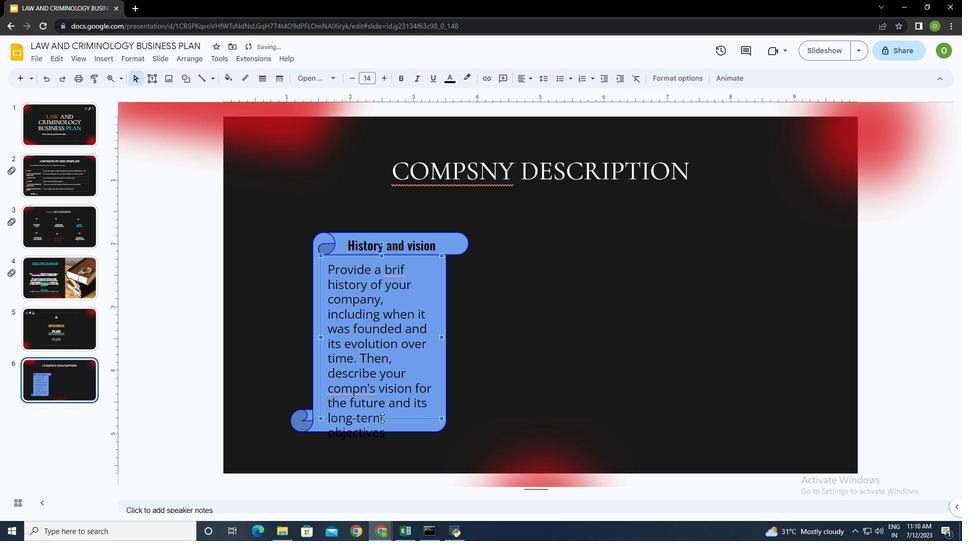 
Action: Mouse pressed left at (382, 418)
Screenshot: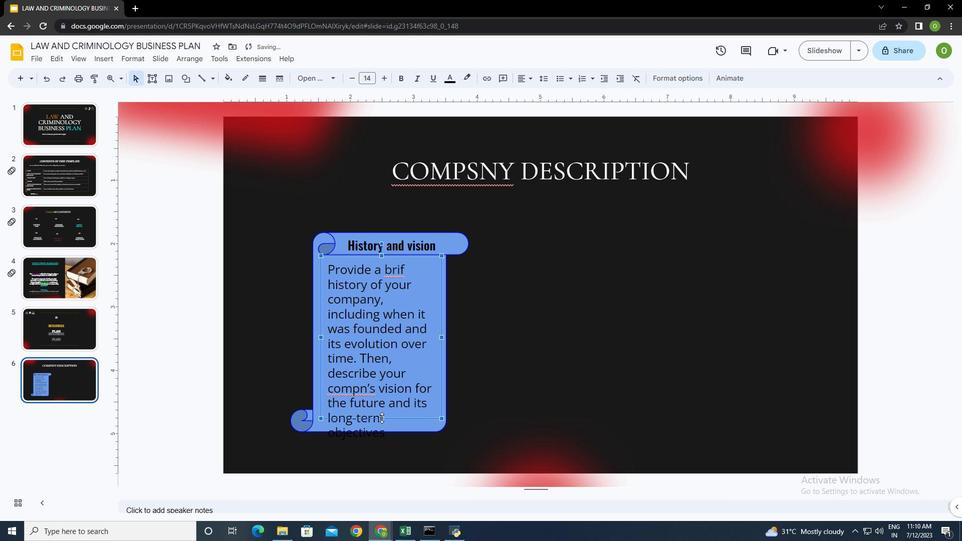 
Action: Mouse moved to (443, 342)
Screenshot: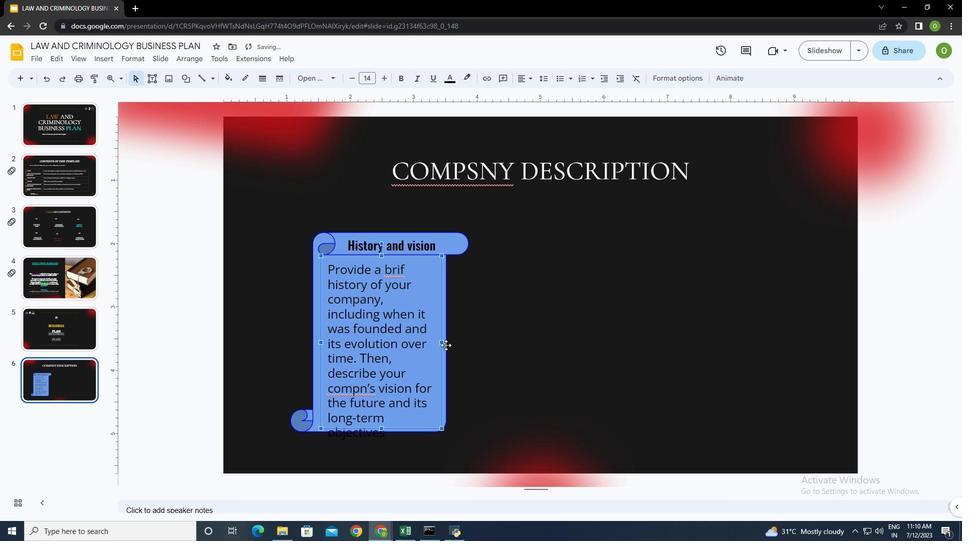 
Action: Mouse pressed left at (443, 342)
Screenshot: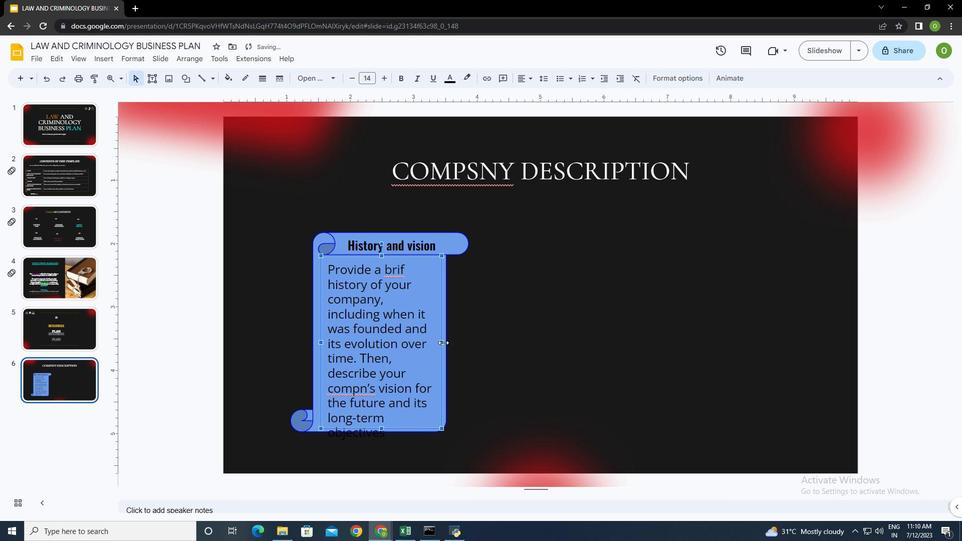 
Action: Mouse moved to (321, 341)
Screenshot: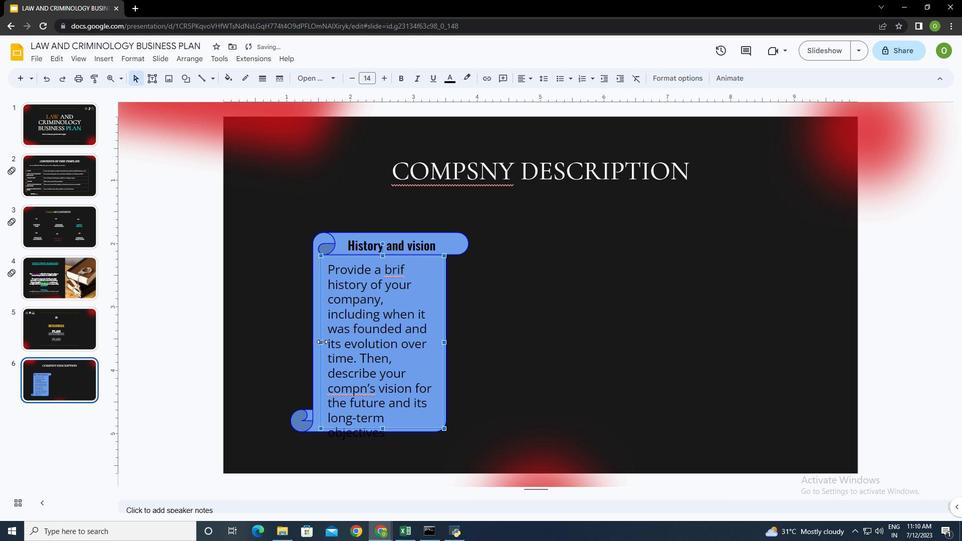 
Action: Mouse pressed left at (321, 341)
Screenshot: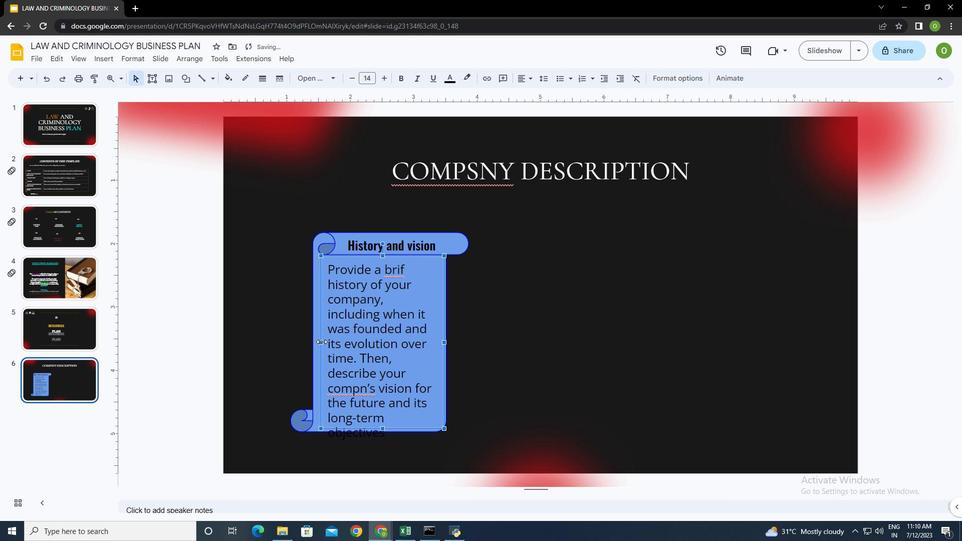 
Action: Mouse moved to (394, 417)
Screenshot: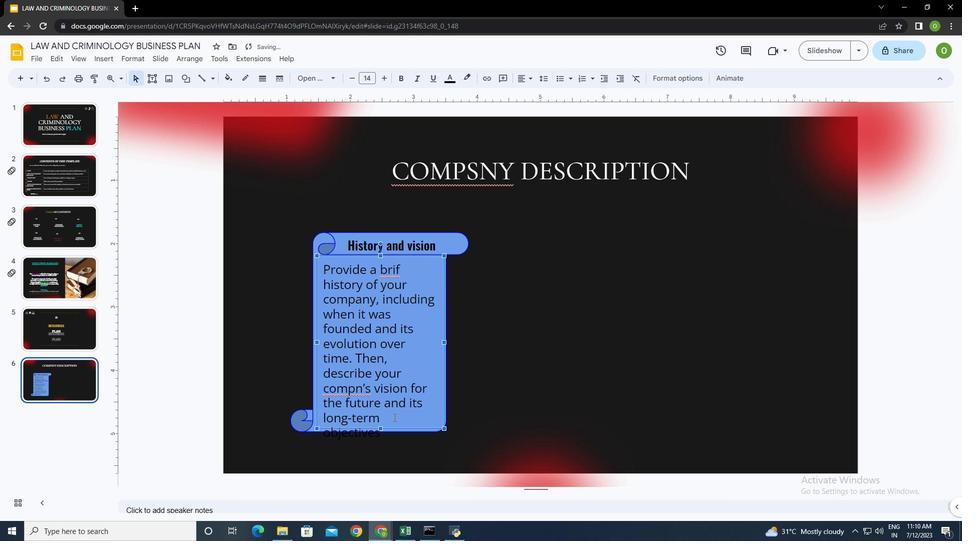 
Action: Mouse pressed left at (394, 417)
Screenshot: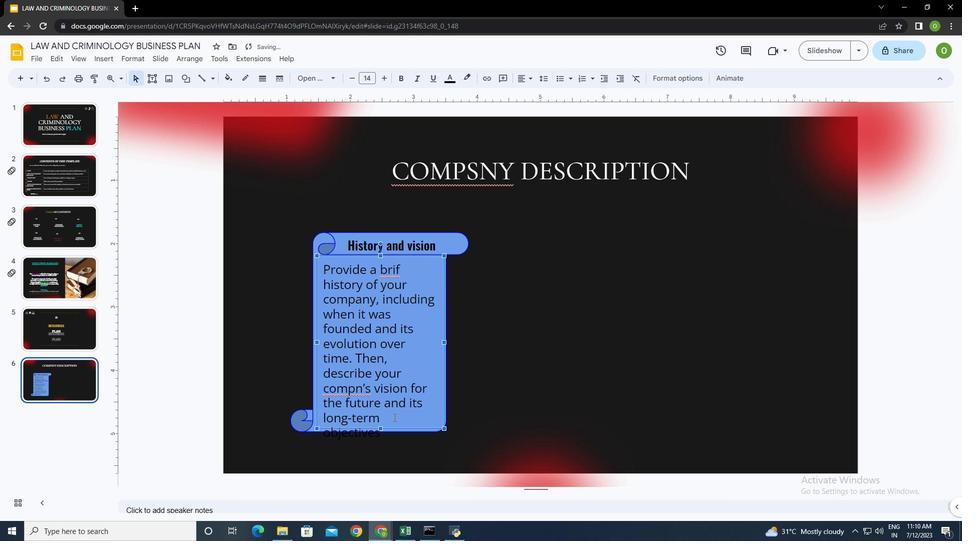 
Action: Key pressed <Key.down><Key.down><Key.down><Key.down><Key.down><Key.shift_r><Key.up><Key.up><Key.up><Key.up><Key.up><Key.up><Key.up><Key.up><Key.up><Key.up><Key.up><Key.up><Key.up><Key.up><Key.up><Key.up><Key.up><Key.up><Key.up><Key.up>
Screenshot: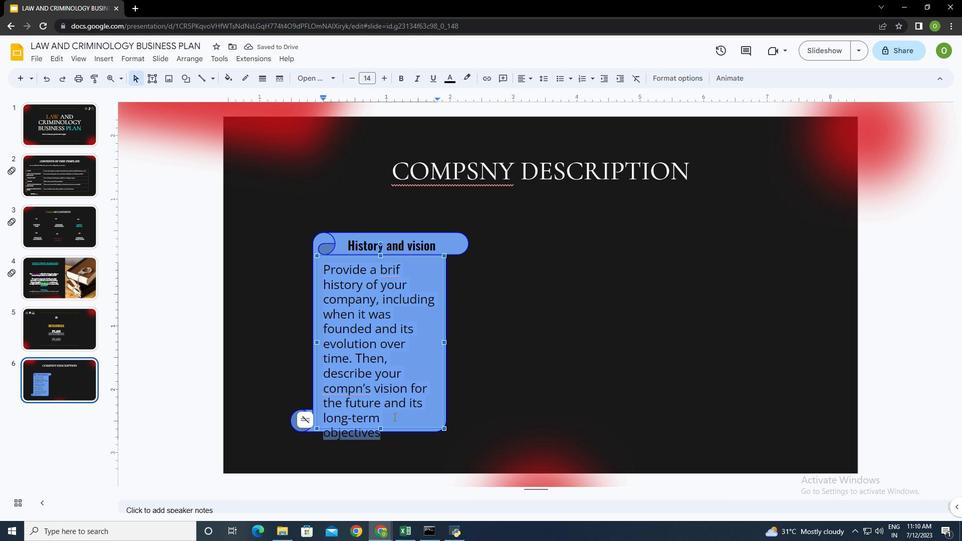 
Action: Mouse moved to (245, 58)
Screenshot: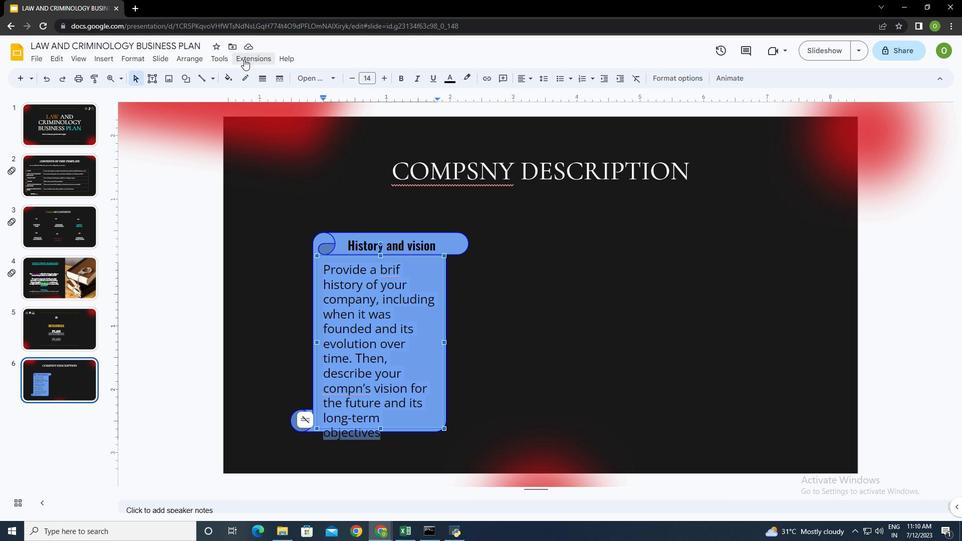 
Action: Mouse pressed left at (245, 58)
Screenshot: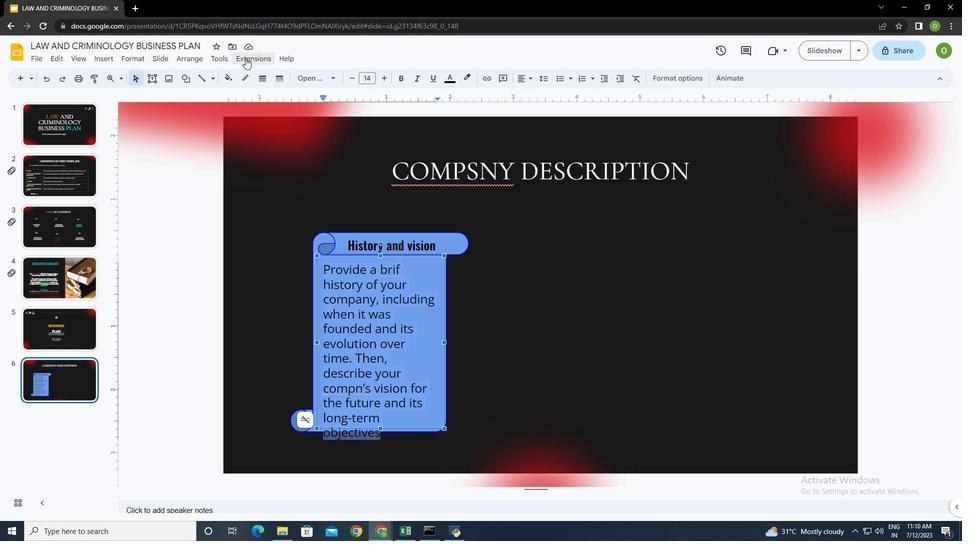 
Action: Mouse moved to (156, 236)
Screenshot: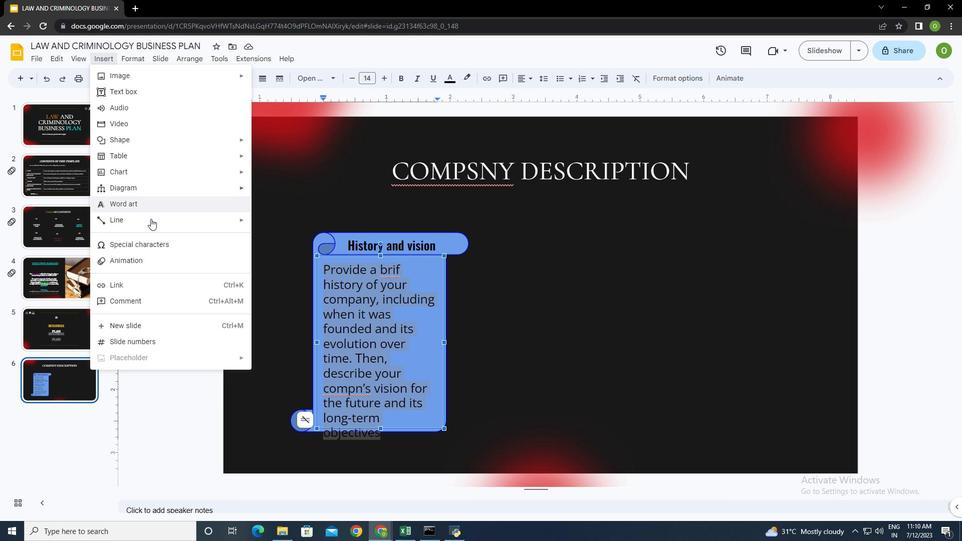 
Action: Mouse scrolled (156, 235) with delta (0, 0)
Screenshot: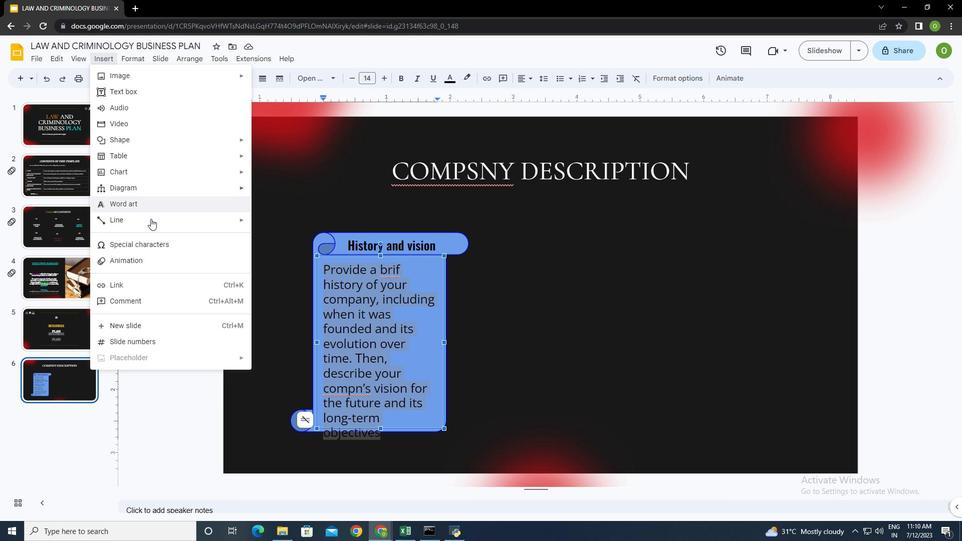 
Action: Mouse moved to (158, 243)
Screenshot: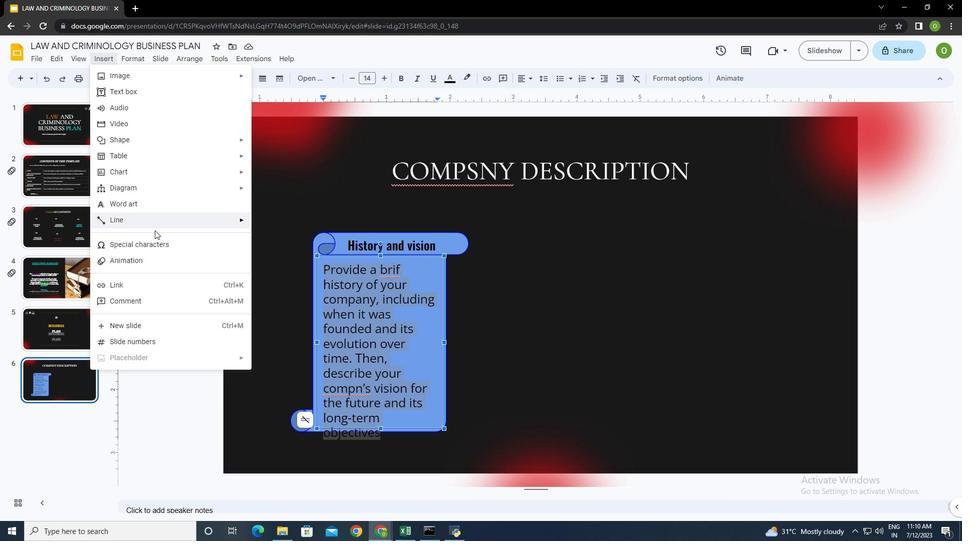 
Action: Mouse scrolled (158, 243) with delta (0, 0)
Screenshot: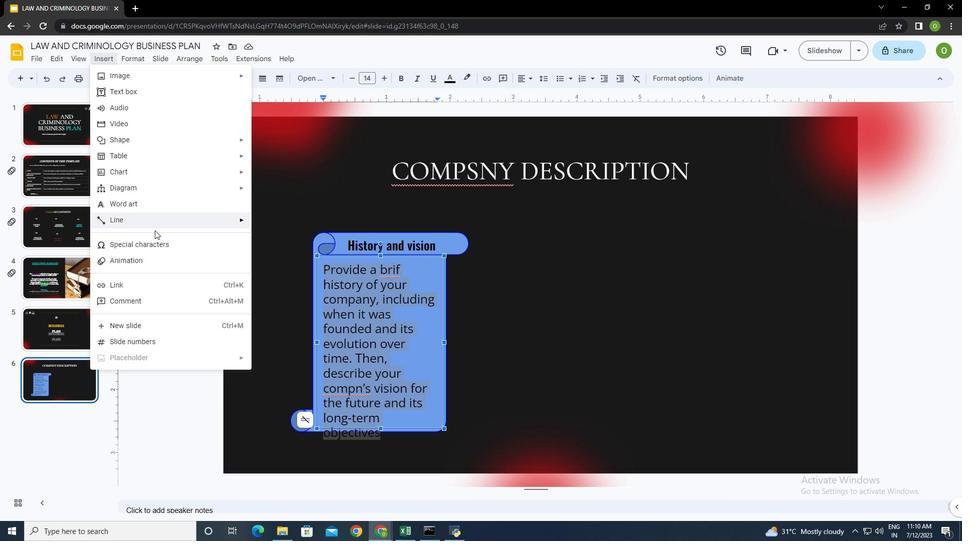 
Action: Mouse moved to (386, 53)
Screenshot: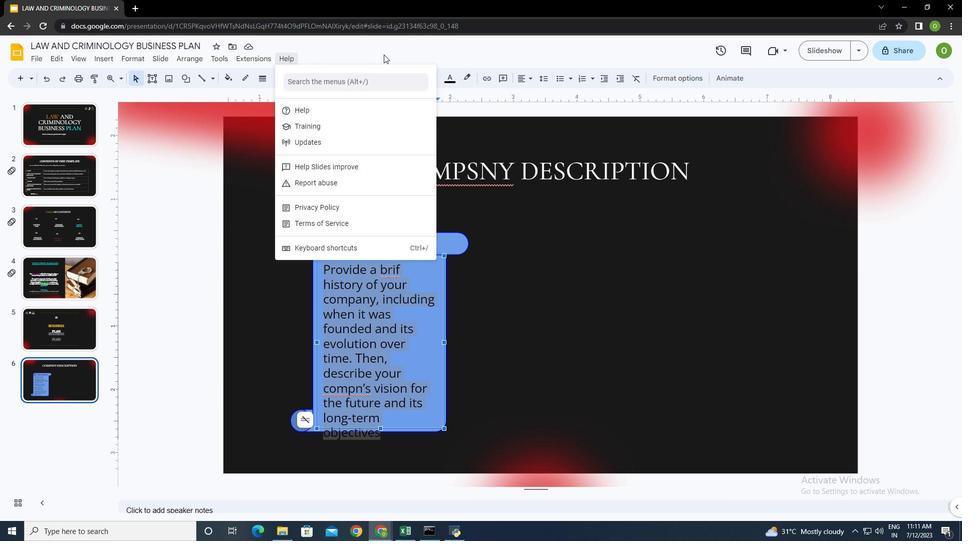 
Action: Mouse pressed left at (386, 53)
Screenshot: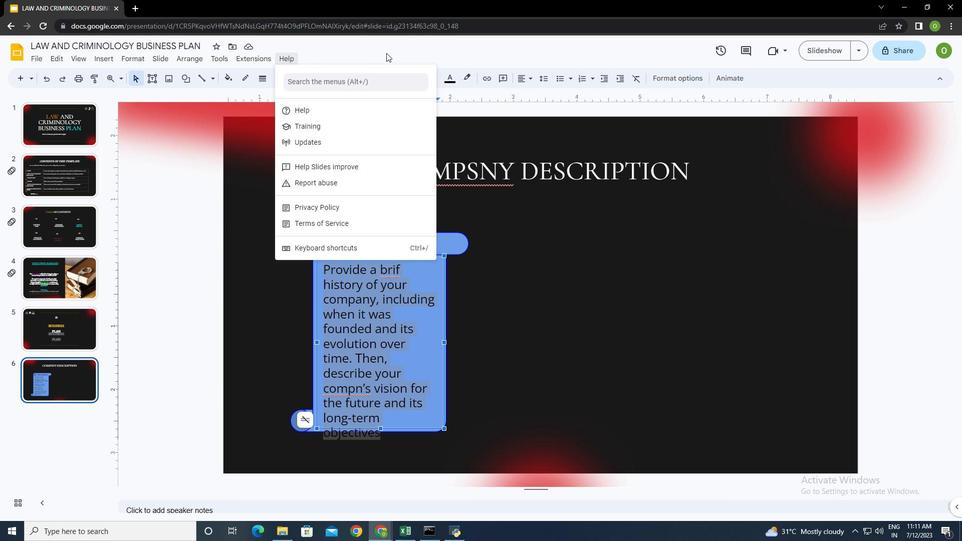 
Action: Mouse moved to (320, 271)
Screenshot: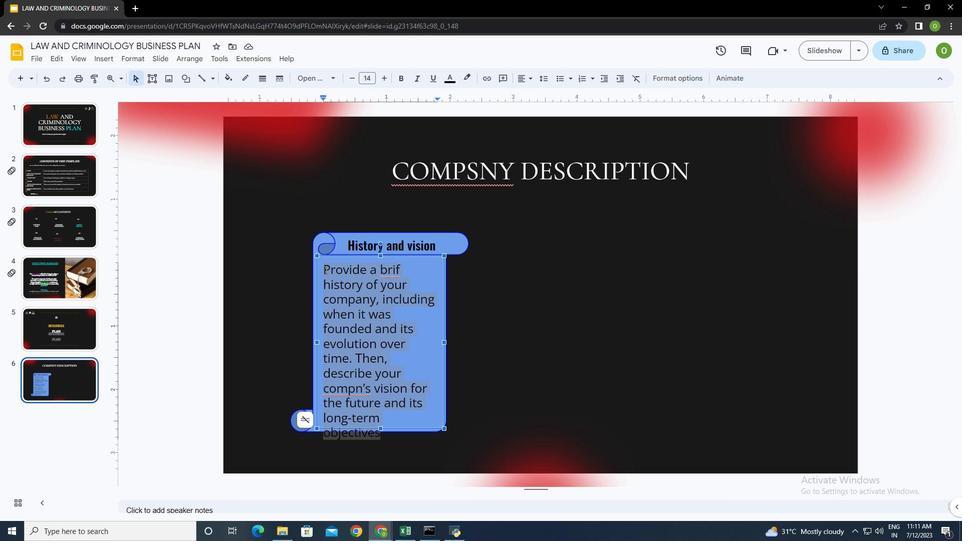 
Action: Mouse pressed left at (320, 271)
Screenshot: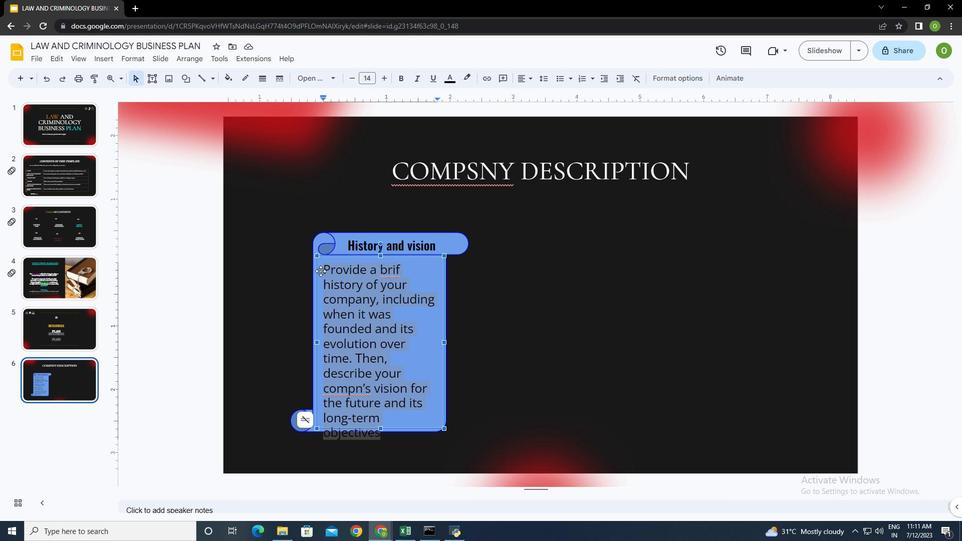 
Action: Mouse moved to (325, 262)
Screenshot: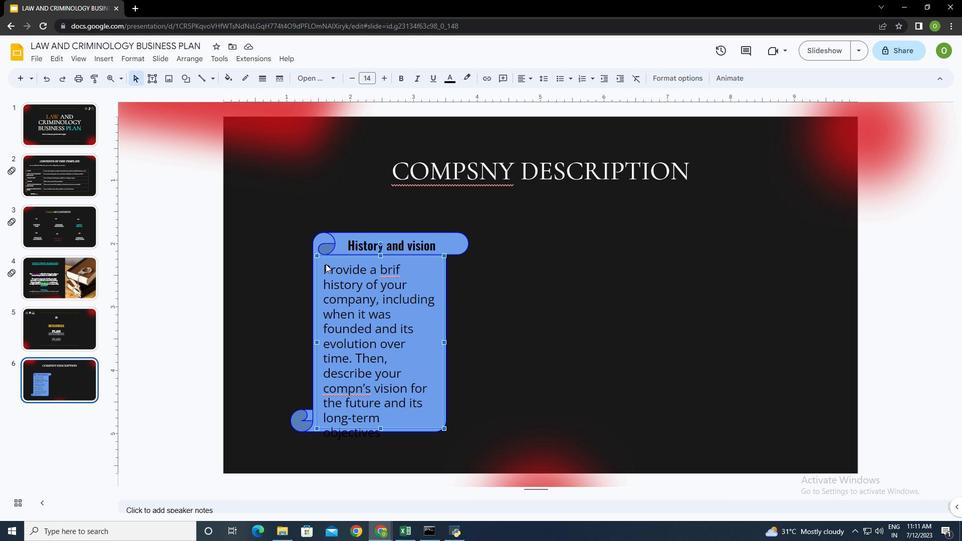 
Action: Mouse pressed left at (325, 262)
Screenshot: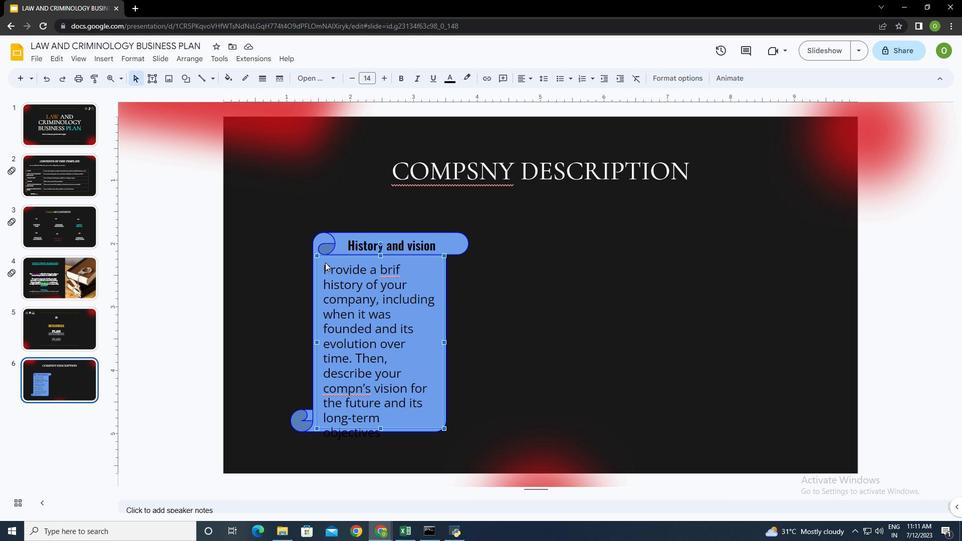 
Action: Mouse moved to (322, 267)
Screenshot: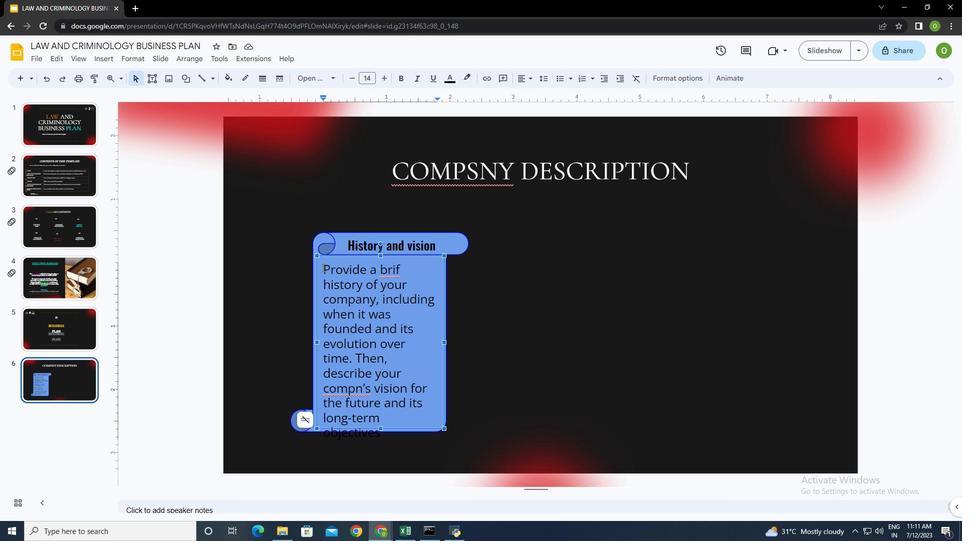 
Action: Mouse pressed left at (322, 267)
Screenshot: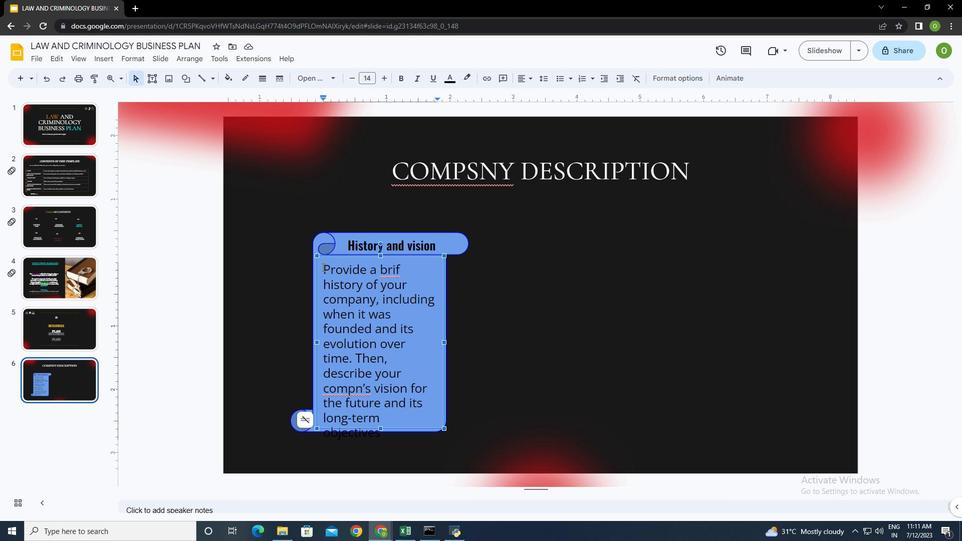 
Action: Mouse moved to (330, 79)
Screenshot: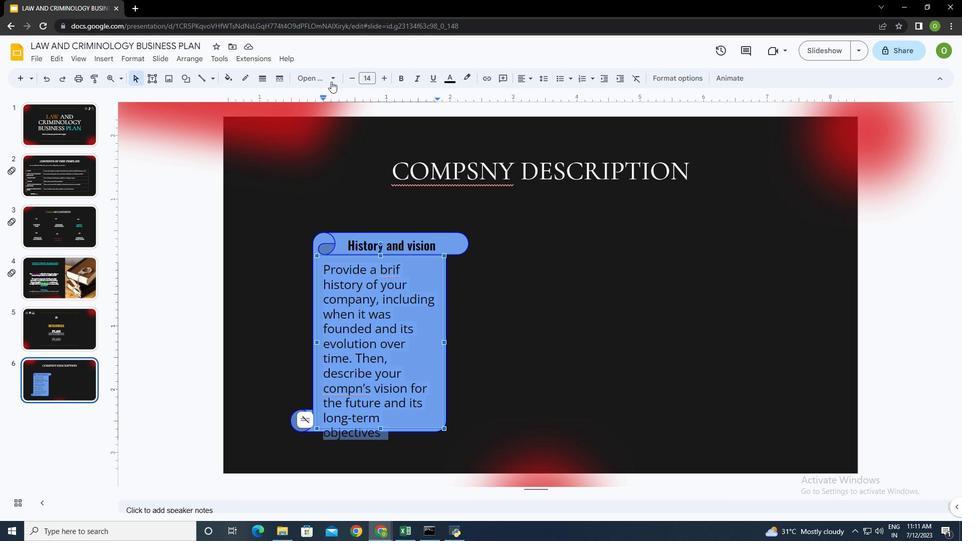 
Action: Mouse pressed left at (330, 79)
Screenshot: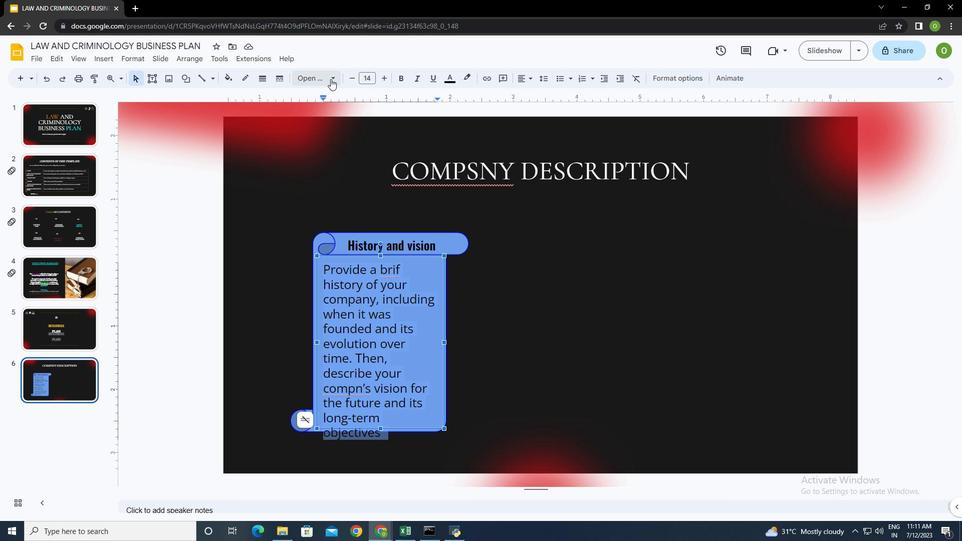 
Action: Mouse moved to (340, 302)
Screenshot: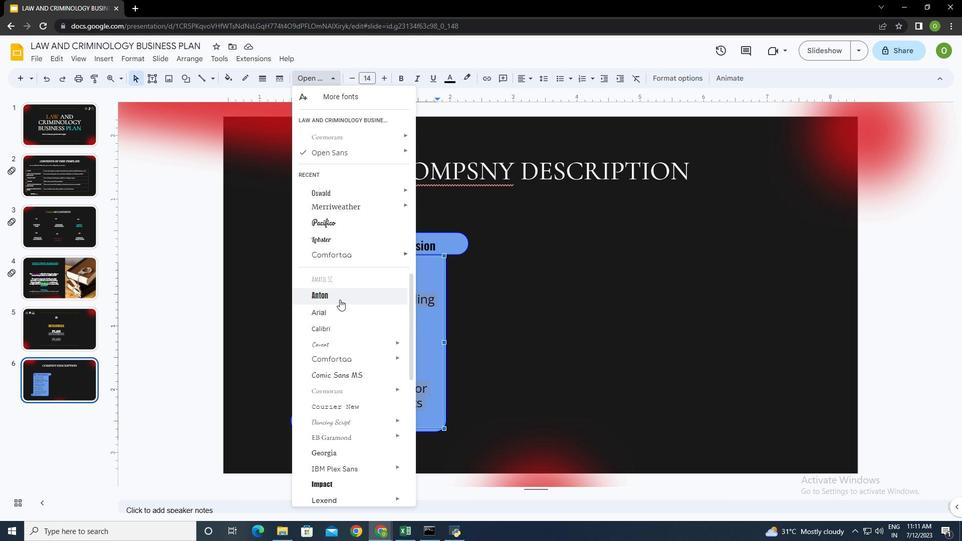 
Action: Mouse scrolled (340, 301) with delta (0, 0)
Screenshot: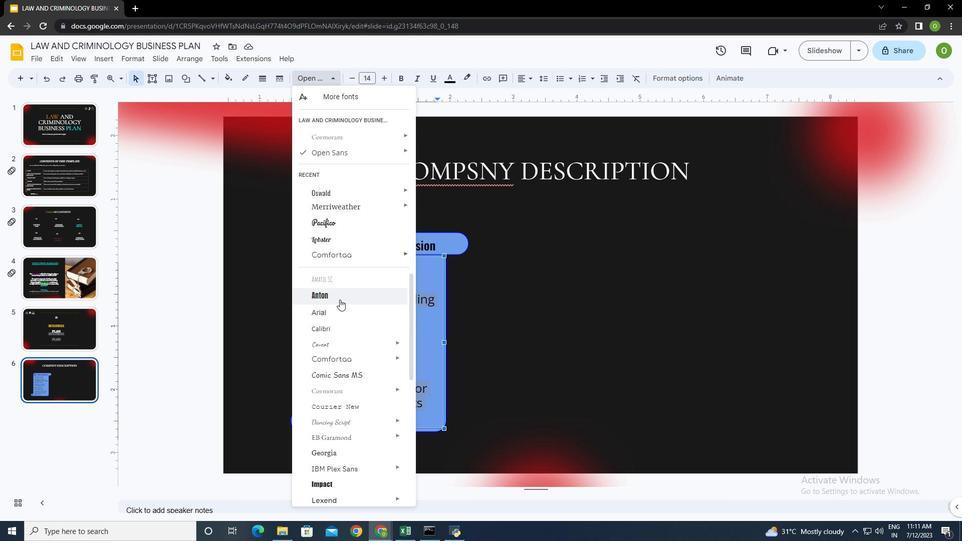 
Action: Mouse moved to (341, 304)
Screenshot: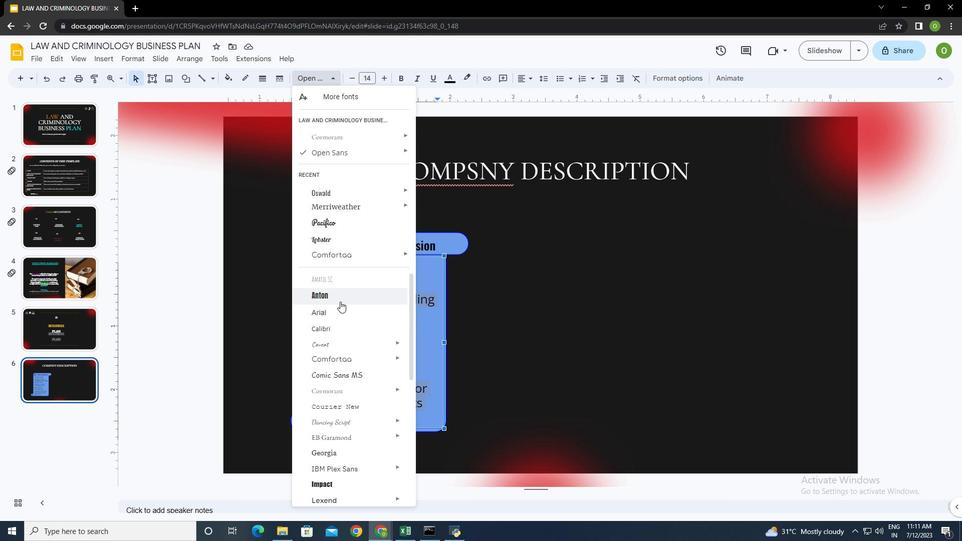 
Action: Mouse scrolled (341, 304) with delta (0, 0)
Screenshot: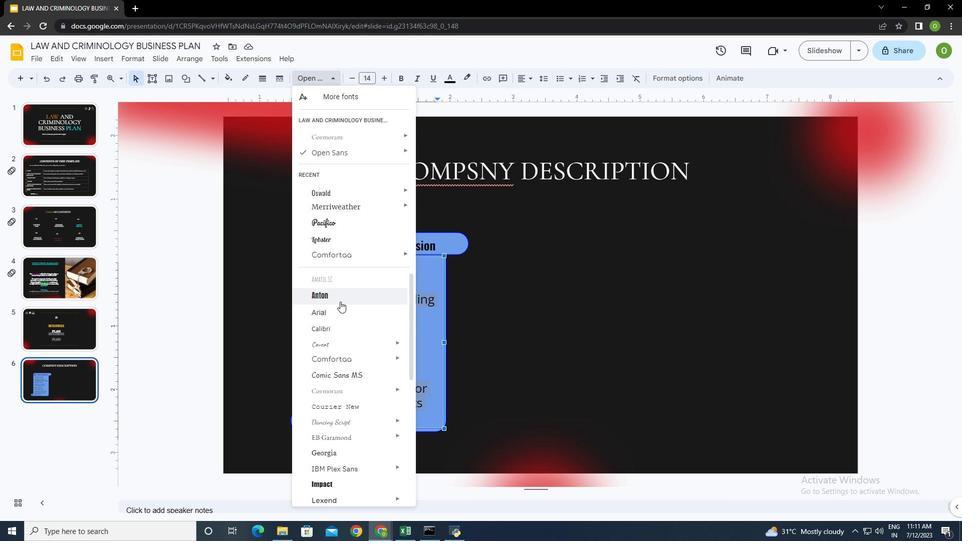 
Action: Mouse moved to (343, 308)
Screenshot: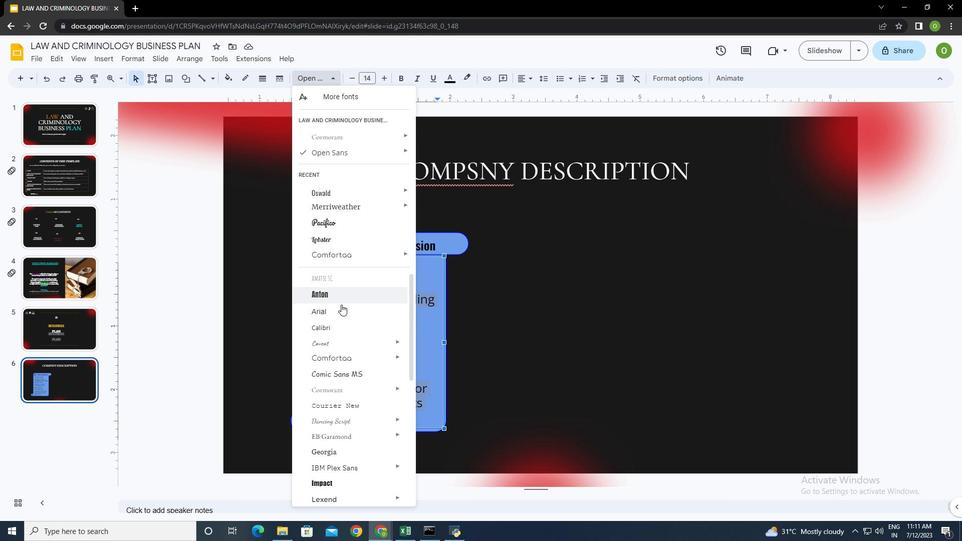
Action: Mouse scrolled (343, 307) with delta (0, 0)
Screenshot: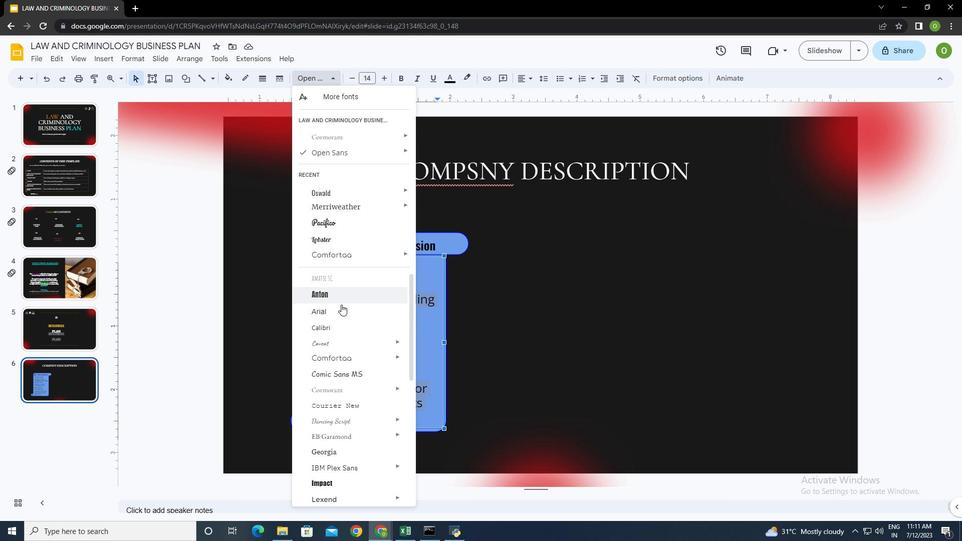 
Action: Mouse moved to (346, 320)
Screenshot: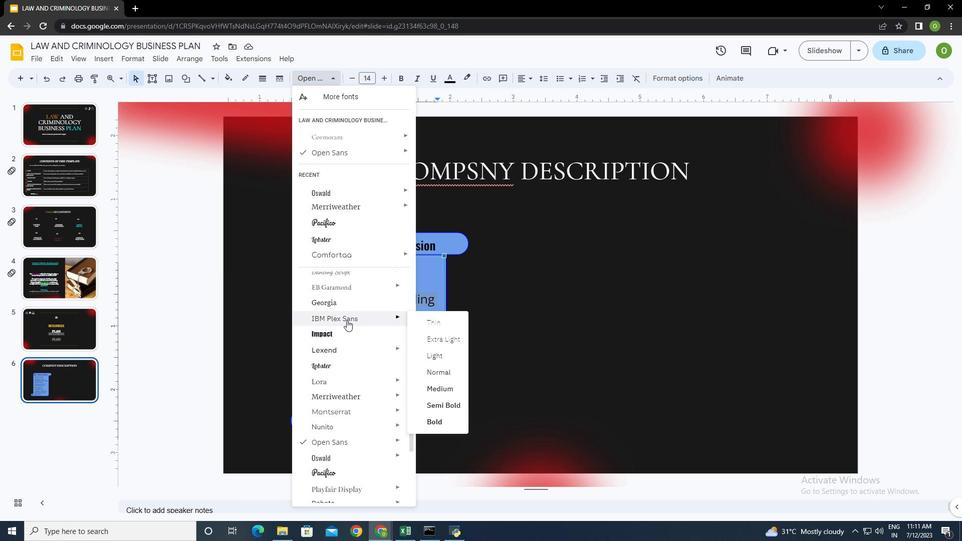 
Action: Mouse scrolled (346, 320) with delta (0, 0)
Screenshot: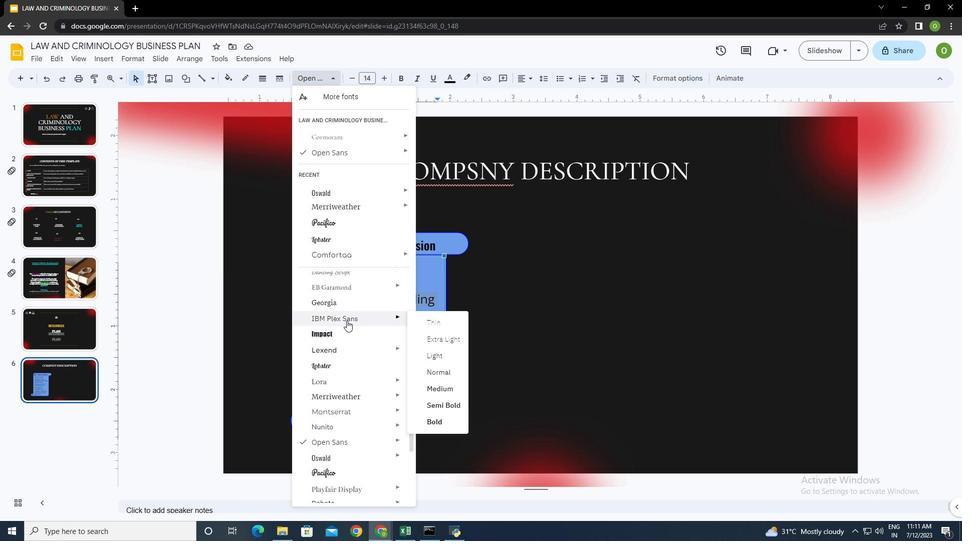 
Action: Mouse scrolled (346, 320) with delta (0, 0)
Screenshot: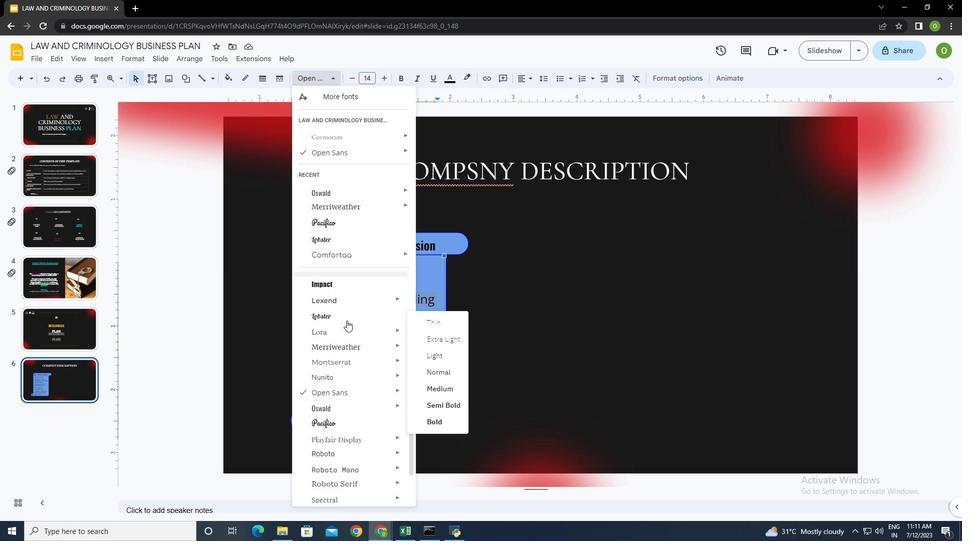 
Action: Mouse moved to (347, 324)
Screenshot: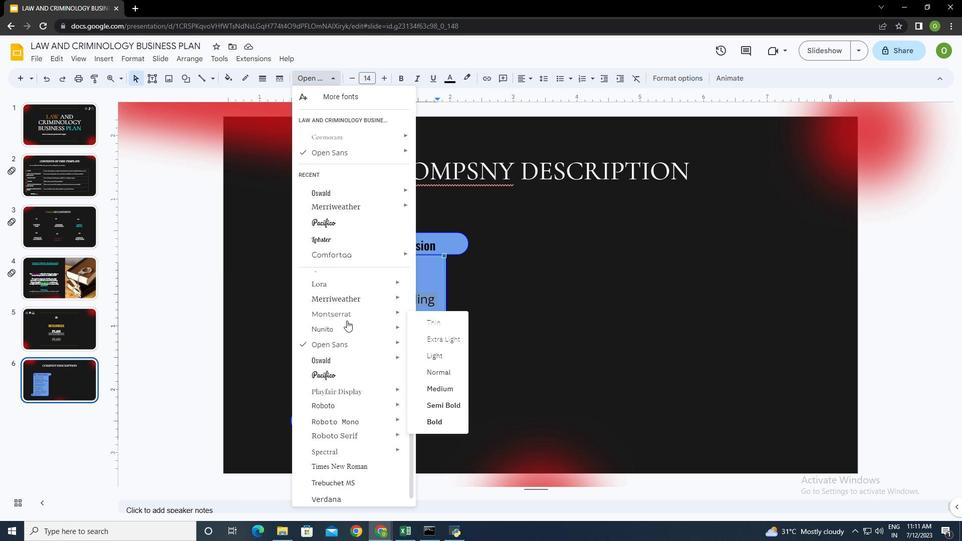
Action: Mouse scrolled (347, 323) with delta (0, 0)
Screenshot: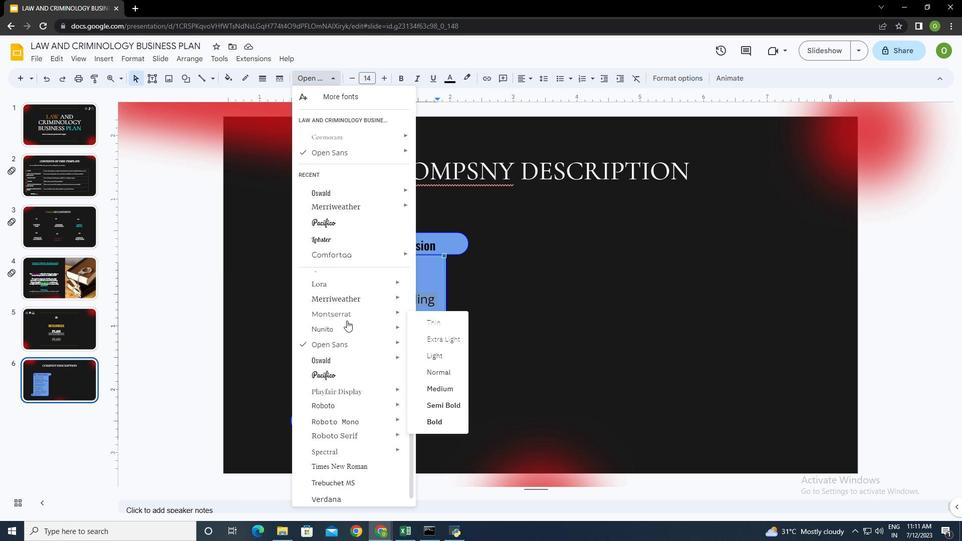 
Action: Mouse moved to (348, 327)
Screenshot: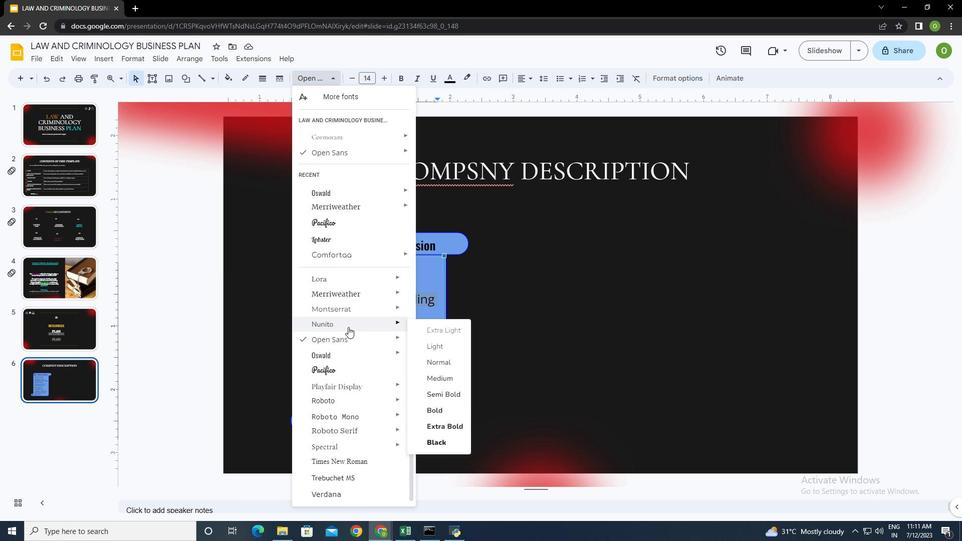 
Action: Mouse scrolled (348, 327) with delta (0, 0)
Screenshot: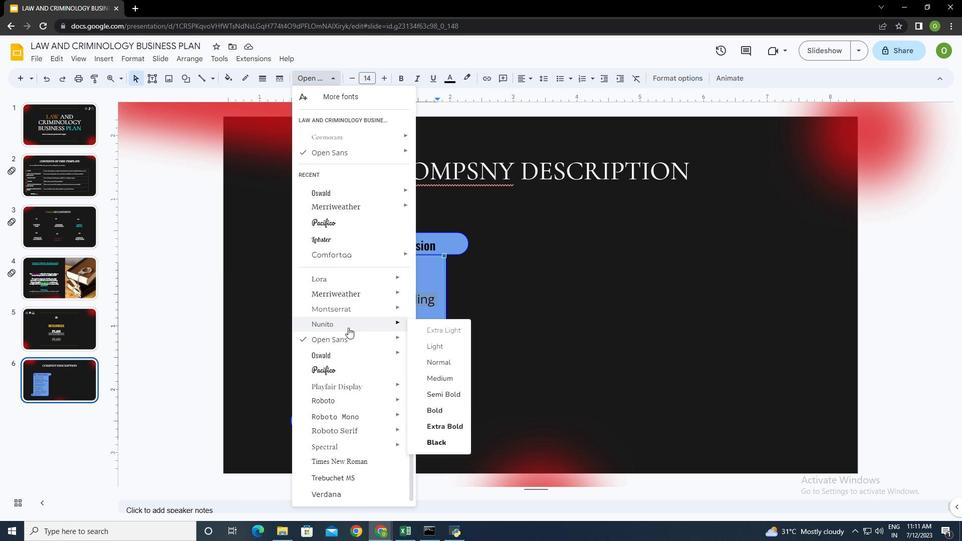 
Action: Mouse moved to (351, 337)
Screenshot: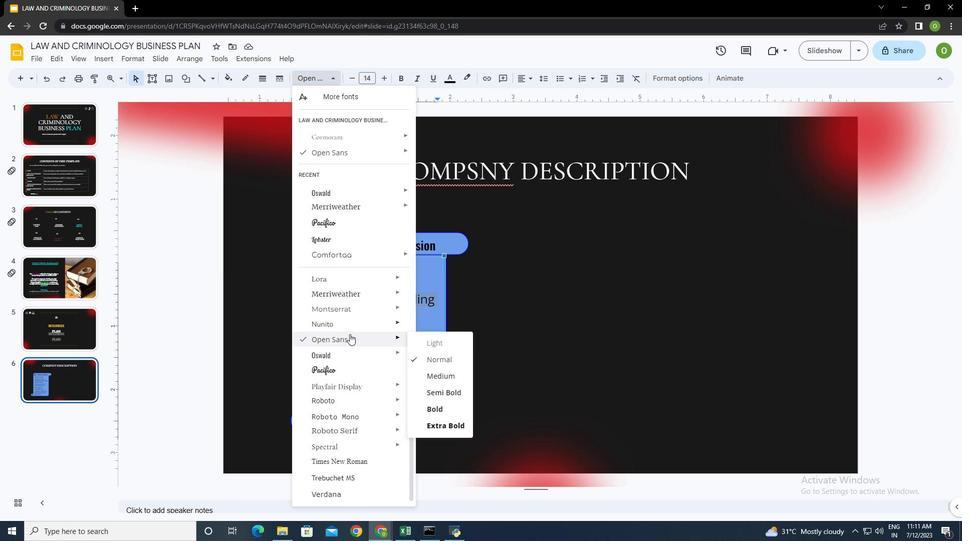 
Action: Mouse scrolled (351, 337) with delta (0, 0)
Screenshot: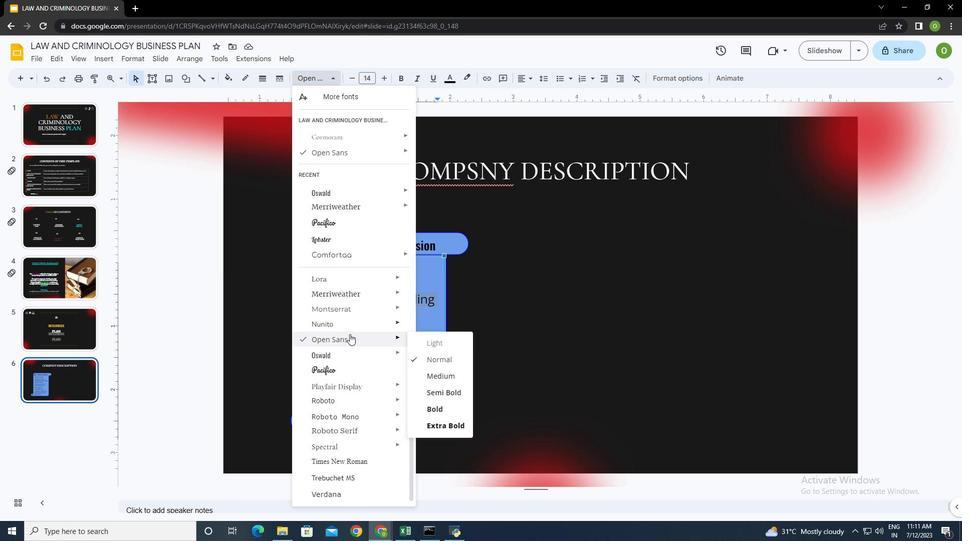 
Action: Mouse moved to (356, 370)
Screenshot: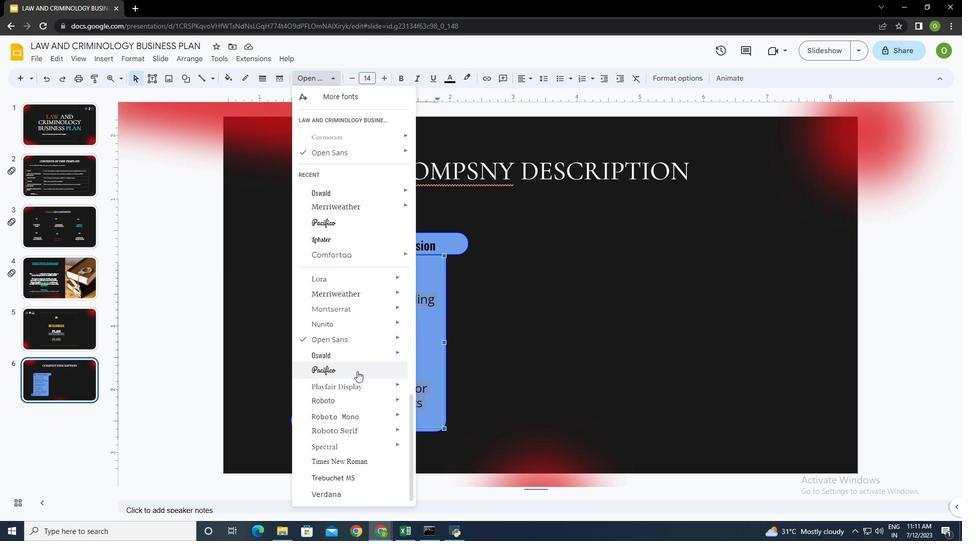 
Action: Mouse pressed left at (356, 370)
Screenshot: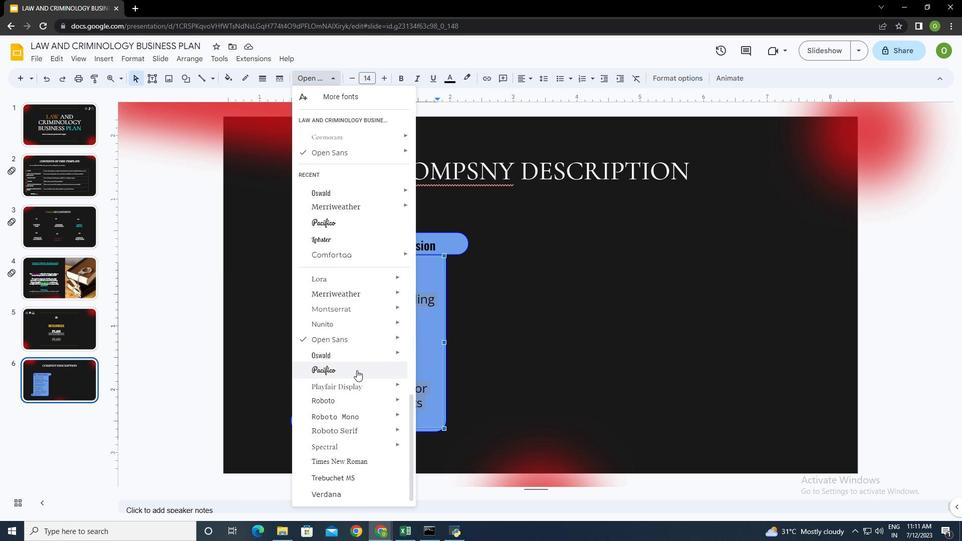 
Action: Mouse moved to (380, 427)
Screenshot: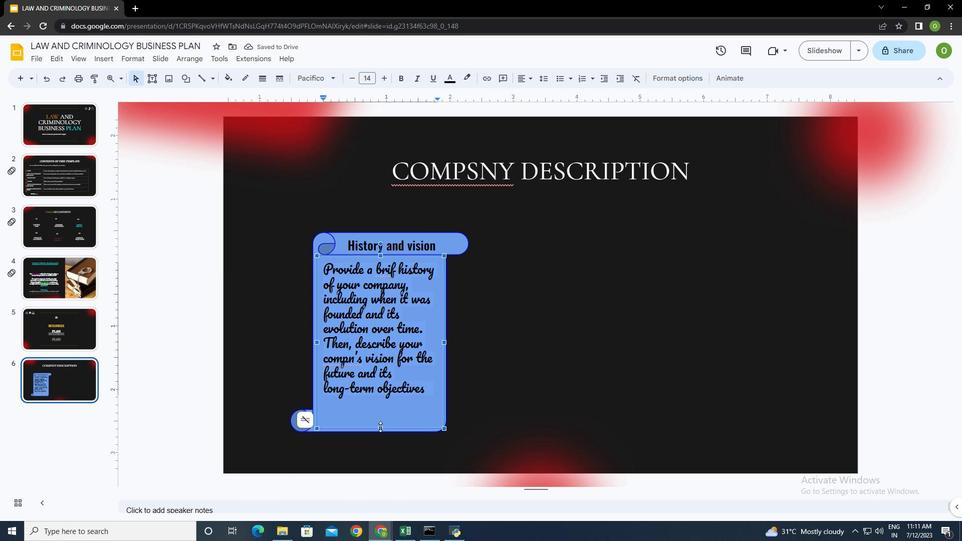 
Action: Mouse pressed left at (380, 427)
Screenshot: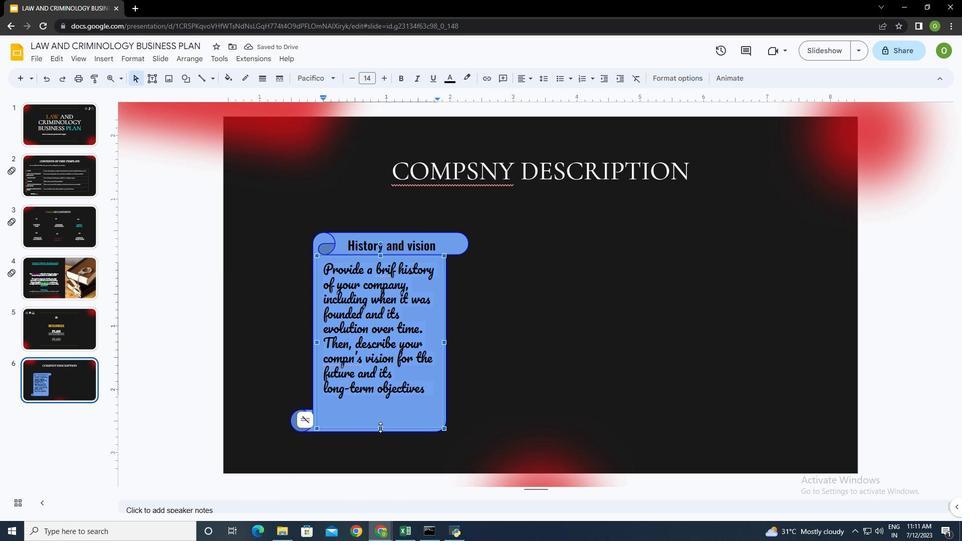 
Action: Mouse moved to (431, 391)
Screenshot: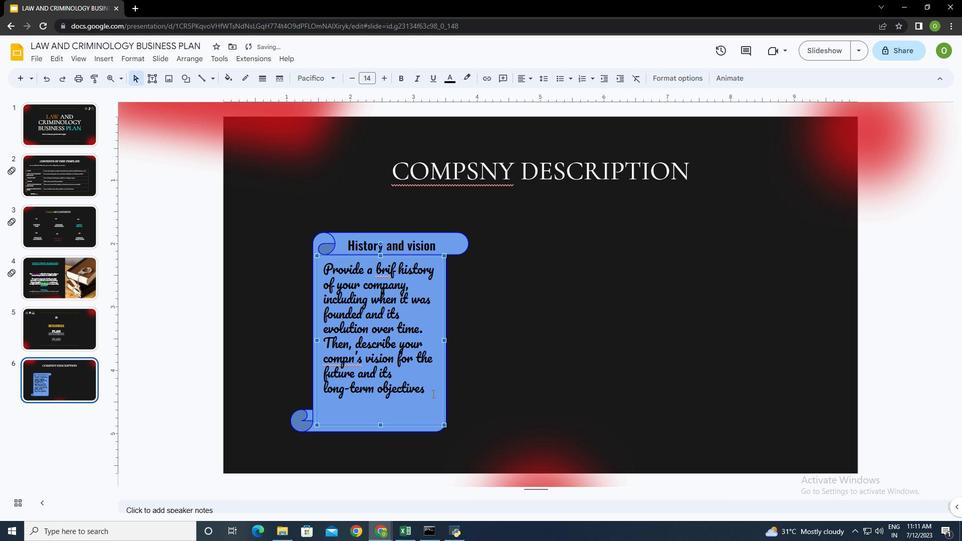 
Action: Mouse pressed left at (431, 391)
Screenshot: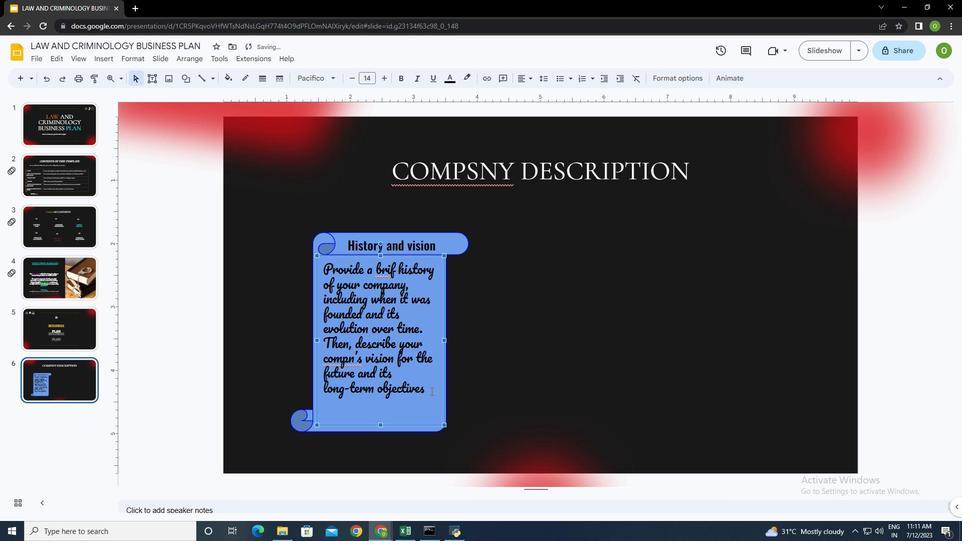
Action: Mouse pressed left at (431, 391)
Screenshot: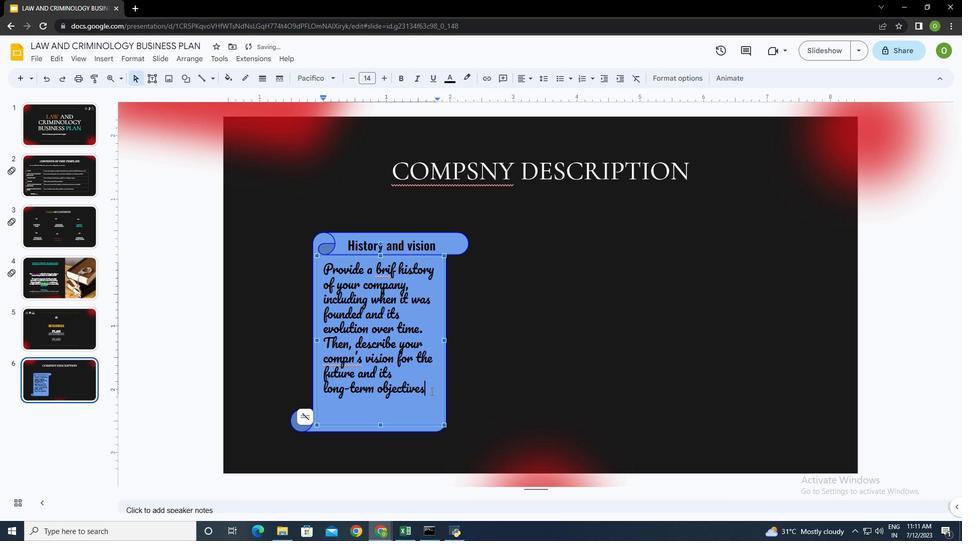
Action: Mouse moved to (382, 77)
Screenshot: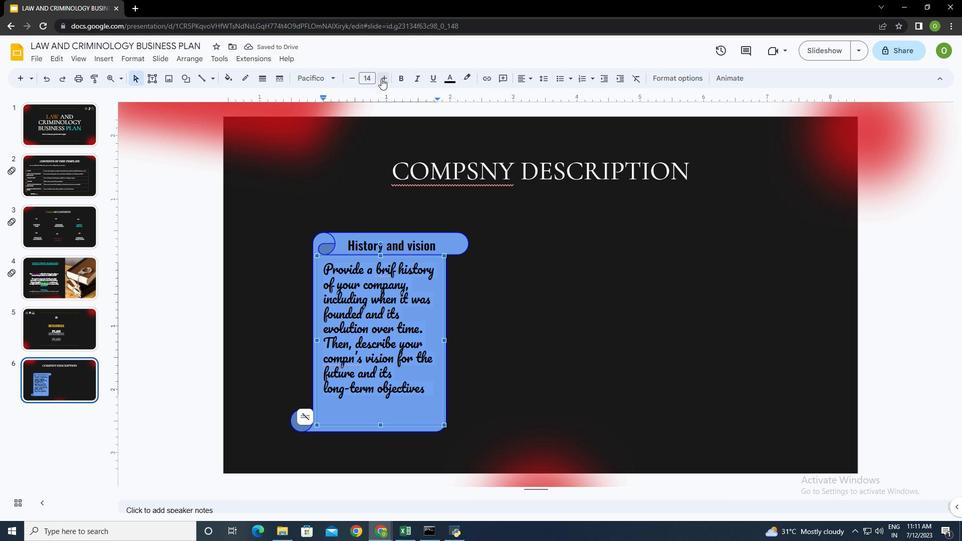 
Action: Mouse pressed left at (382, 77)
Screenshot: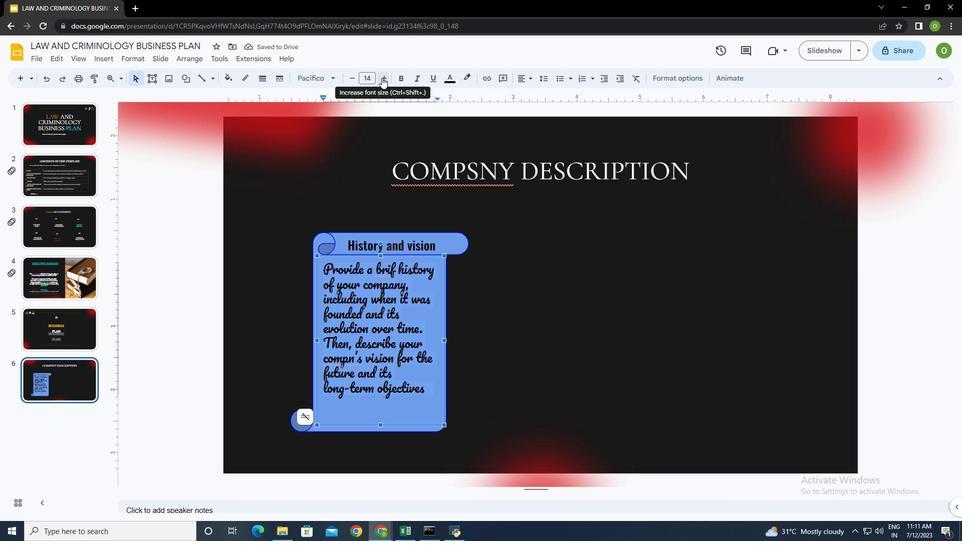 
Action: Mouse moved to (227, 56)
Screenshot: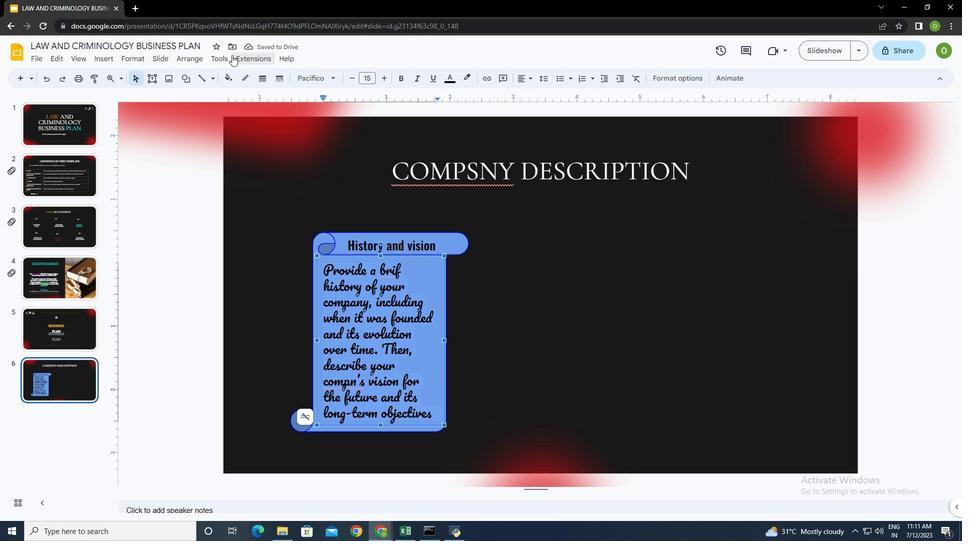 
Action: Mouse pressed left at (227, 56)
Screenshot: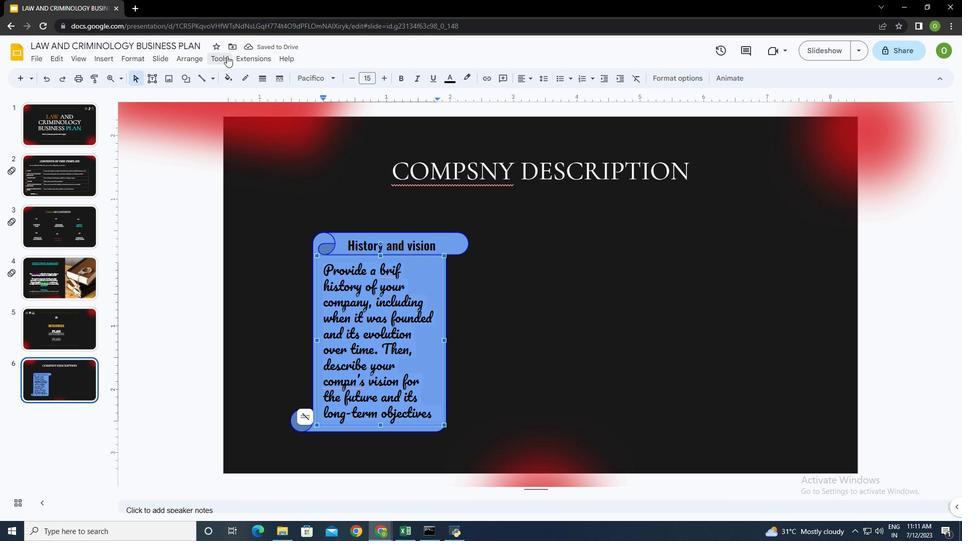 
Action: Mouse moved to (251, 123)
Screenshot: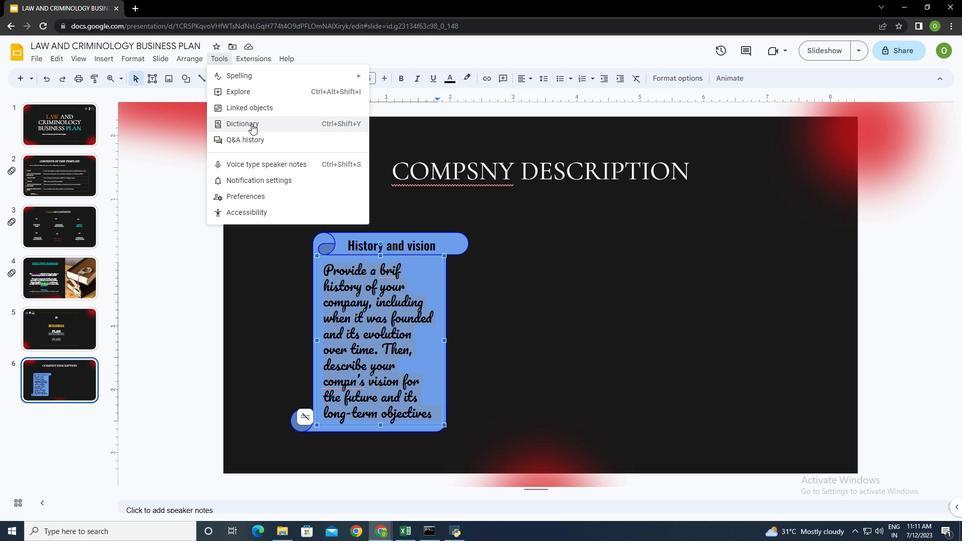 
Action: Mouse pressed left at (251, 123)
Screenshot: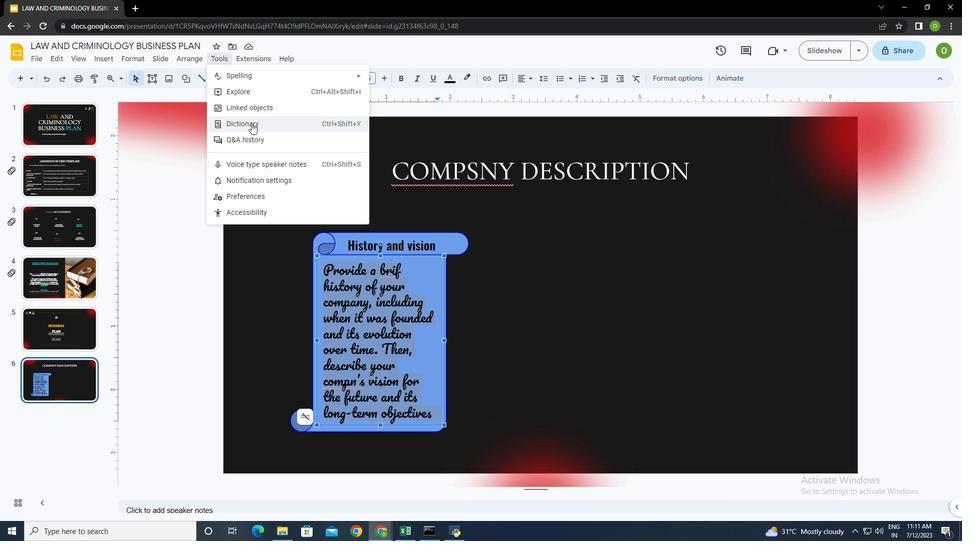 
Action: Mouse moved to (308, 268)
Screenshot: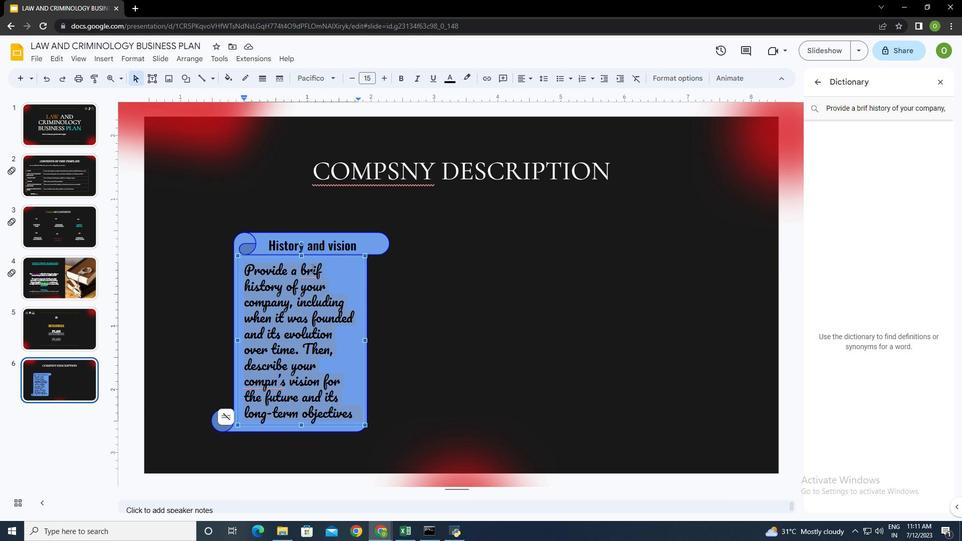 
Action: Mouse pressed left at (308, 268)
Screenshot: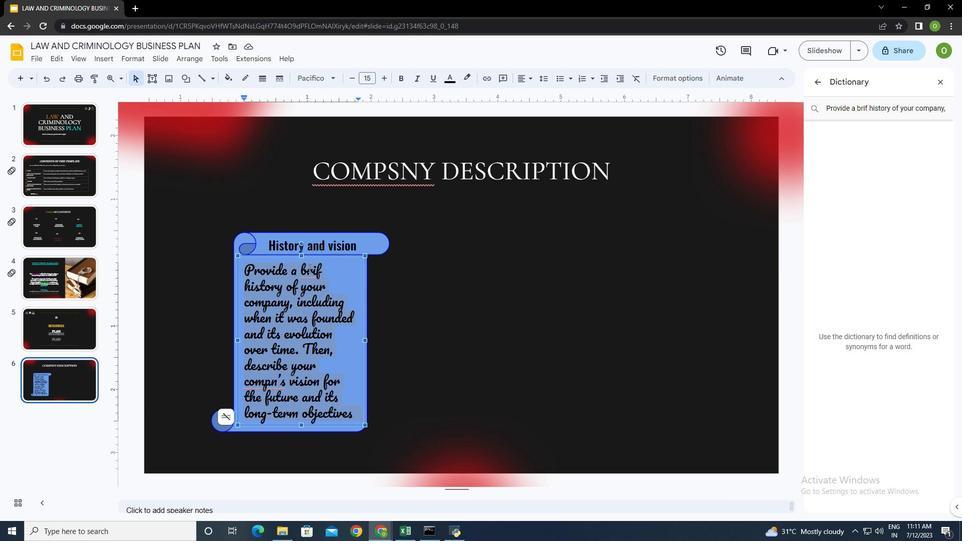 
Action: Mouse moved to (944, 76)
Screenshot: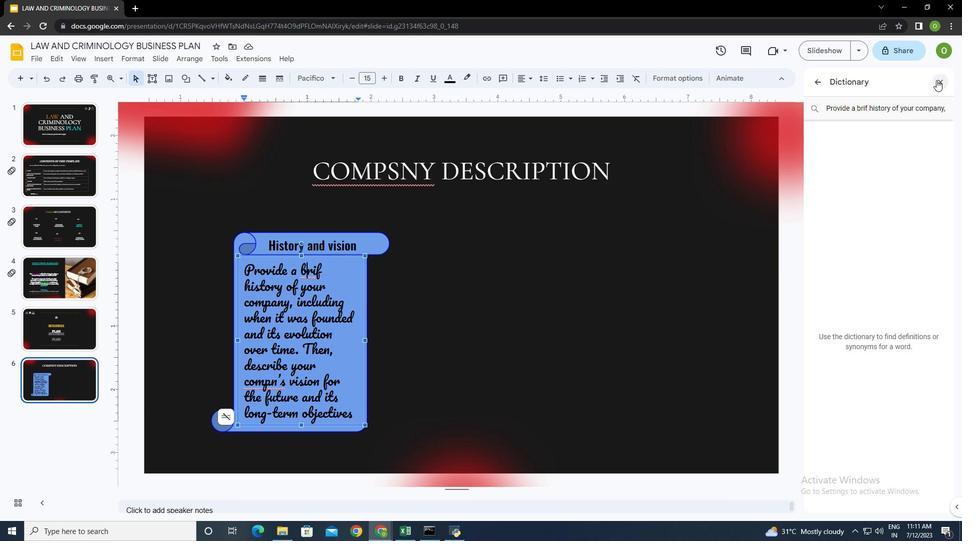 
Action: Mouse pressed left at (944, 76)
Screenshot: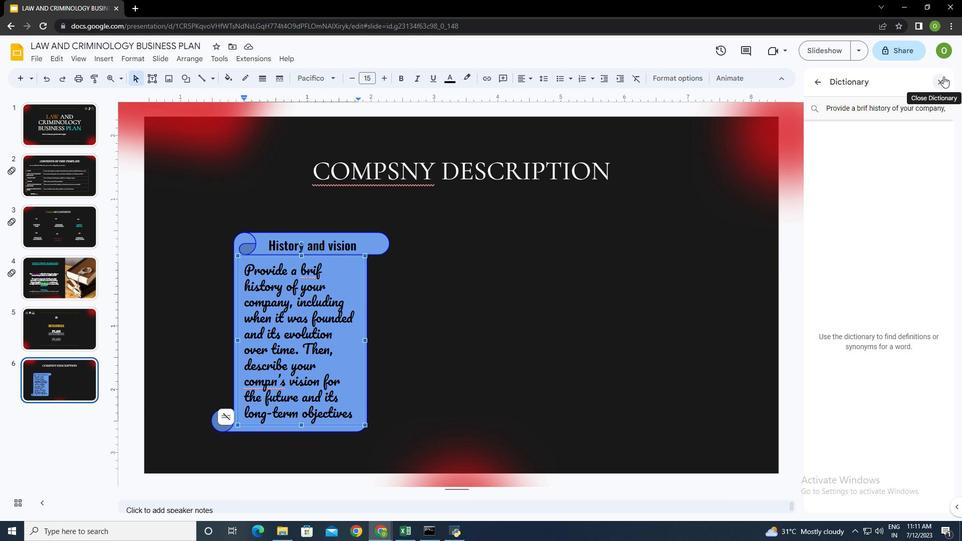 
Action: Mouse moved to (225, 54)
Screenshot: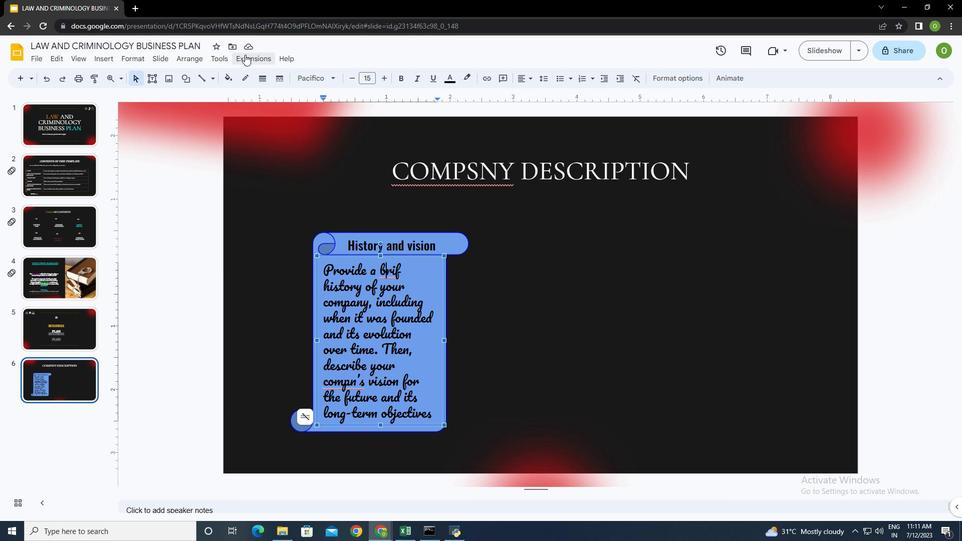 
Action: Mouse pressed left at (225, 54)
Screenshot: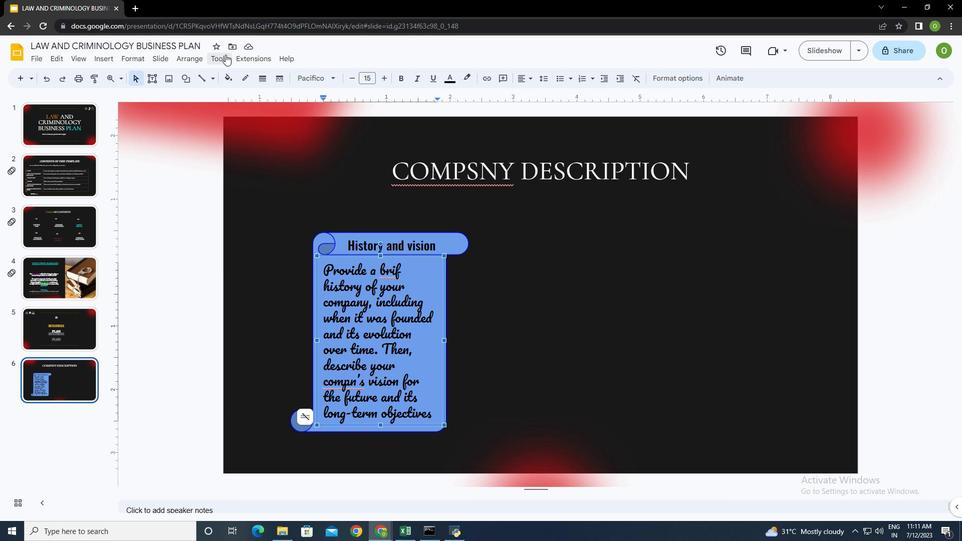 
Action: Mouse moved to (252, 75)
Screenshot: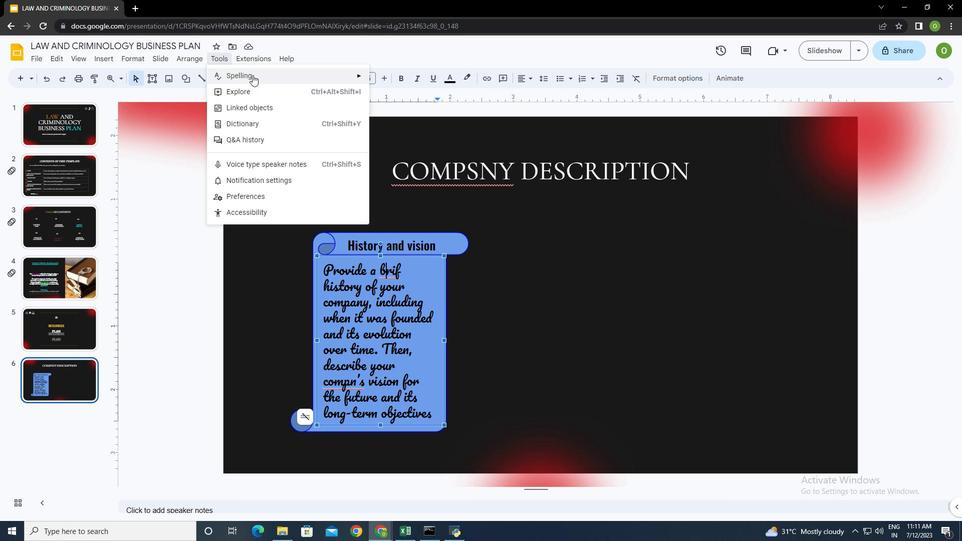 
Action: Mouse pressed left at (252, 75)
Screenshot: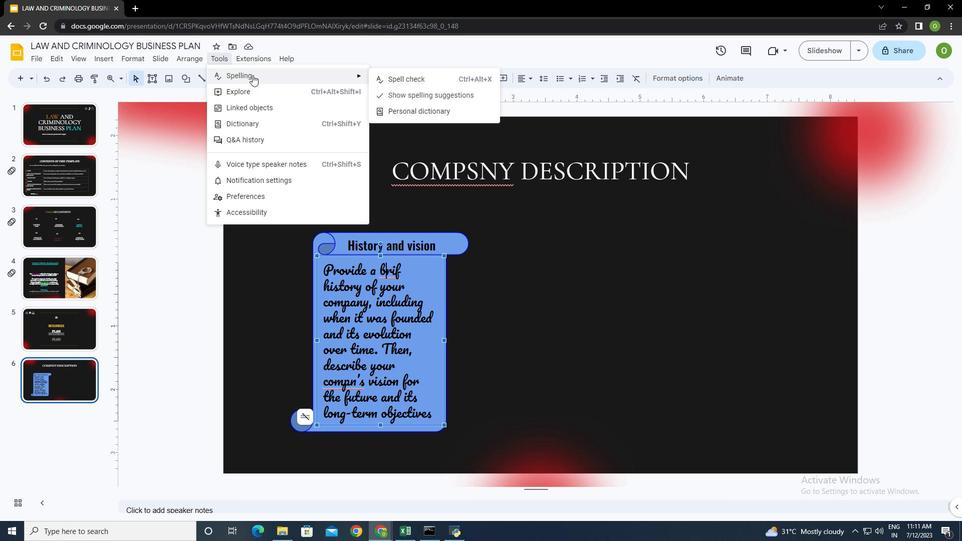 
Action: Mouse moved to (420, 76)
Screenshot: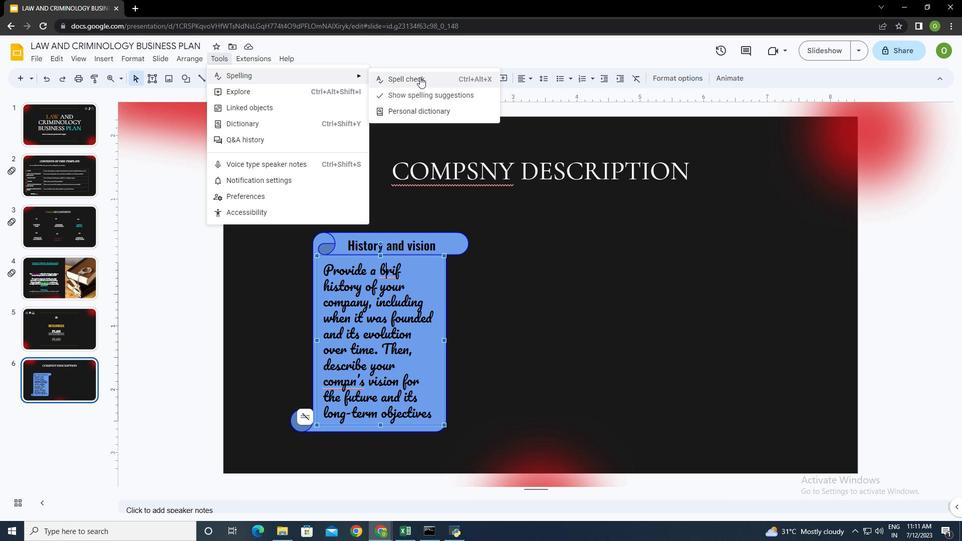 
Action: Mouse pressed left at (420, 76)
Screenshot: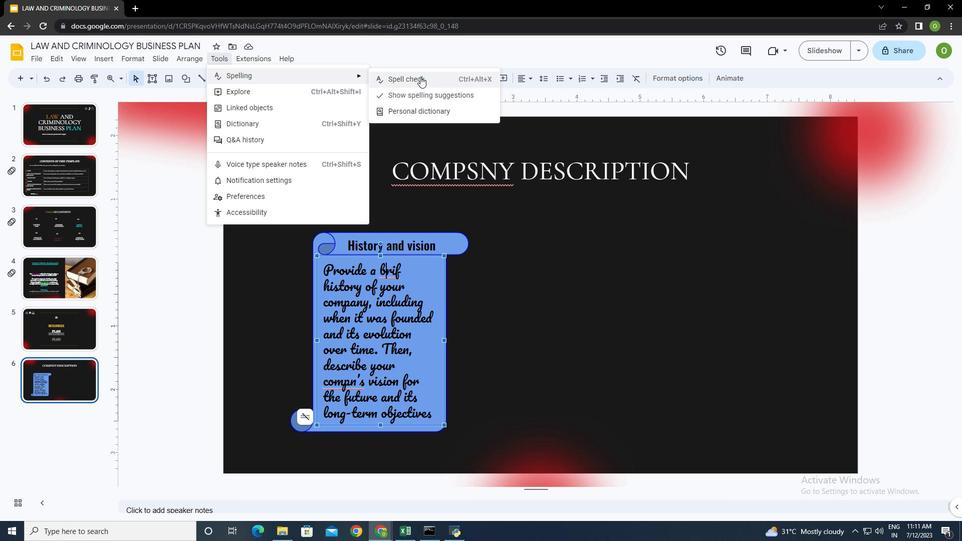 
Action: Mouse moved to (802, 147)
Screenshot: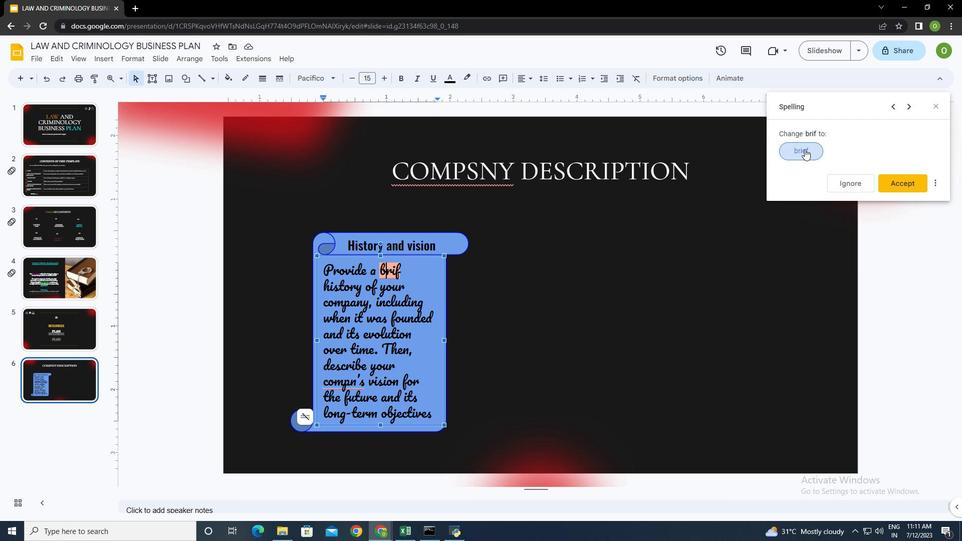 
Action: Mouse pressed left at (802, 147)
Screenshot: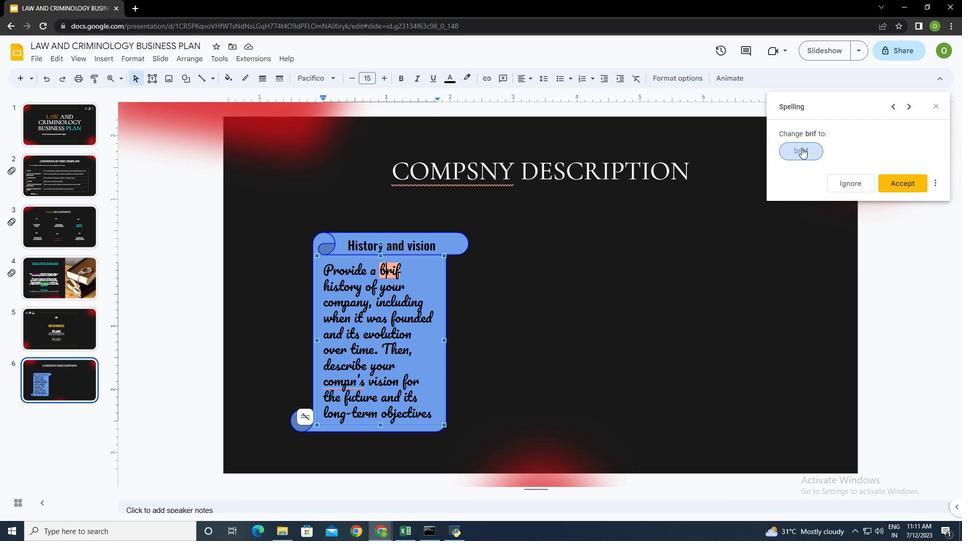 
Action: Mouse moved to (815, 150)
Screenshot: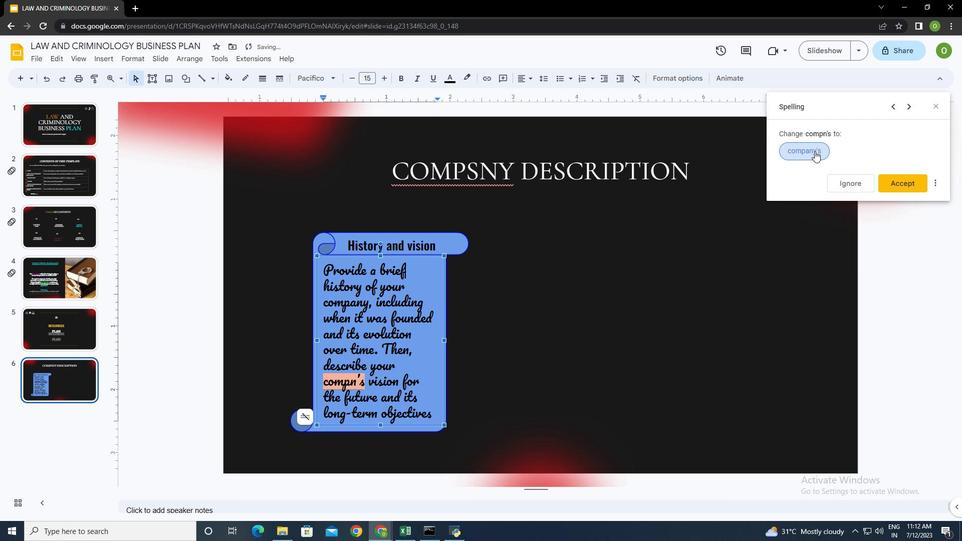 
Action: Mouse pressed left at (815, 150)
Screenshot: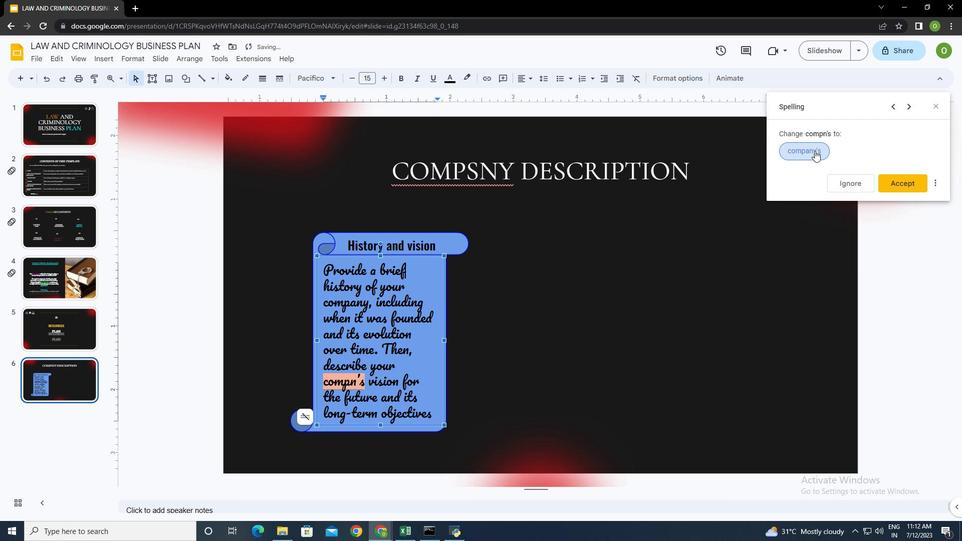 
Action: Mouse moved to (905, 179)
Screenshot: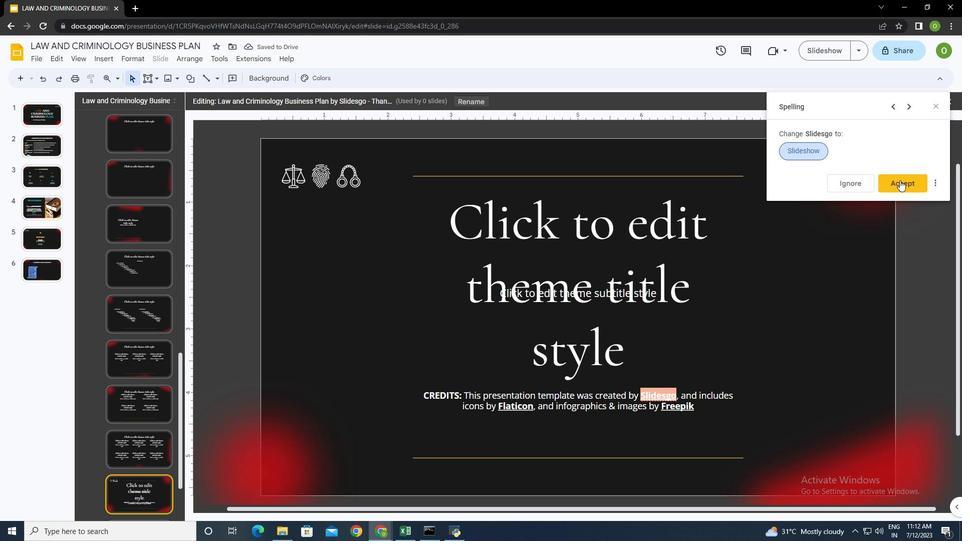 
Action: Mouse pressed left at (905, 179)
Screenshot: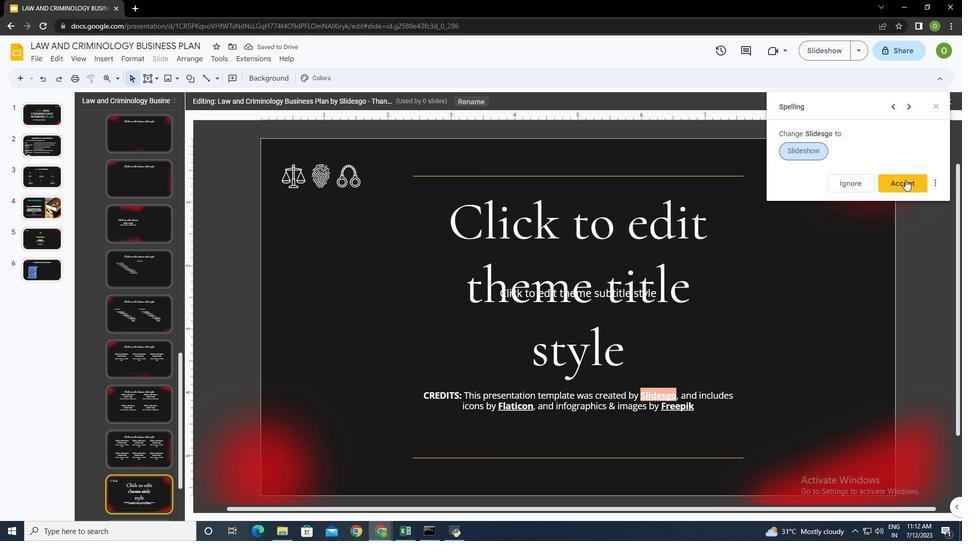 
Action: Mouse moved to (905, 185)
Screenshot: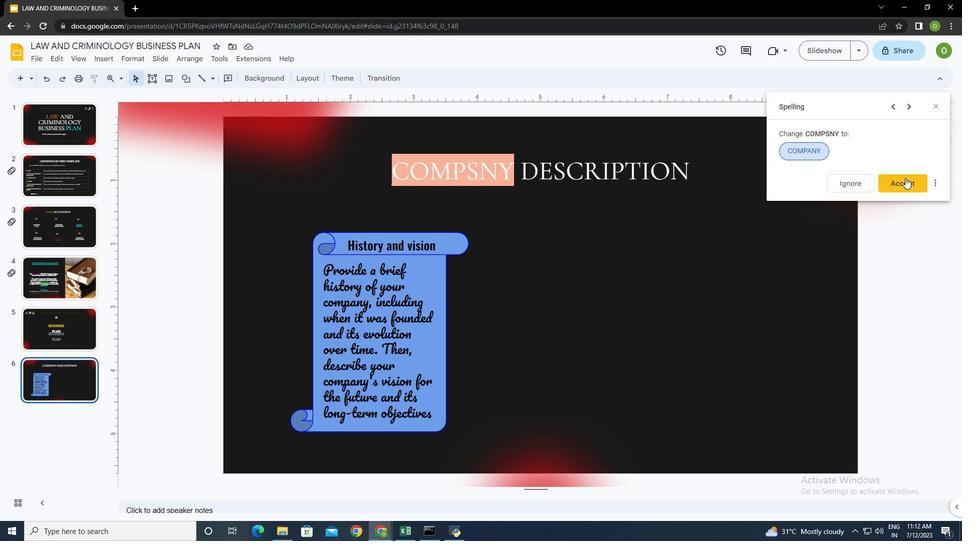 
Action: Mouse pressed left at (905, 185)
Screenshot: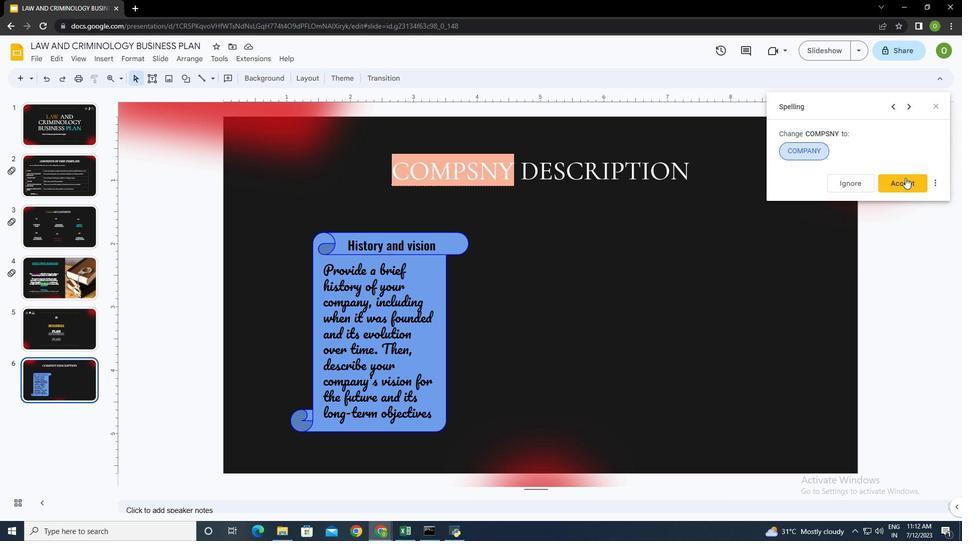 
Action: Mouse moved to (413, 375)
Screenshot: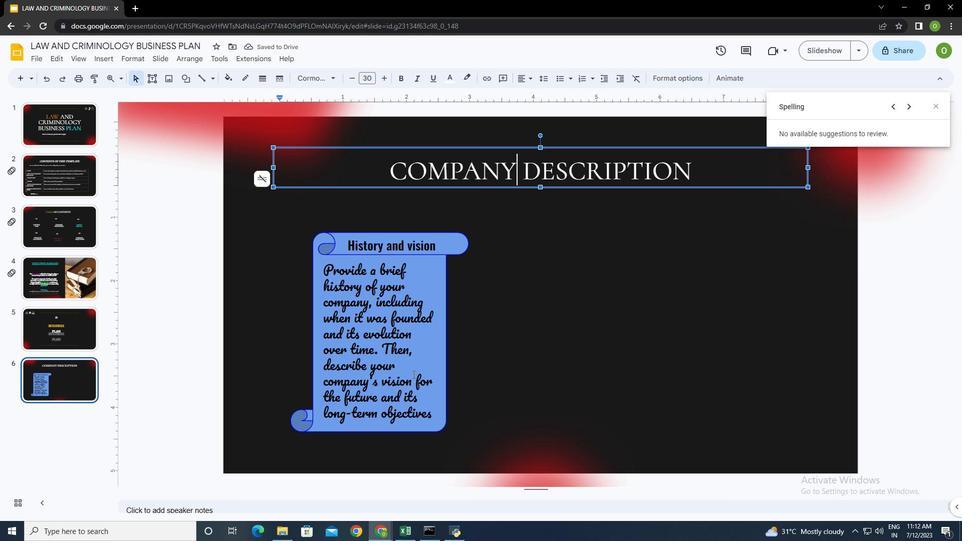 
Action: Mouse pressed left at (413, 375)
Screenshot: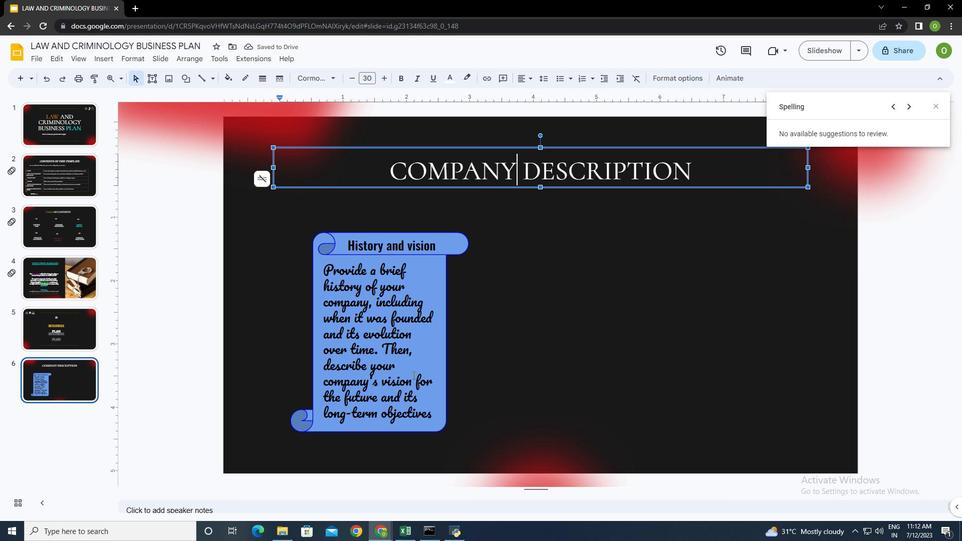
Action: Mouse moved to (616, 327)
Screenshot: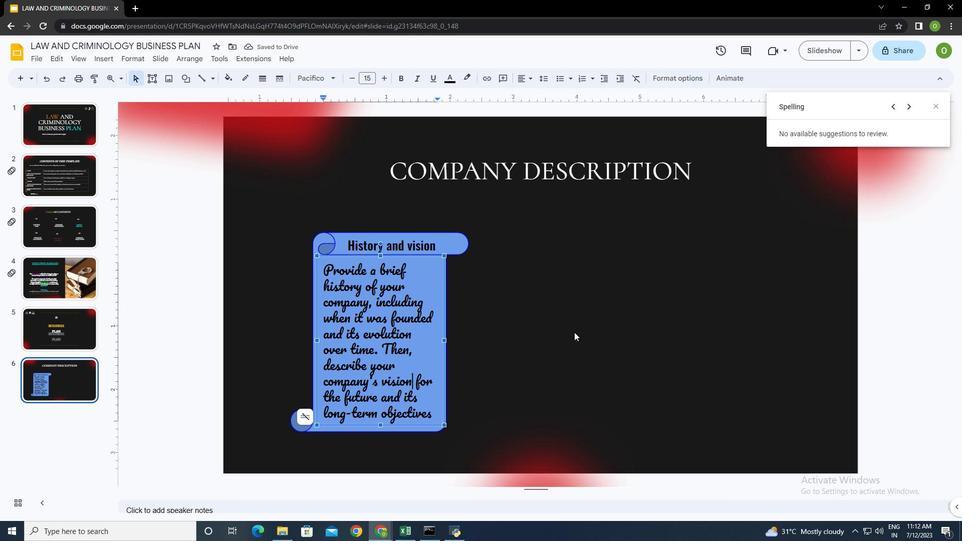 
Action: Mouse pressed left at (616, 327)
Screenshot: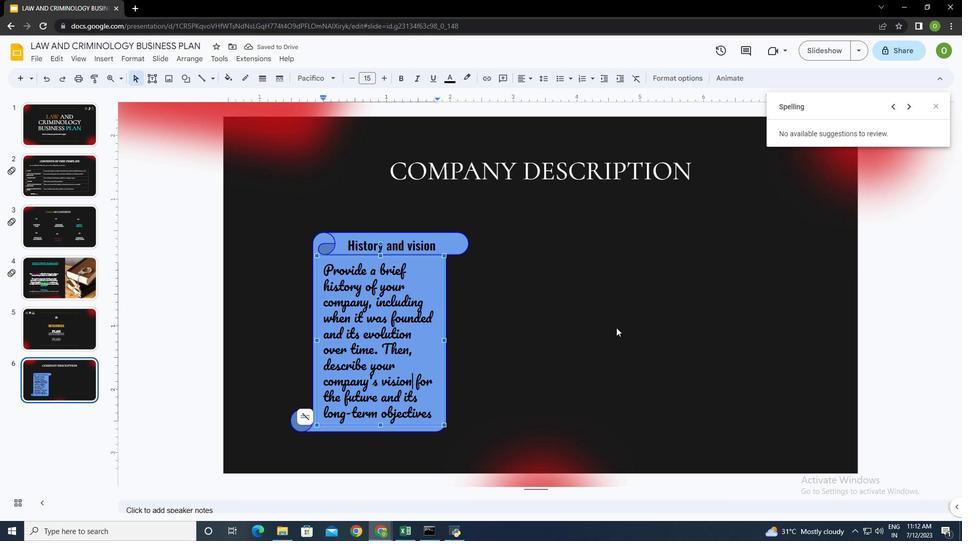 
Action: Mouse moved to (104, 57)
Screenshot: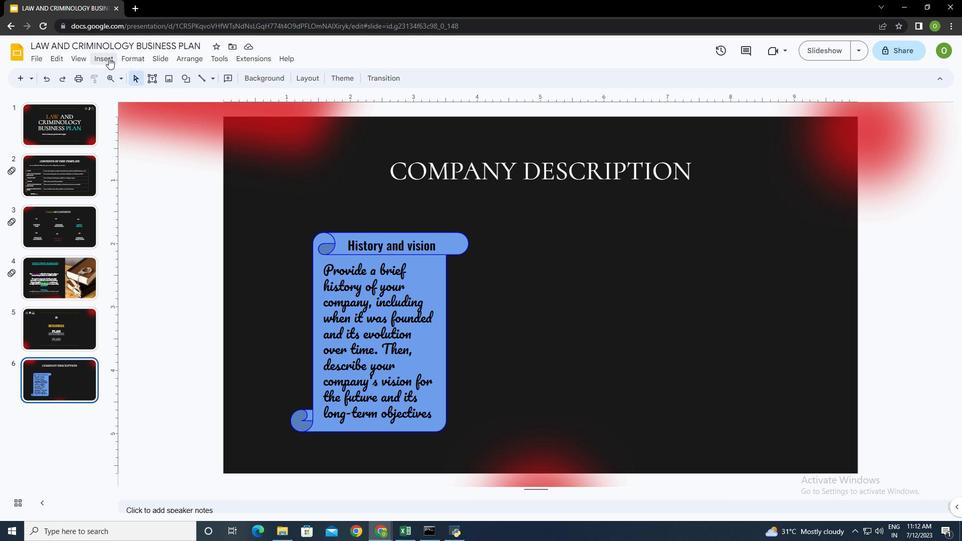 
Action: Mouse pressed left at (104, 57)
Screenshot: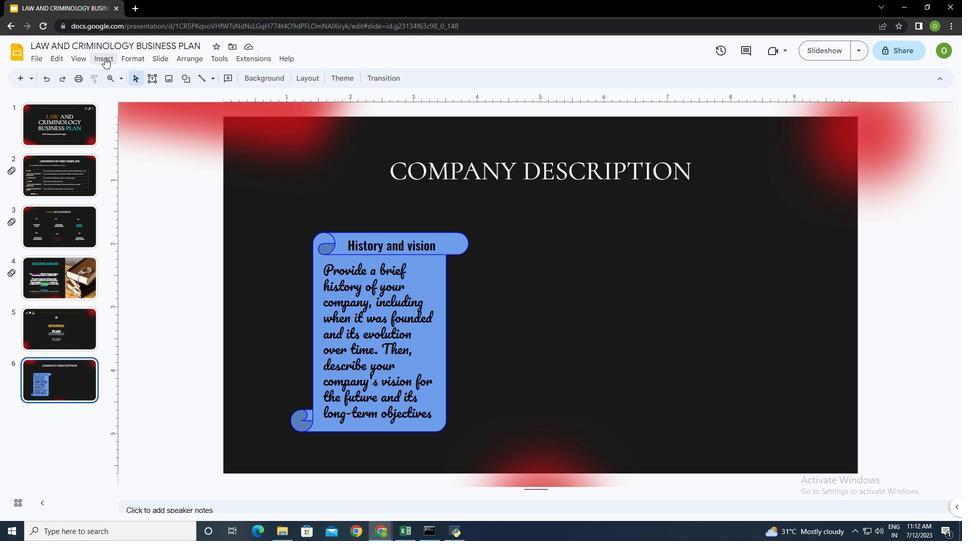 
Action: Mouse moved to (444, 190)
Screenshot: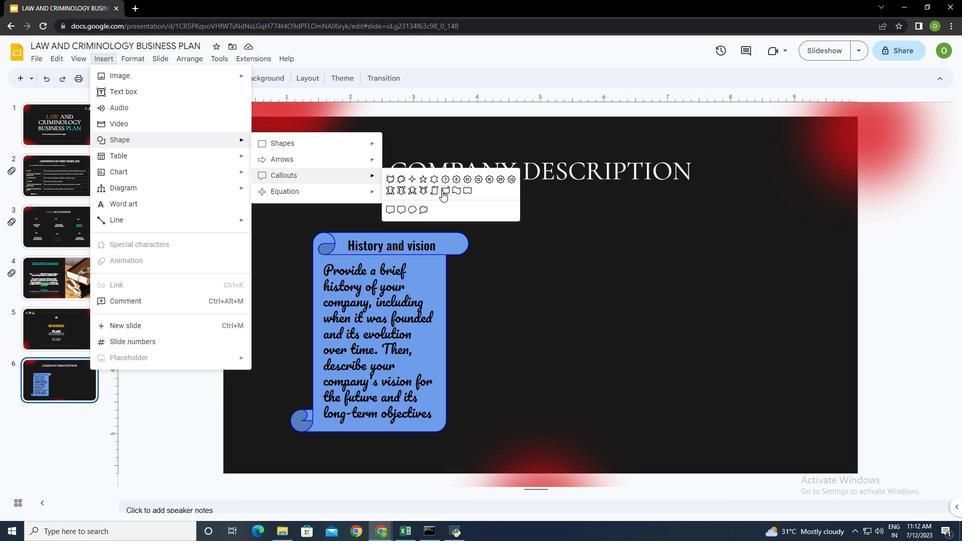 
Action: Mouse pressed left at (444, 190)
Screenshot: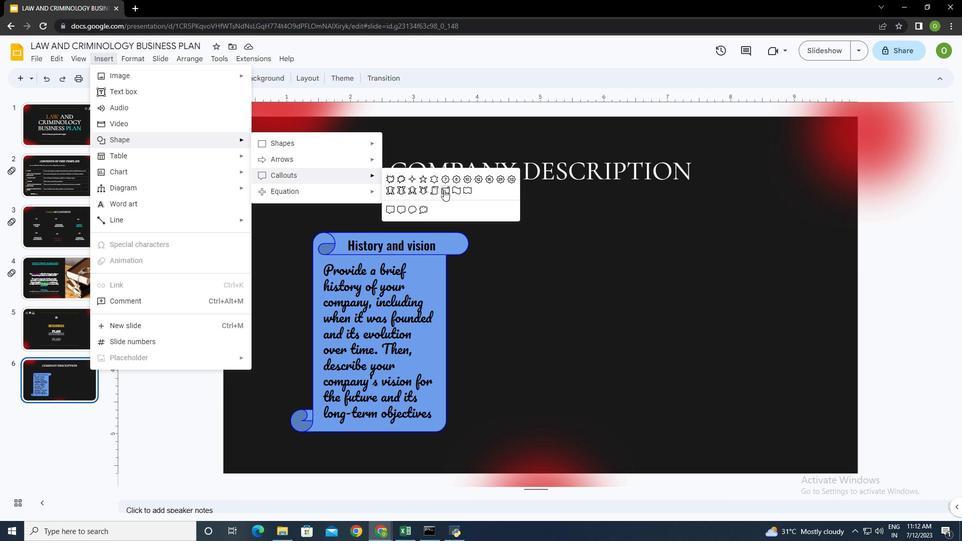 
Action: Mouse moved to (553, 252)
Screenshot: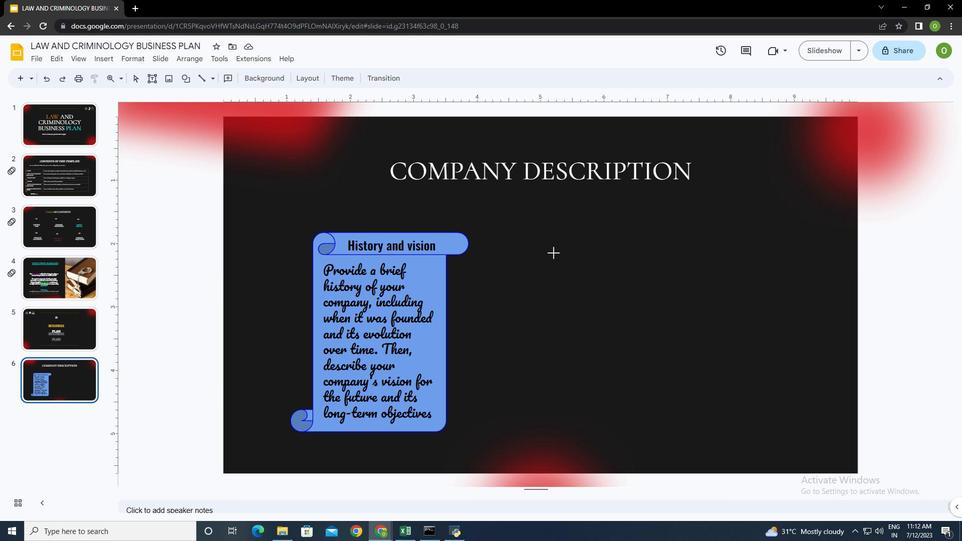 
Action: Mouse pressed left at (553, 252)
Screenshot: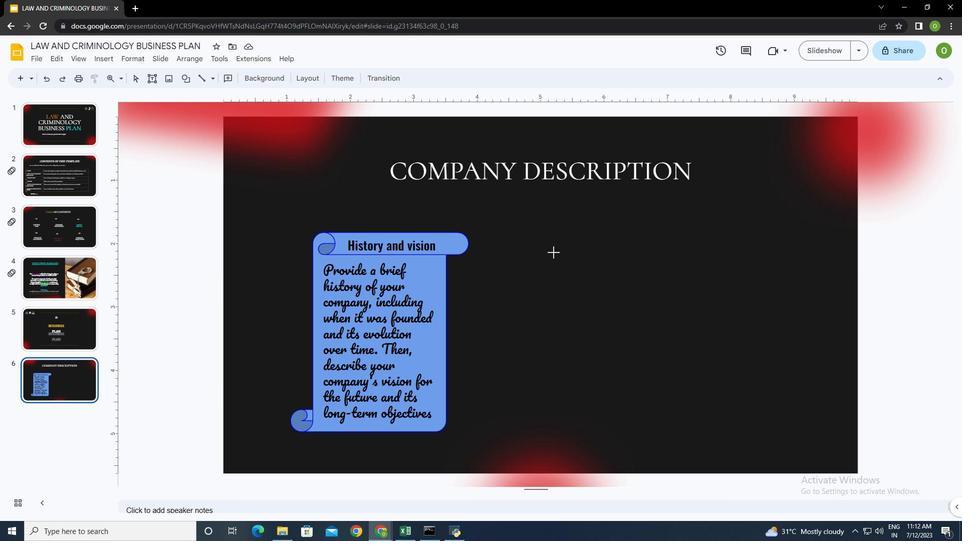
Action: Mouse moved to (677, 249)
Screenshot: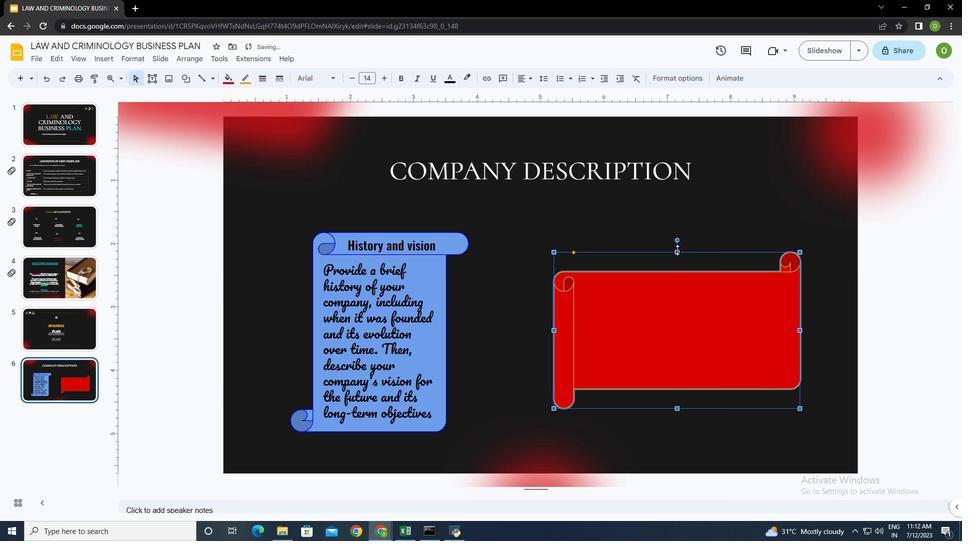 
Action: Mouse pressed left at (677, 249)
Screenshot: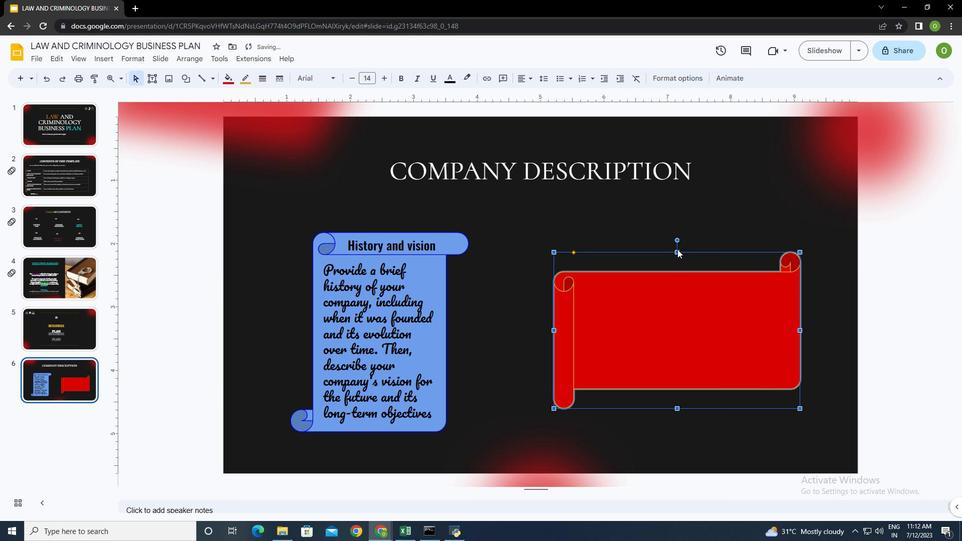 
Action: Mouse moved to (677, 287)
Screenshot: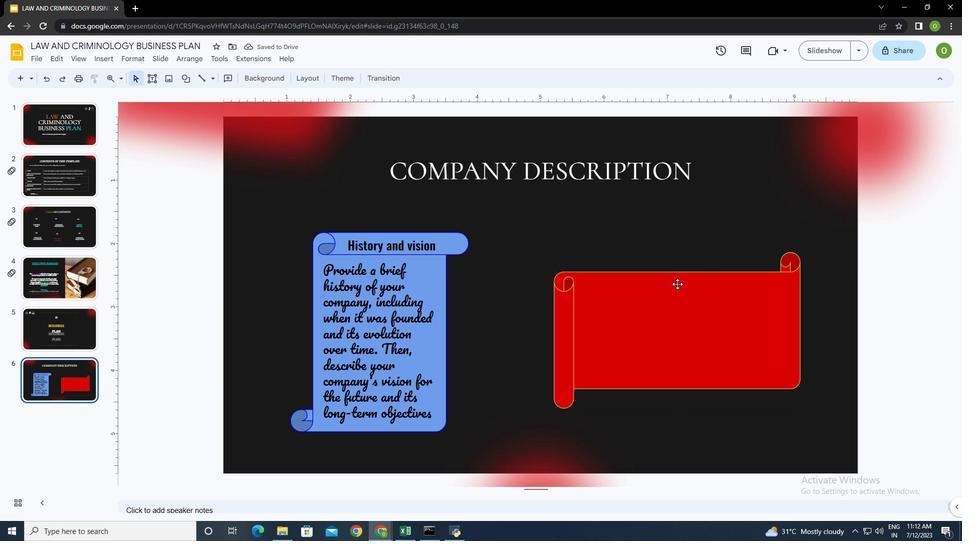 
Action: Mouse pressed left at (677, 287)
Screenshot: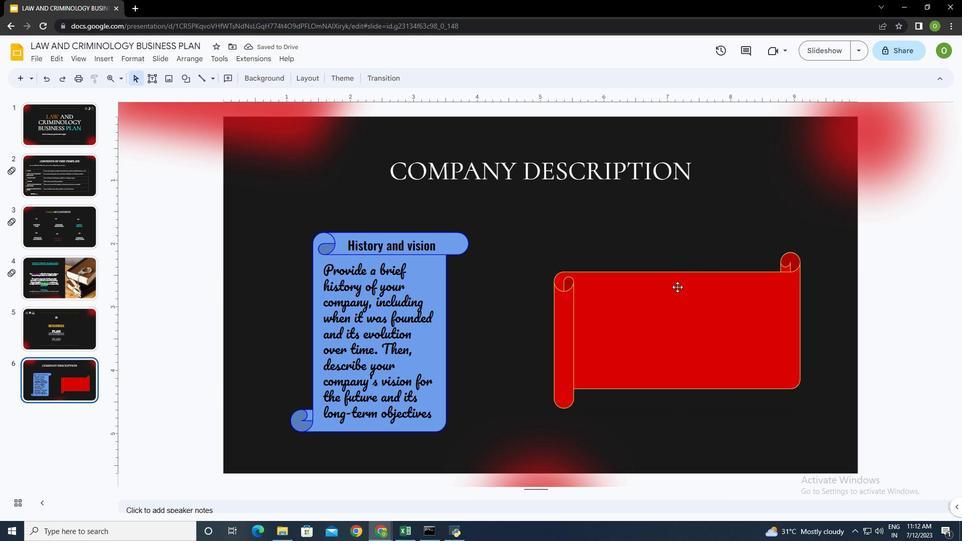 
Action: Mouse moved to (678, 253)
Screenshot: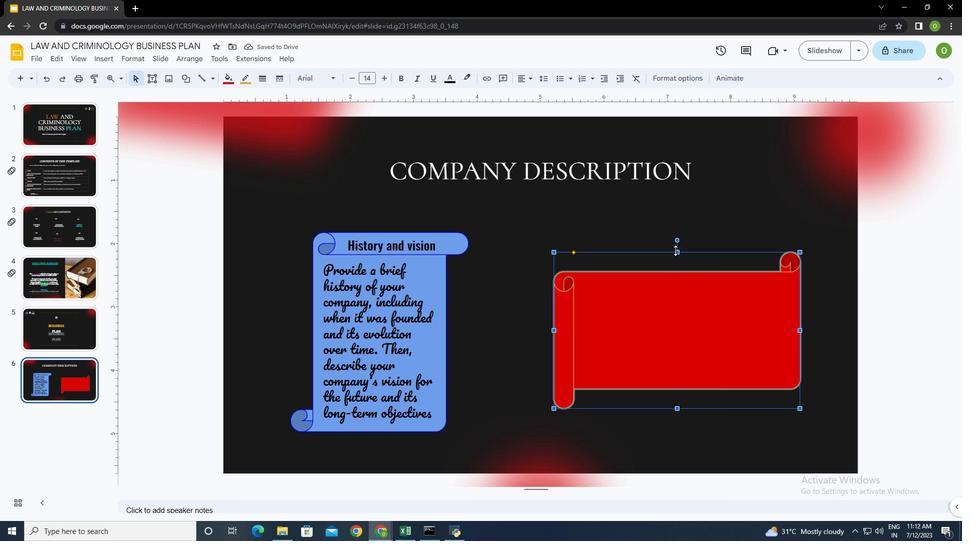 
Action: Mouse pressed left at (678, 253)
Screenshot: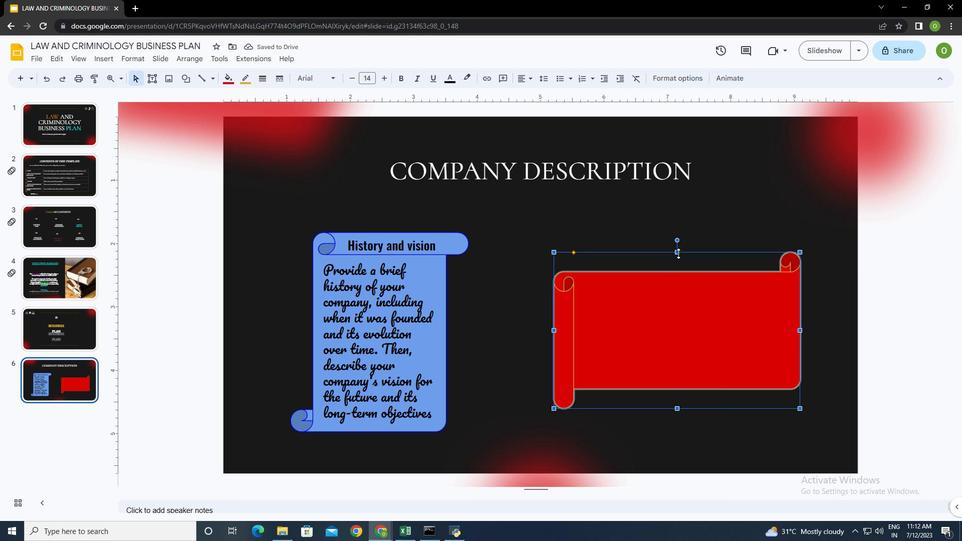 
Action: Mouse moved to (677, 408)
Screenshot: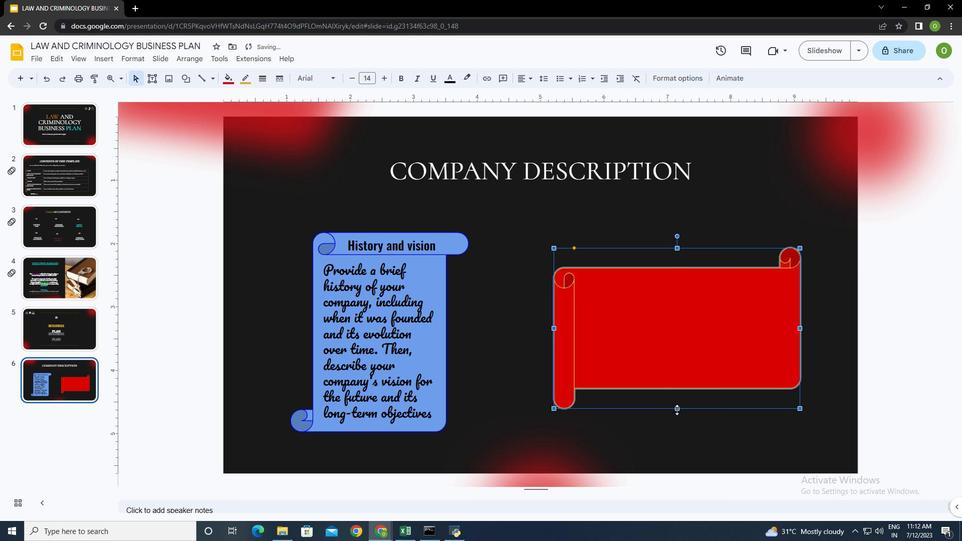 
Action: Mouse pressed left at (677, 408)
Screenshot: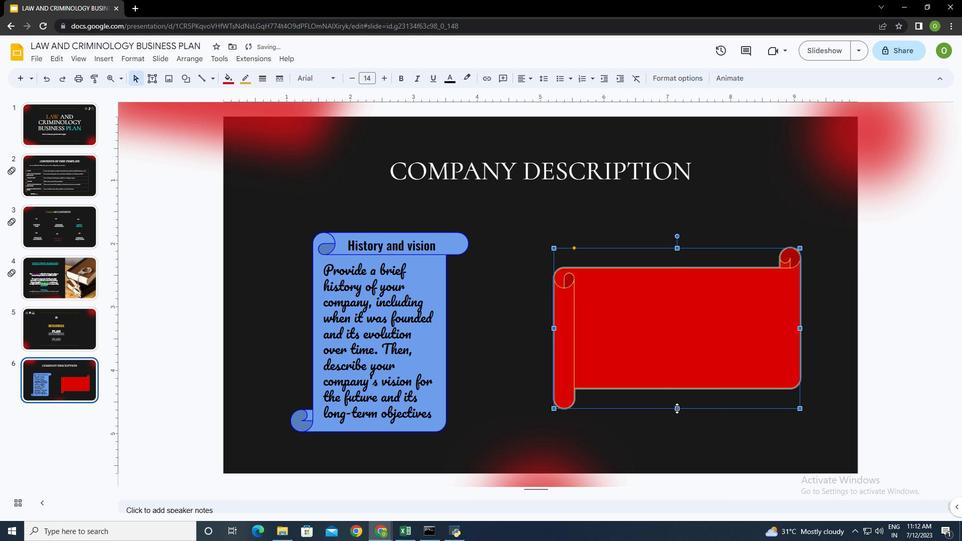 
Action: Mouse moved to (676, 335)
Screenshot: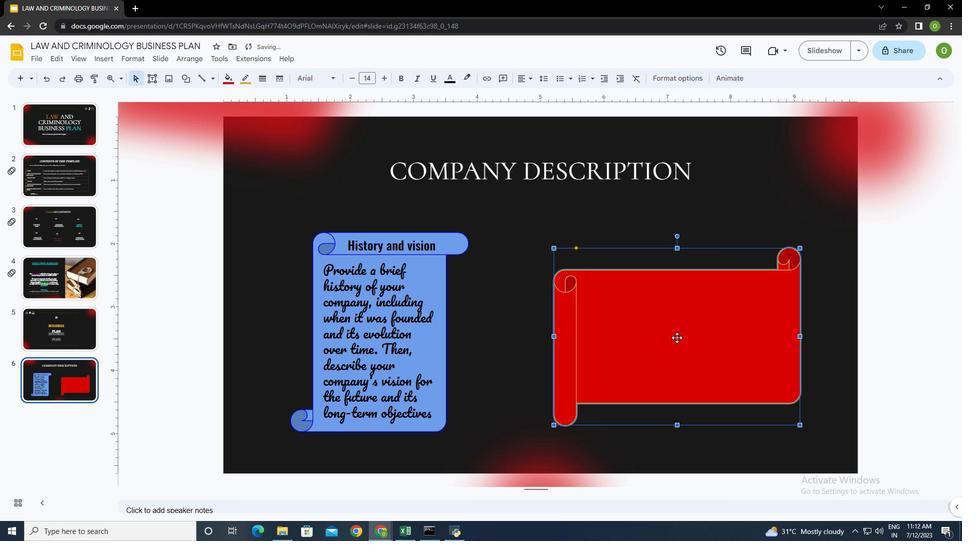 
Action: Mouse pressed left at (676, 335)
Screenshot: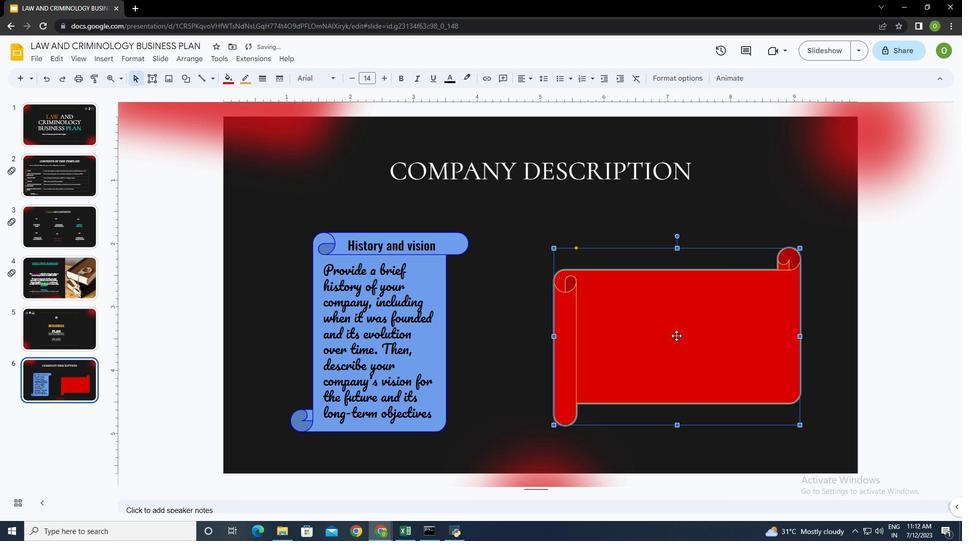 
Action: Mouse moved to (229, 81)
Screenshot: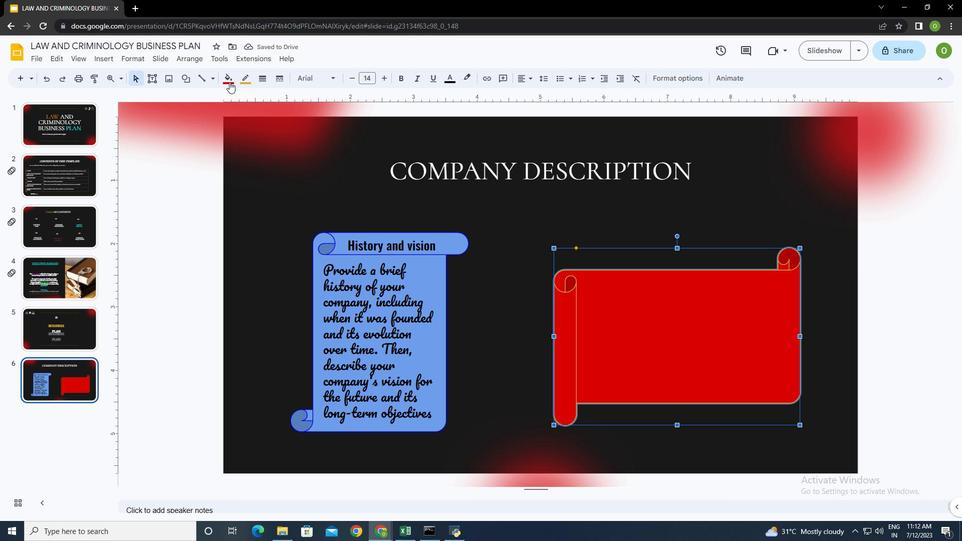 
Action: Mouse pressed left at (229, 81)
Screenshot: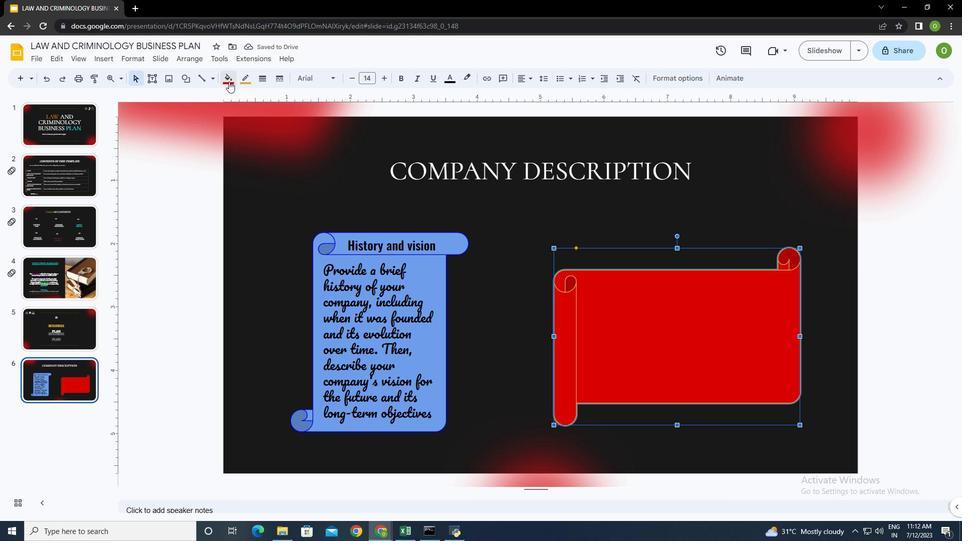 
Action: Mouse moved to (298, 216)
Screenshot: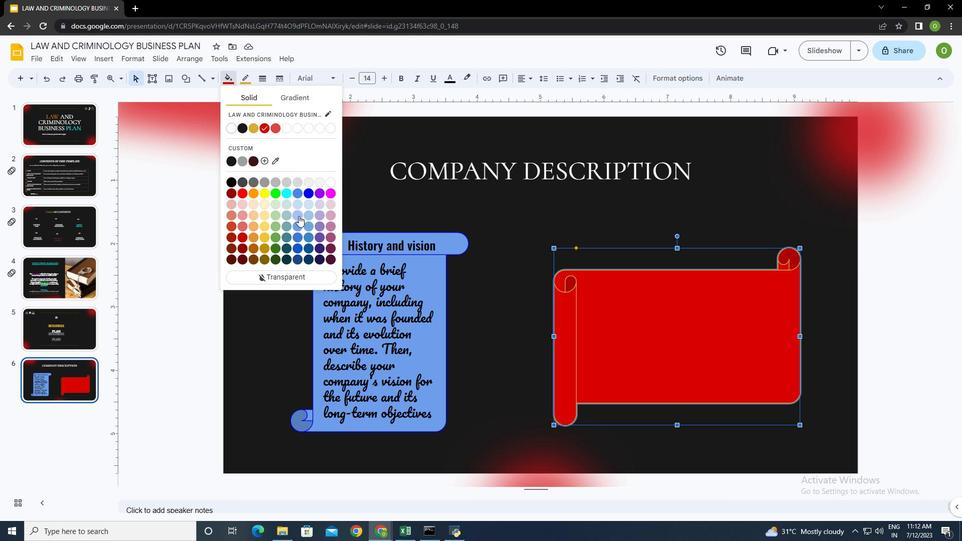 
Action: Mouse pressed left at (298, 216)
Screenshot: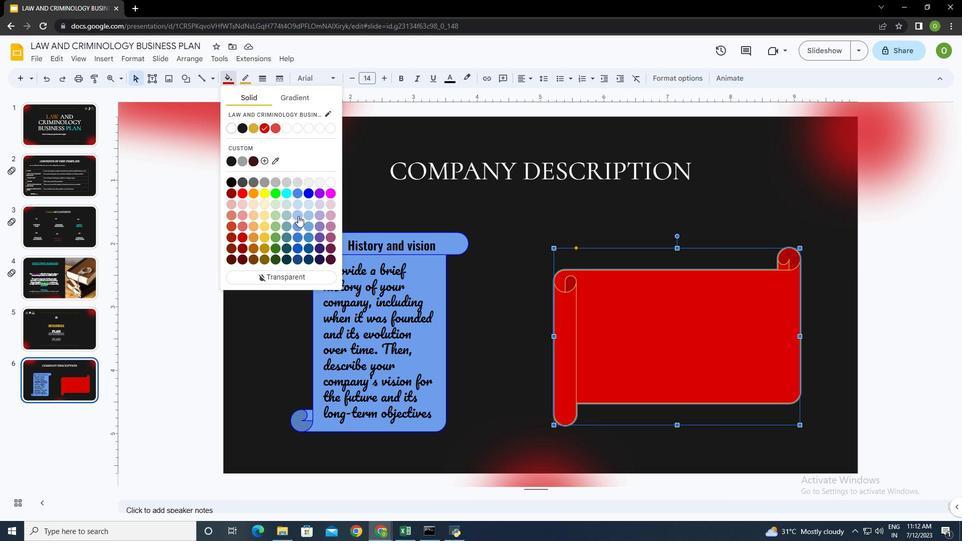
Action: Mouse moved to (688, 336)
Screenshot: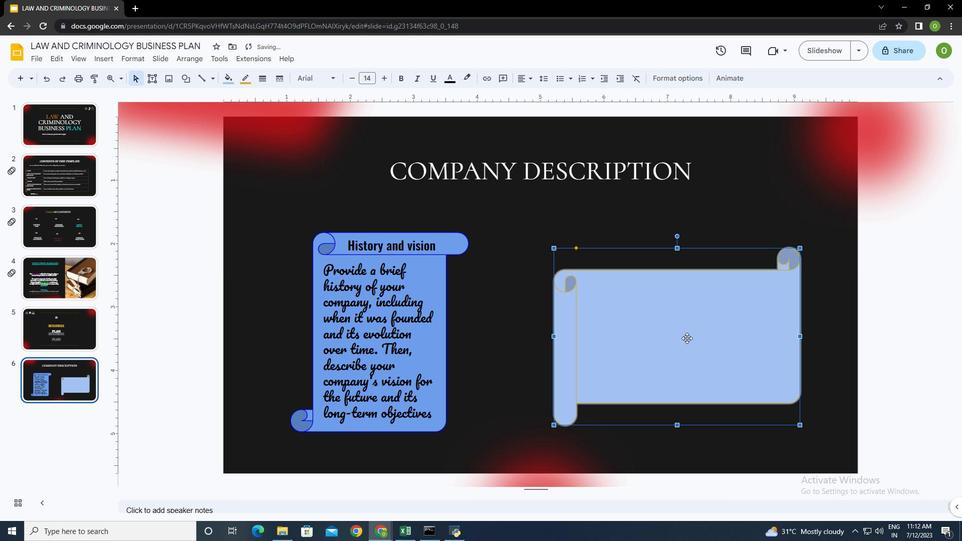 
Action: Mouse pressed left at (688, 336)
Screenshot: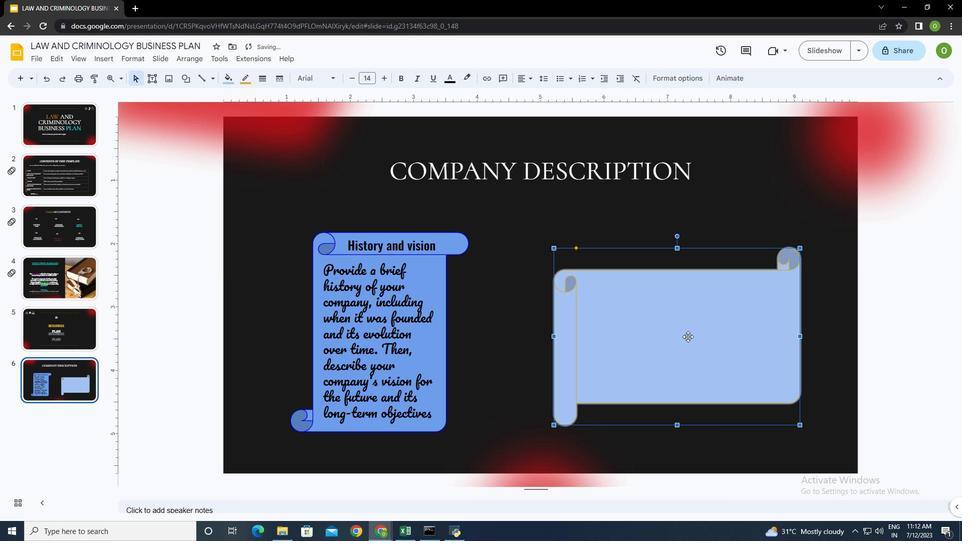 
Action: Mouse moved to (230, 80)
Screenshot: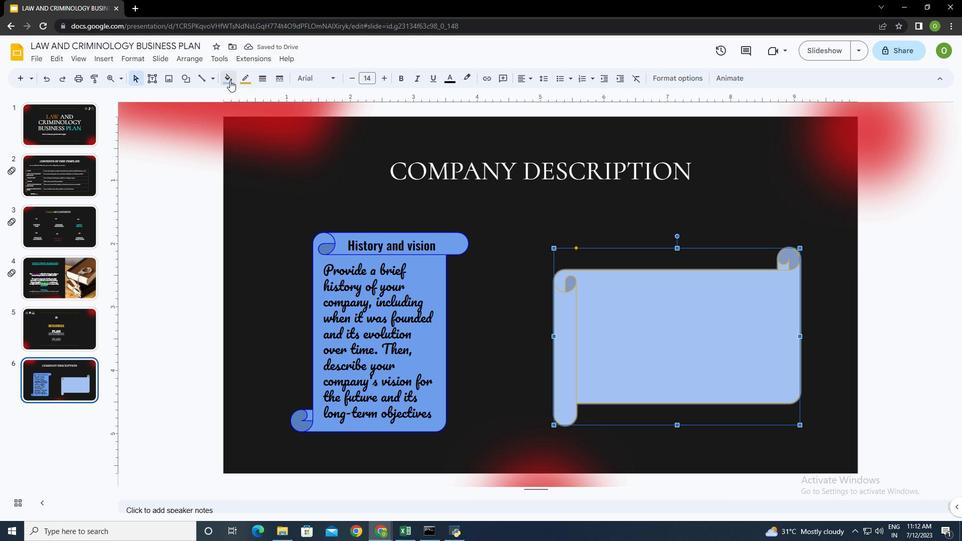 
Action: Mouse pressed left at (230, 80)
Screenshot: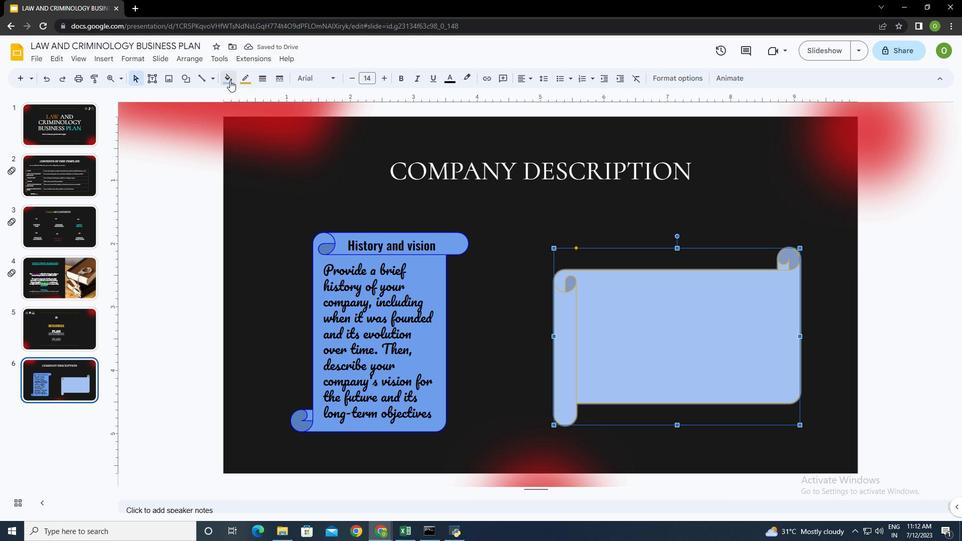 
Action: Mouse moved to (308, 227)
Screenshot: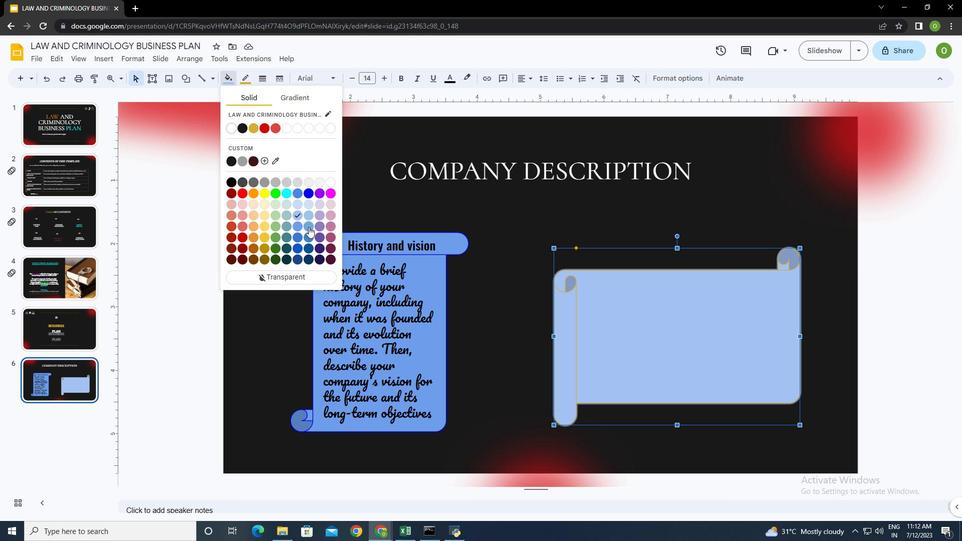 
Action: Mouse pressed left at (308, 227)
Screenshot: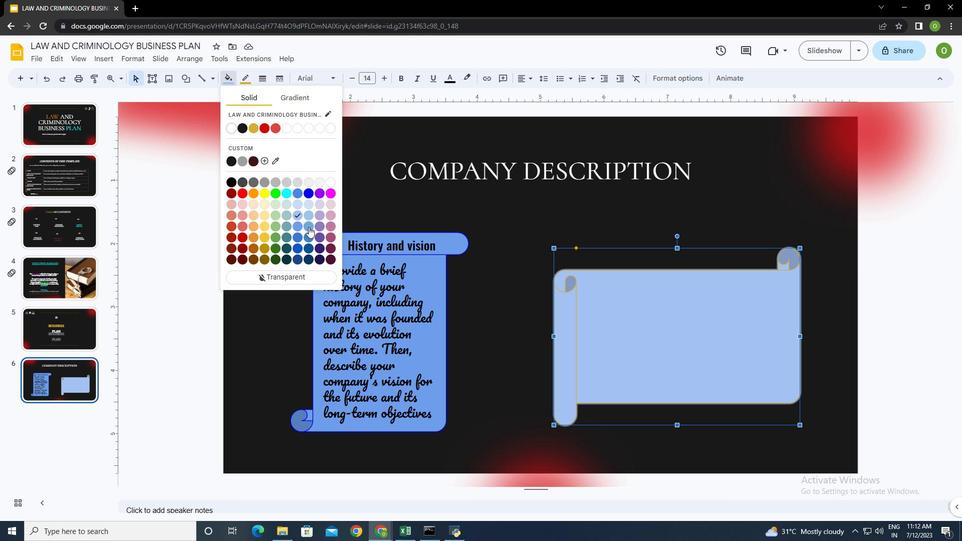 
Action: Mouse moved to (246, 83)
Screenshot: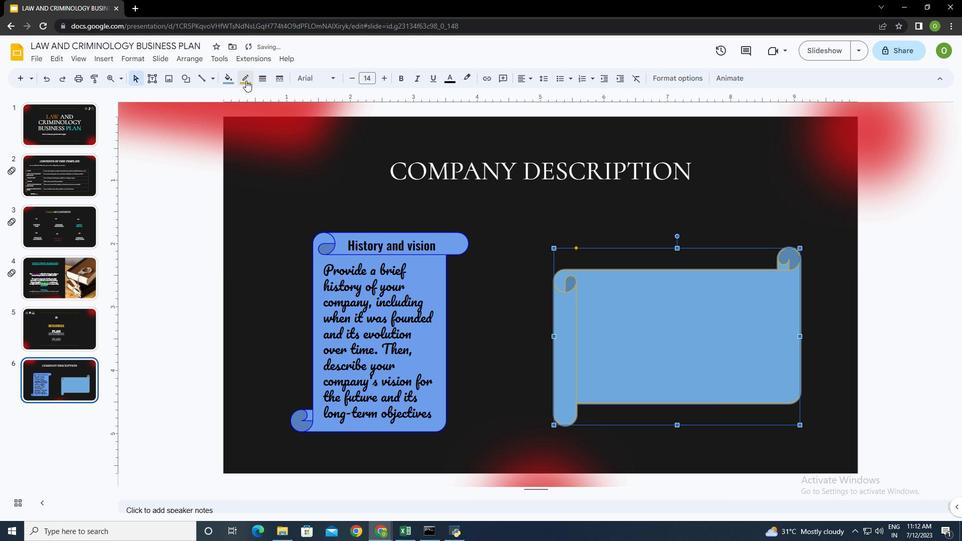 
Action: Mouse pressed left at (246, 83)
Screenshot: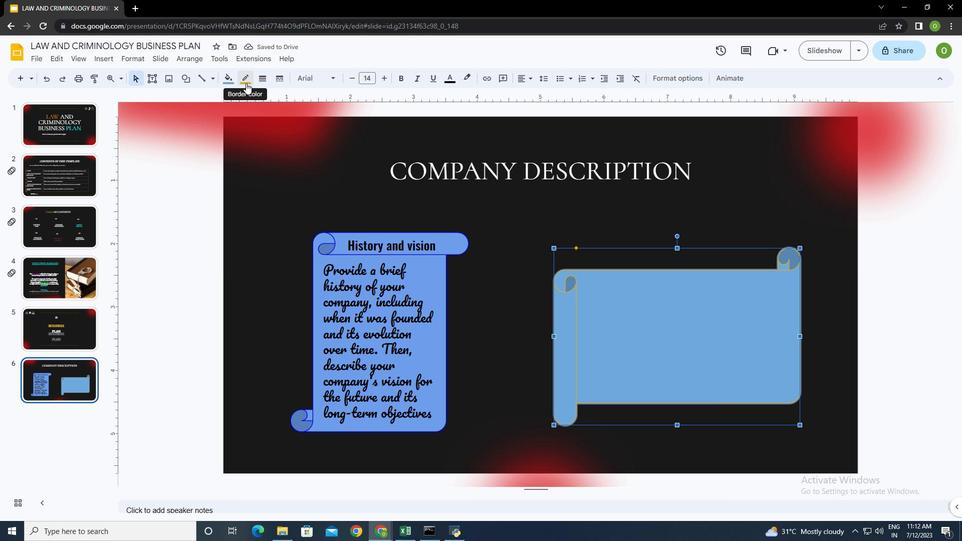 
Action: Mouse moved to (325, 173)
Screenshot: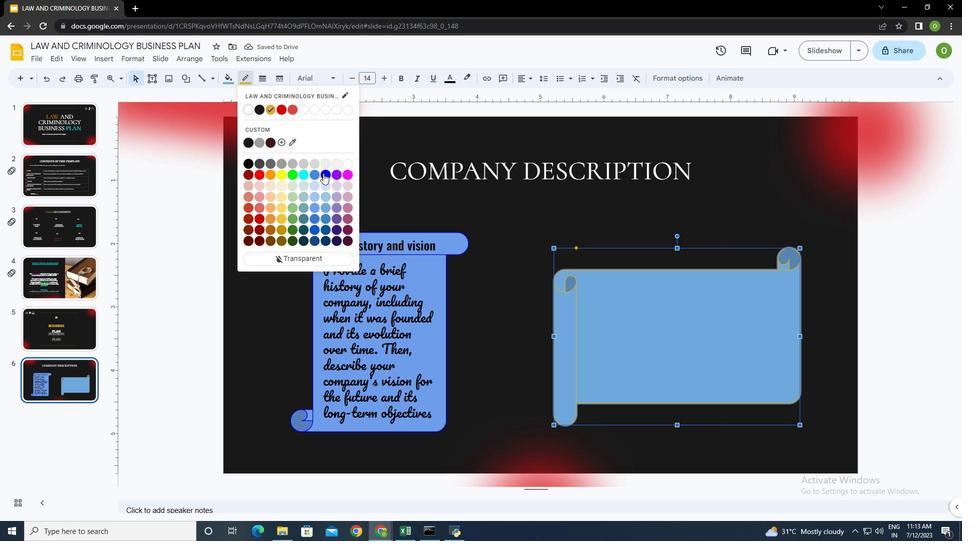 
Action: Mouse pressed left at (325, 173)
Screenshot: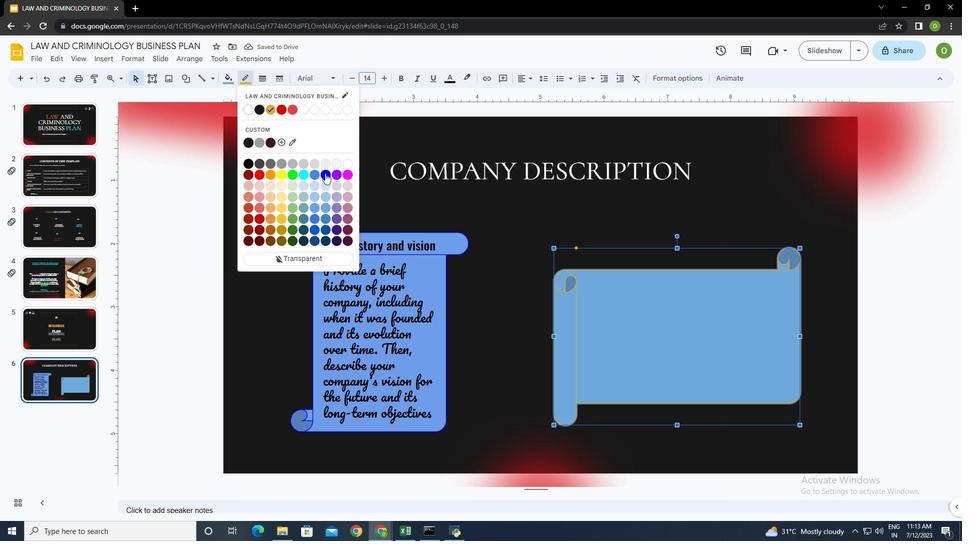 
Action: Mouse moved to (681, 310)
Screenshot: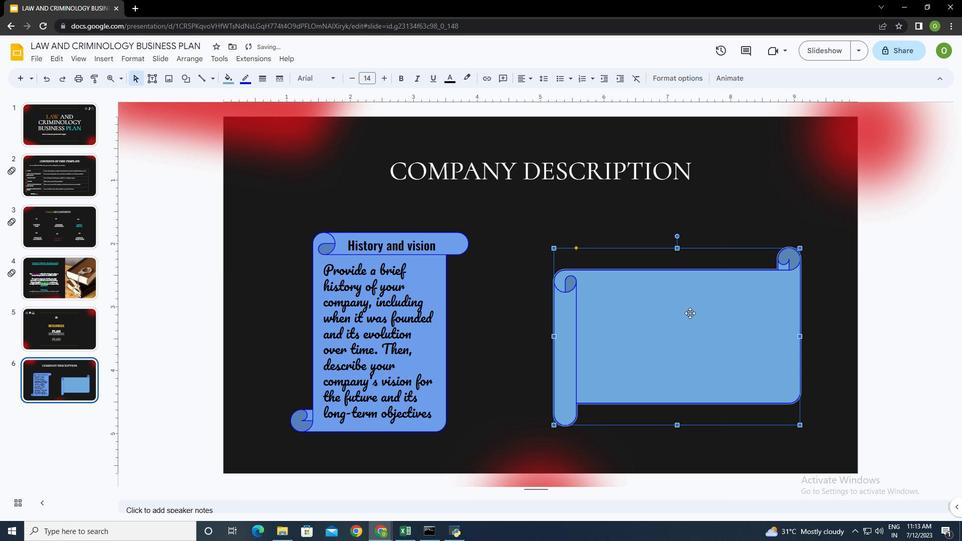 
Action: Mouse pressed left at (681, 310)
Screenshot: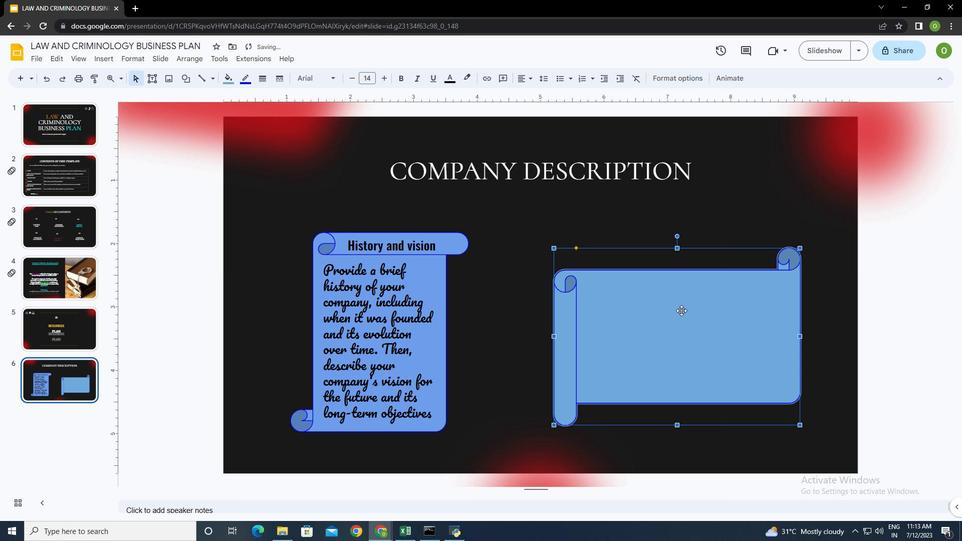 
Action: Mouse moved to (151, 77)
Screenshot: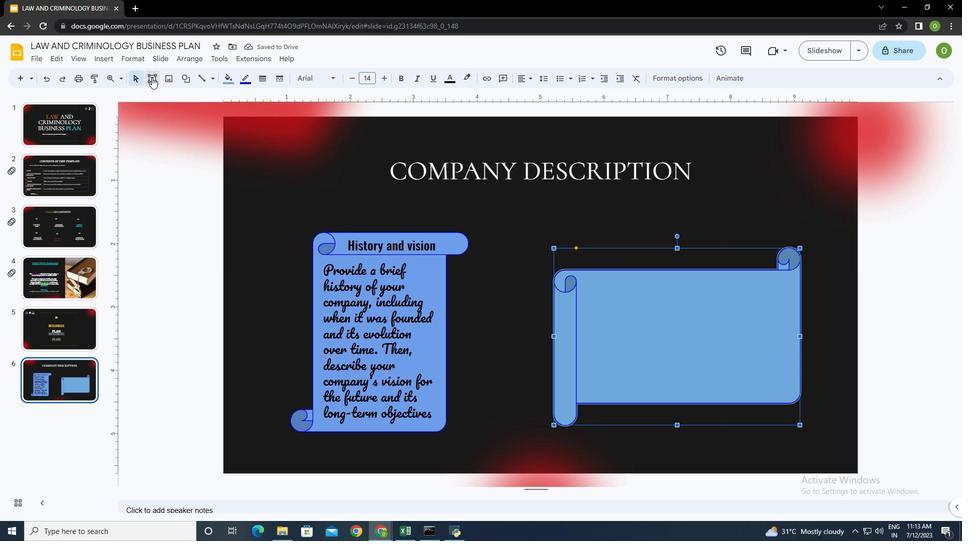 
Action: Mouse pressed left at (151, 77)
Screenshot: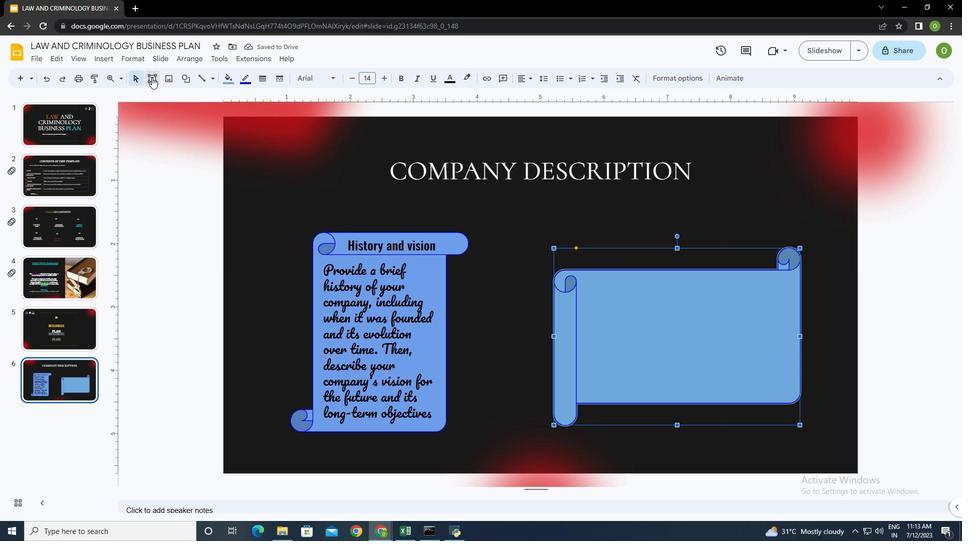 
Action: Mouse moved to (563, 244)
Screenshot: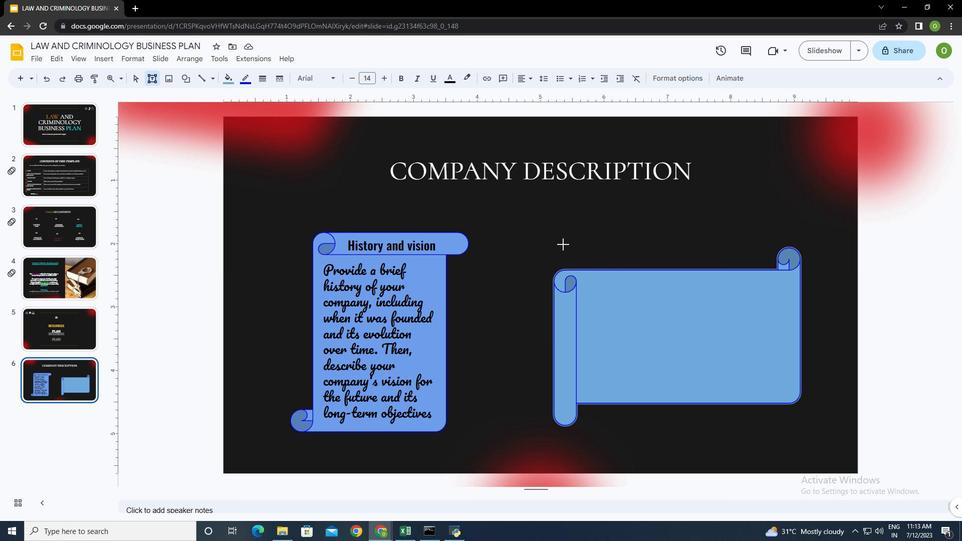 
Action: Mouse pressed left at (563, 244)
Screenshot: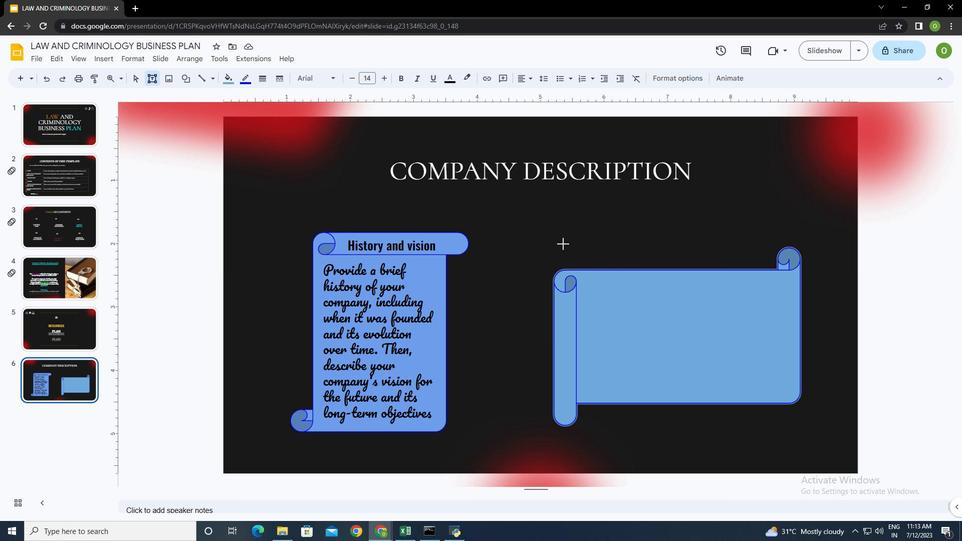 
Action: Mouse moved to (446, 78)
Screenshot: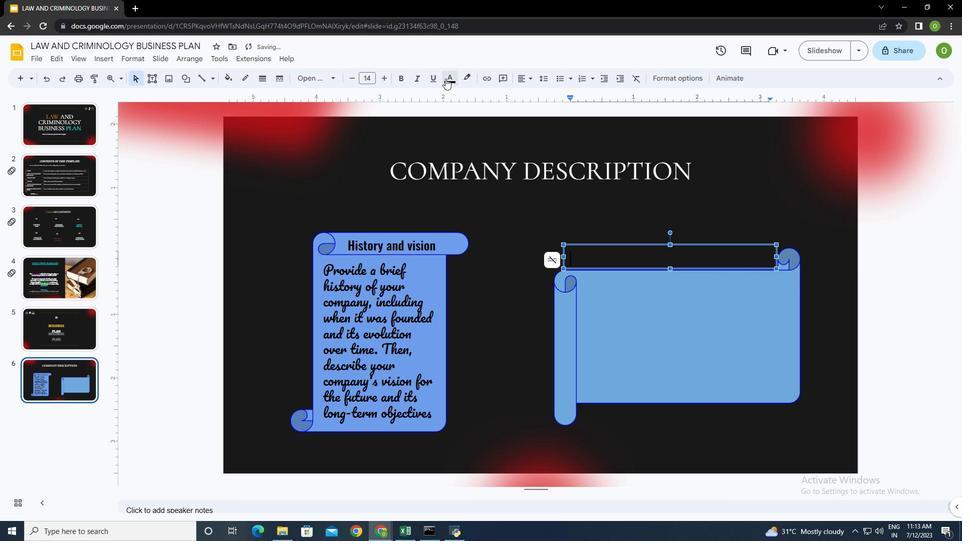 
Action: Mouse pressed left at (446, 78)
Screenshot: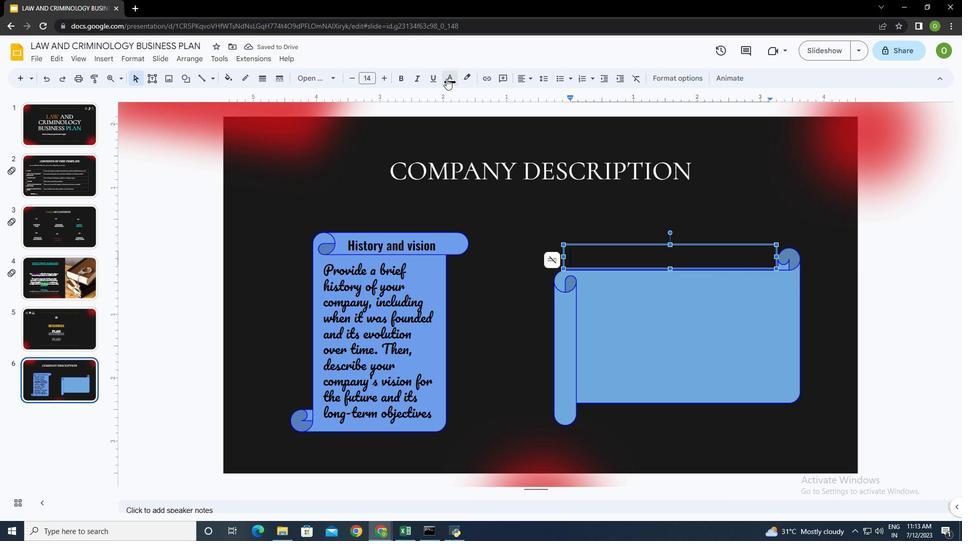 
Action: Mouse moved to (507, 173)
